 Task: Find connections with filter location Charqueadas with filter topic #Leanstartupswith filter profile language German with filter current company KPMG India with filter school Saveetha School of Engineering with filter industry Data Infrastructure and Analytics with filter service category Nature Photography with filter keywords title Dental Hygienist
Action: Mouse moved to (698, 138)
Screenshot: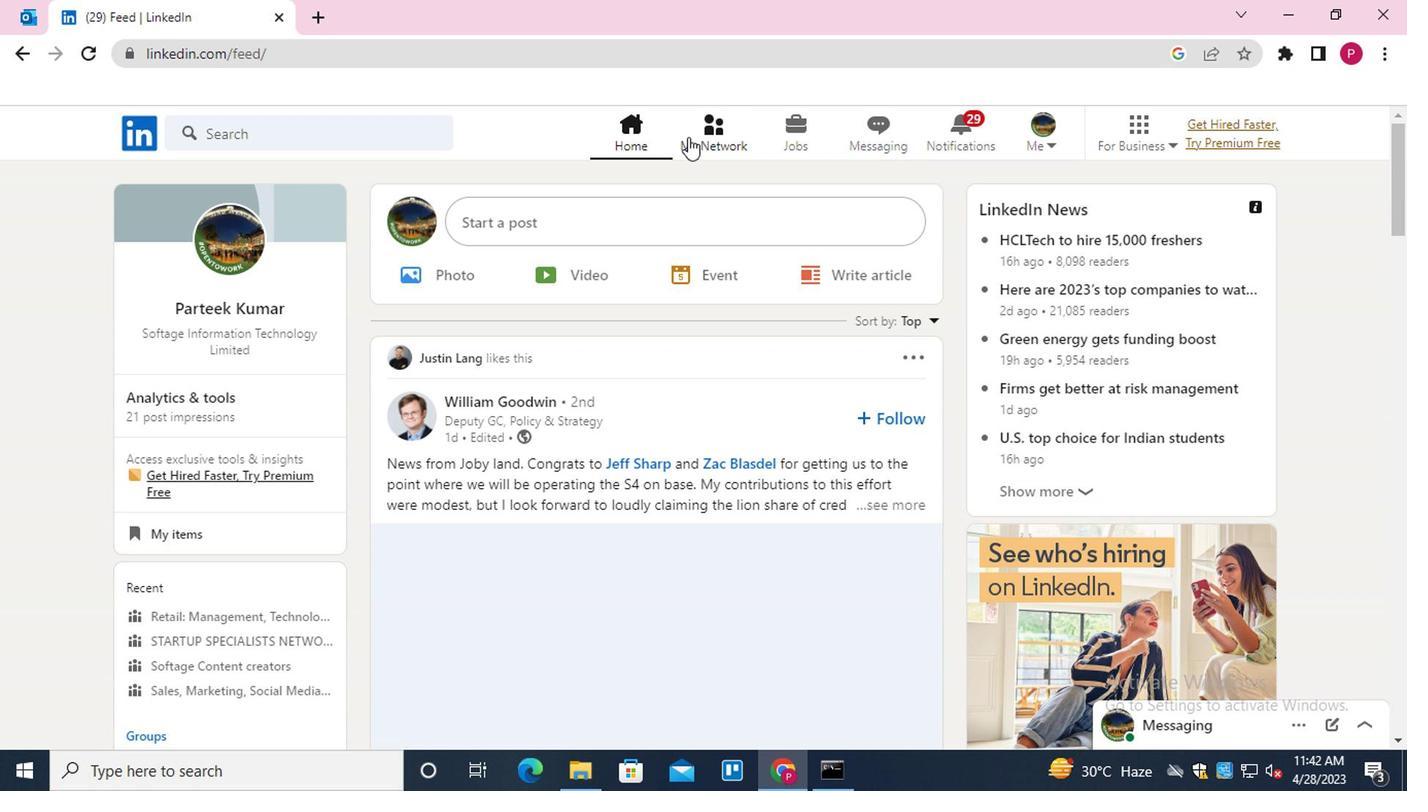 
Action: Mouse pressed left at (698, 138)
Screenshot: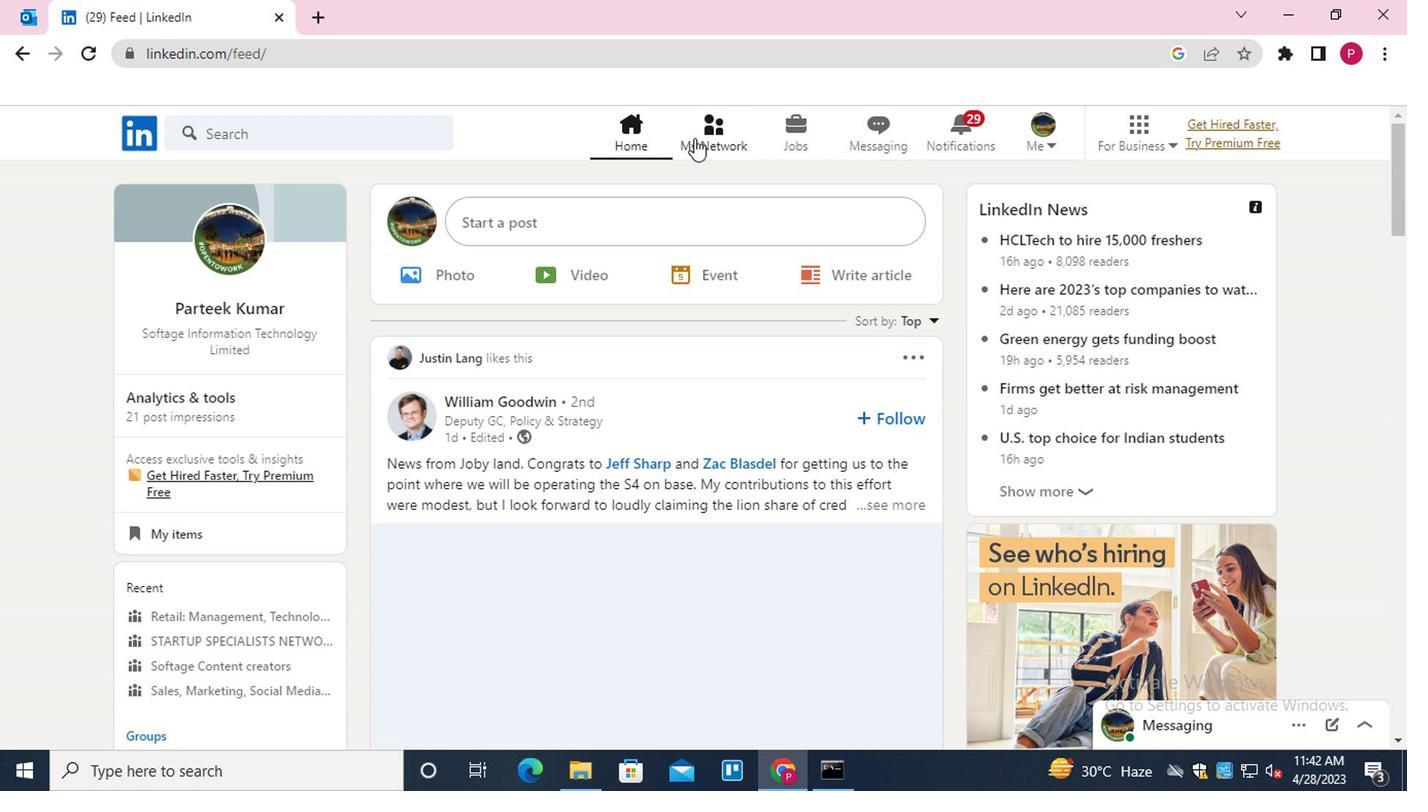 
Action: Mouse moved to (335, 249)
Screenshot: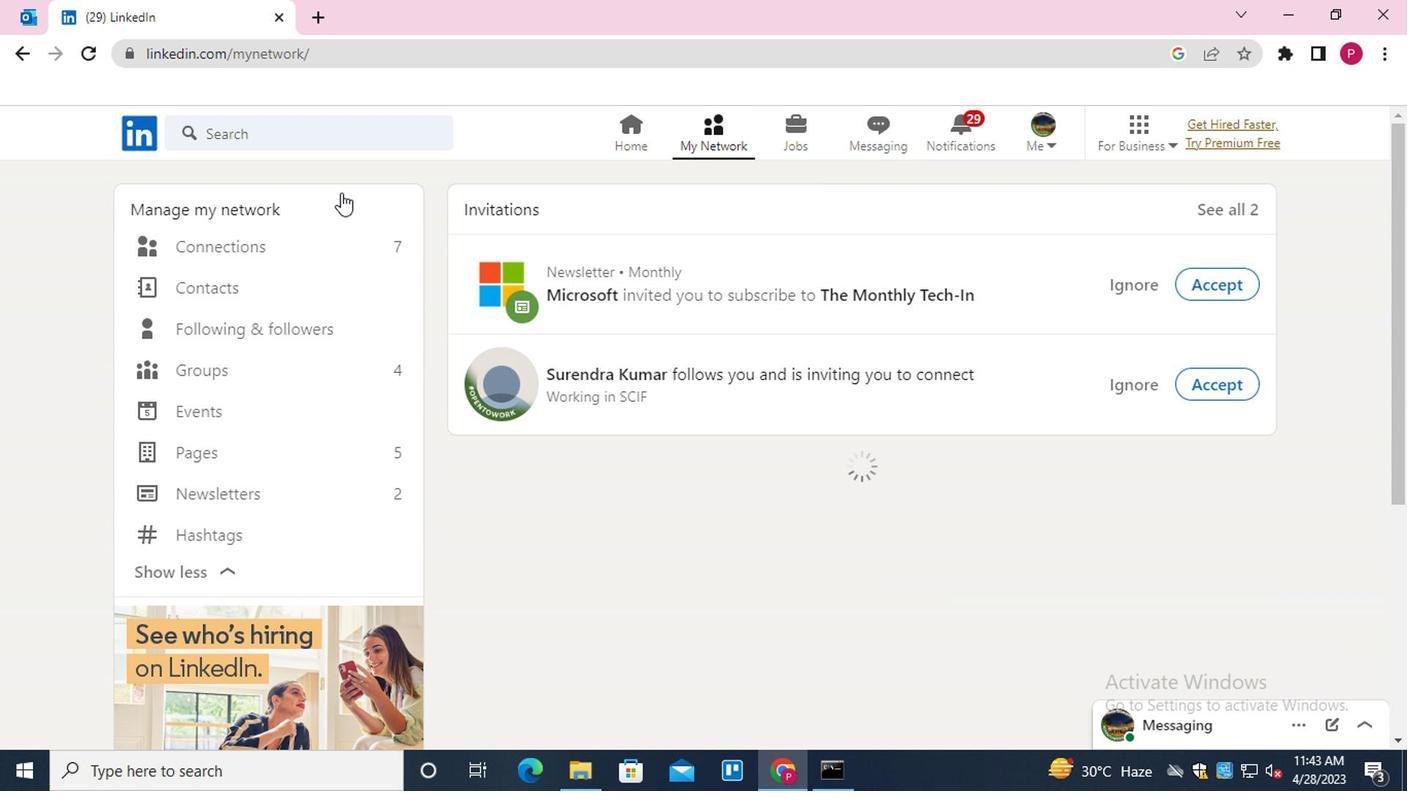 
Action: Mouse pressed left at (335, 249)
Screenshot: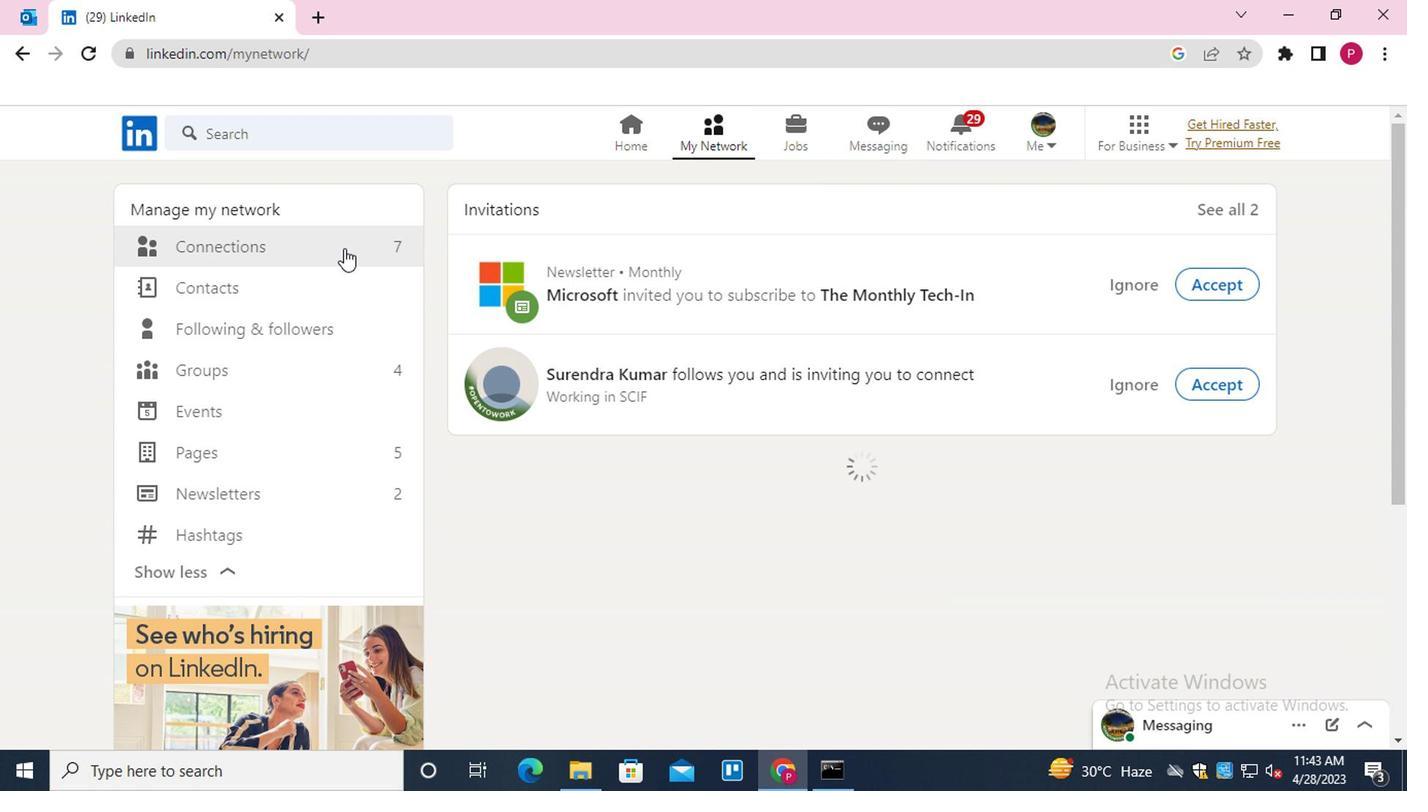 
Action: Mouse moved to (893, 245)
Screenshot: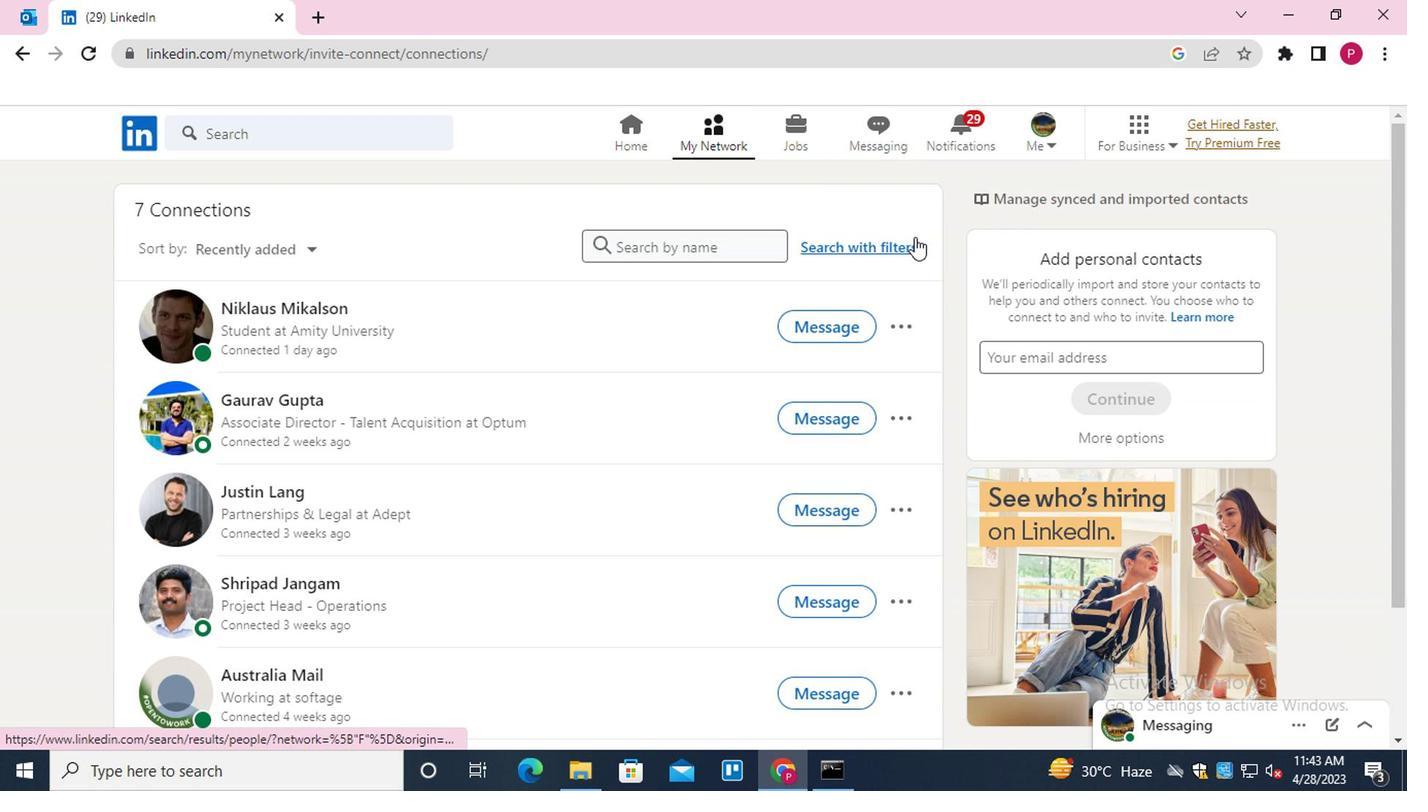 
Action: Mouse pressed left at (893, 245)
Screenshot: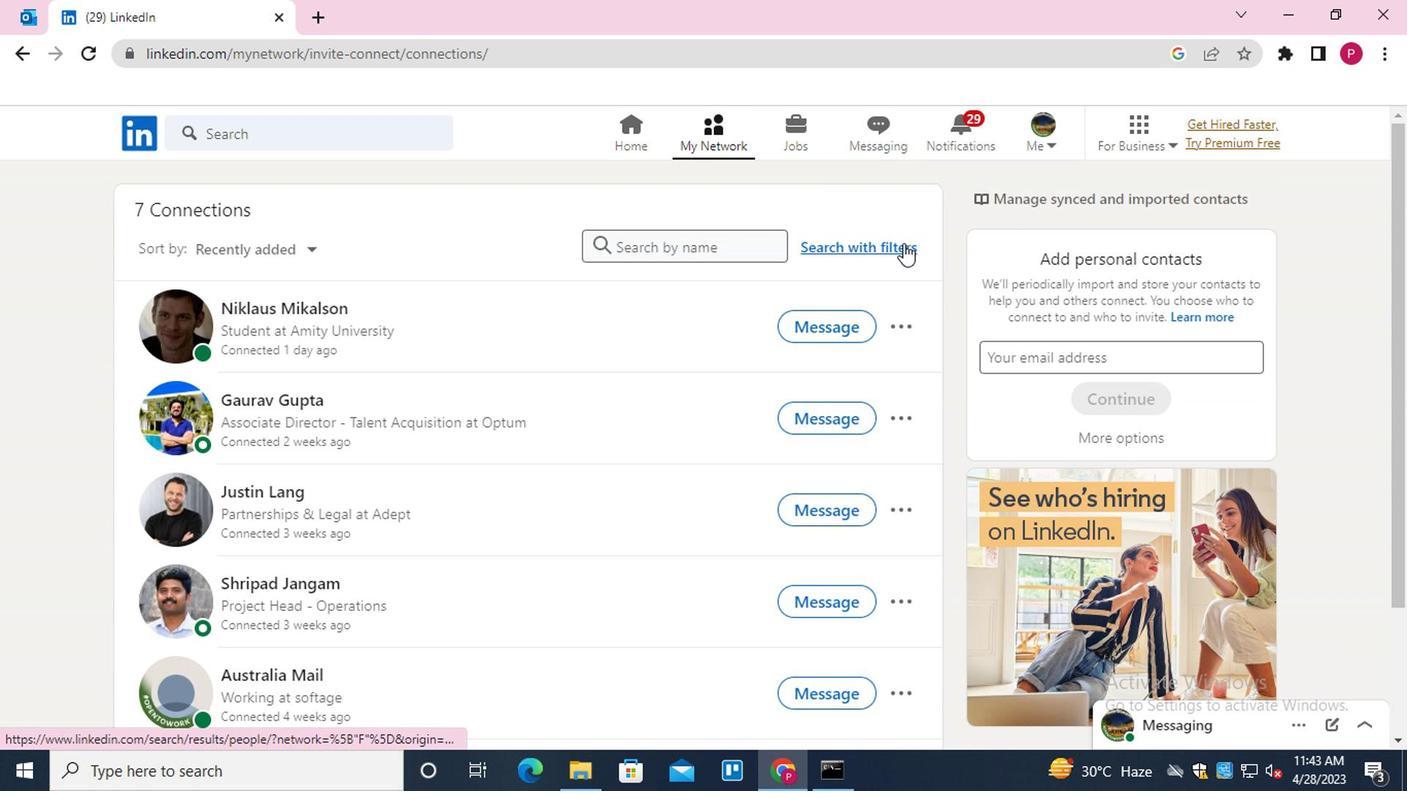 
Action: Mouse moved to (767, 197)
Screenshot: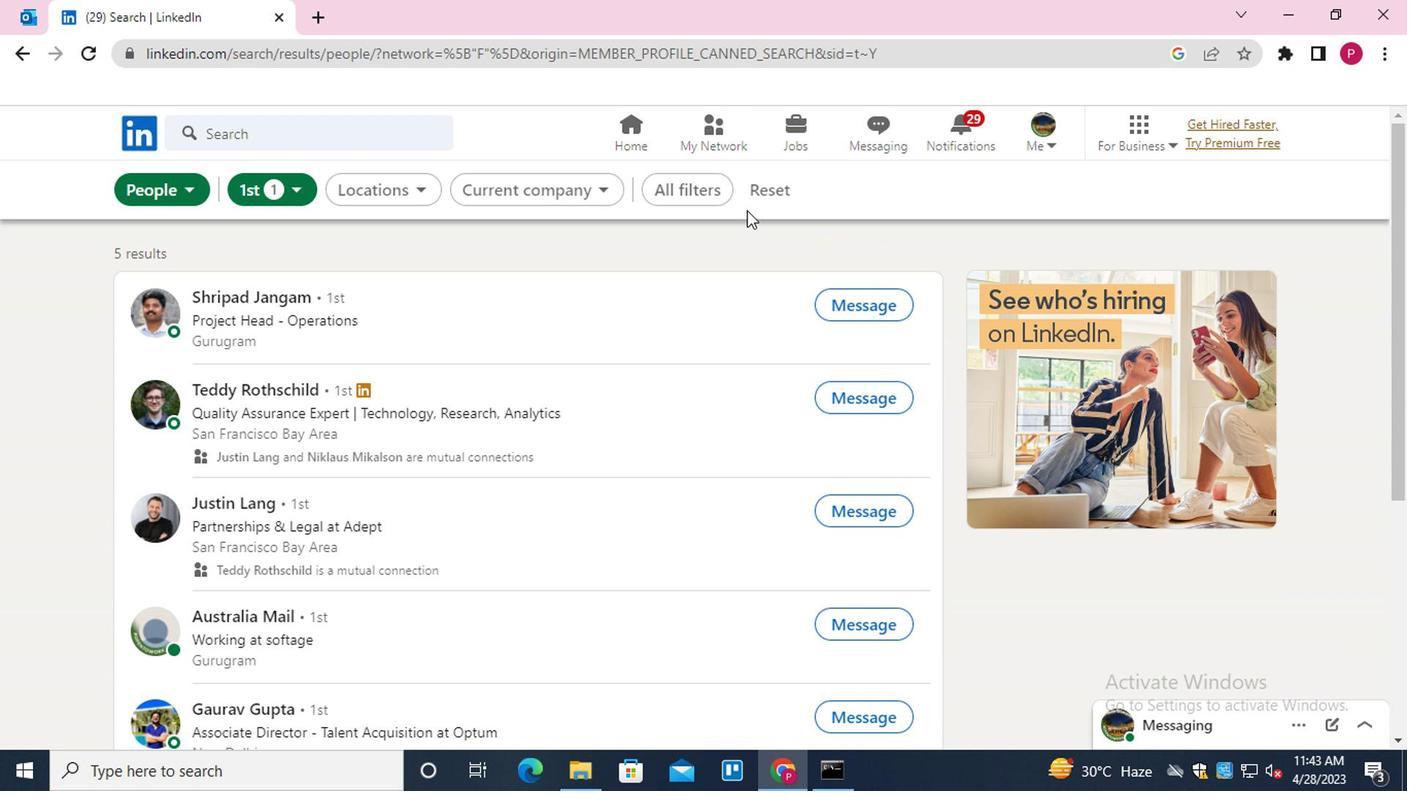 
Action: Mouse pressed left at (767, 197)
Screenshot: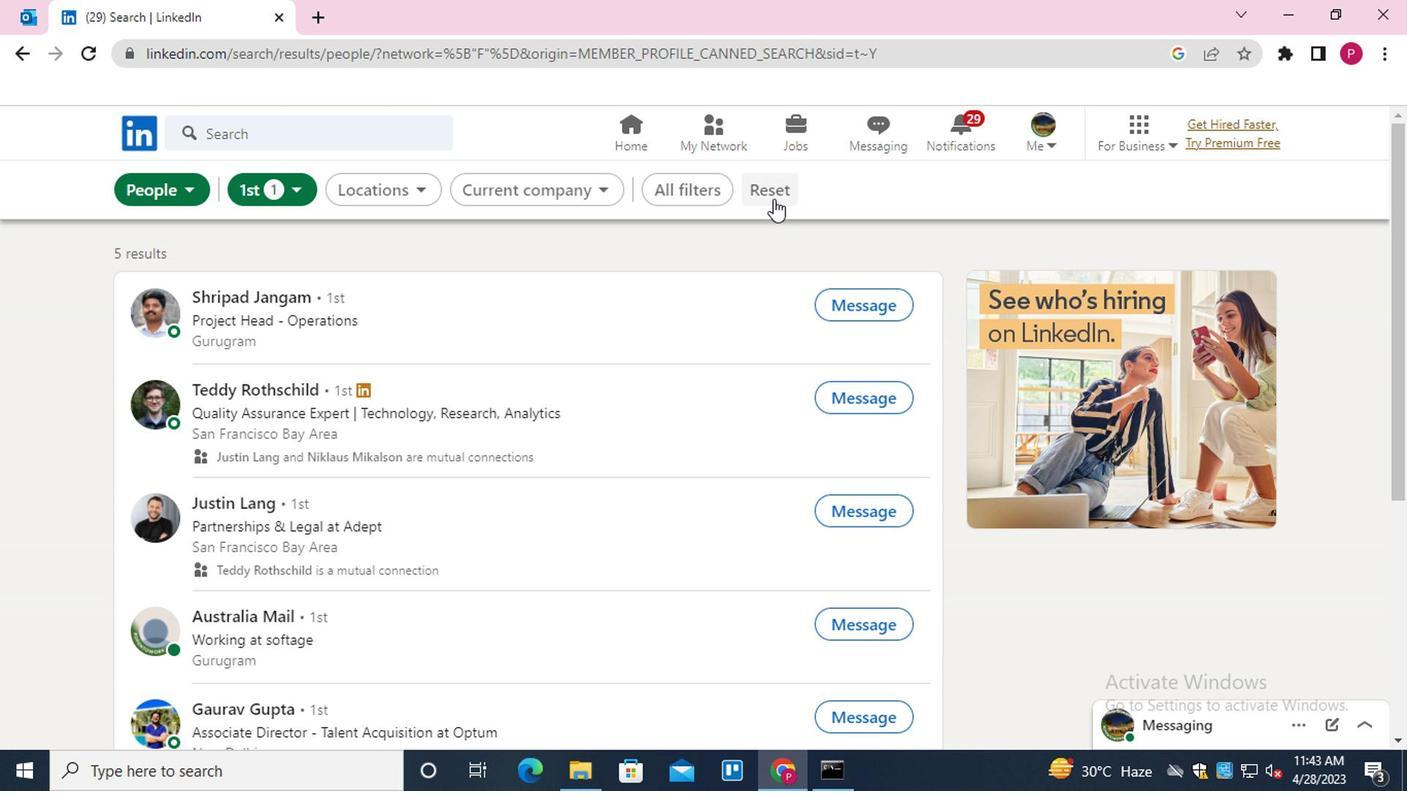 
Action: Mouse moved to (742, 179)
Screenshot: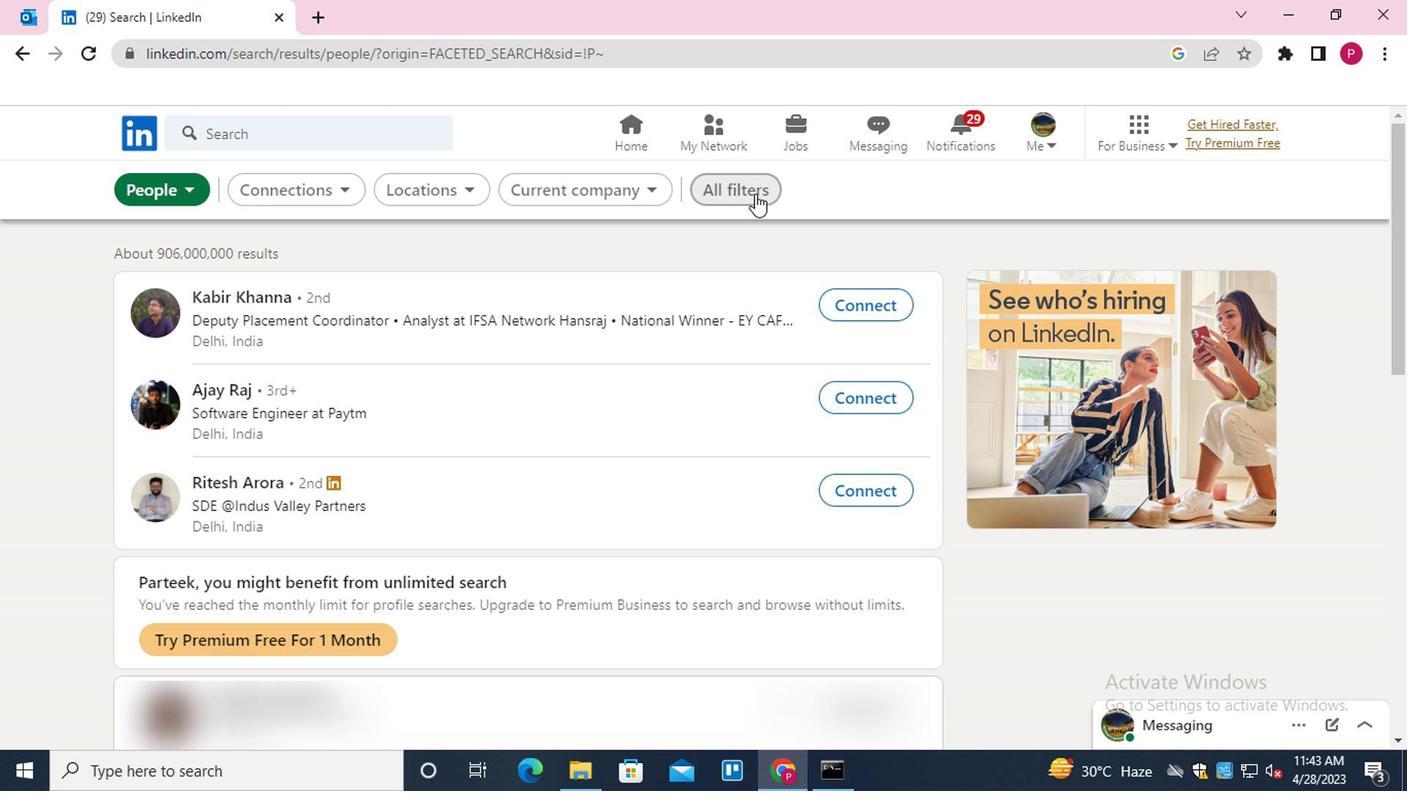 
Action: Mouse pressed left at (742, 179)
Screenshot: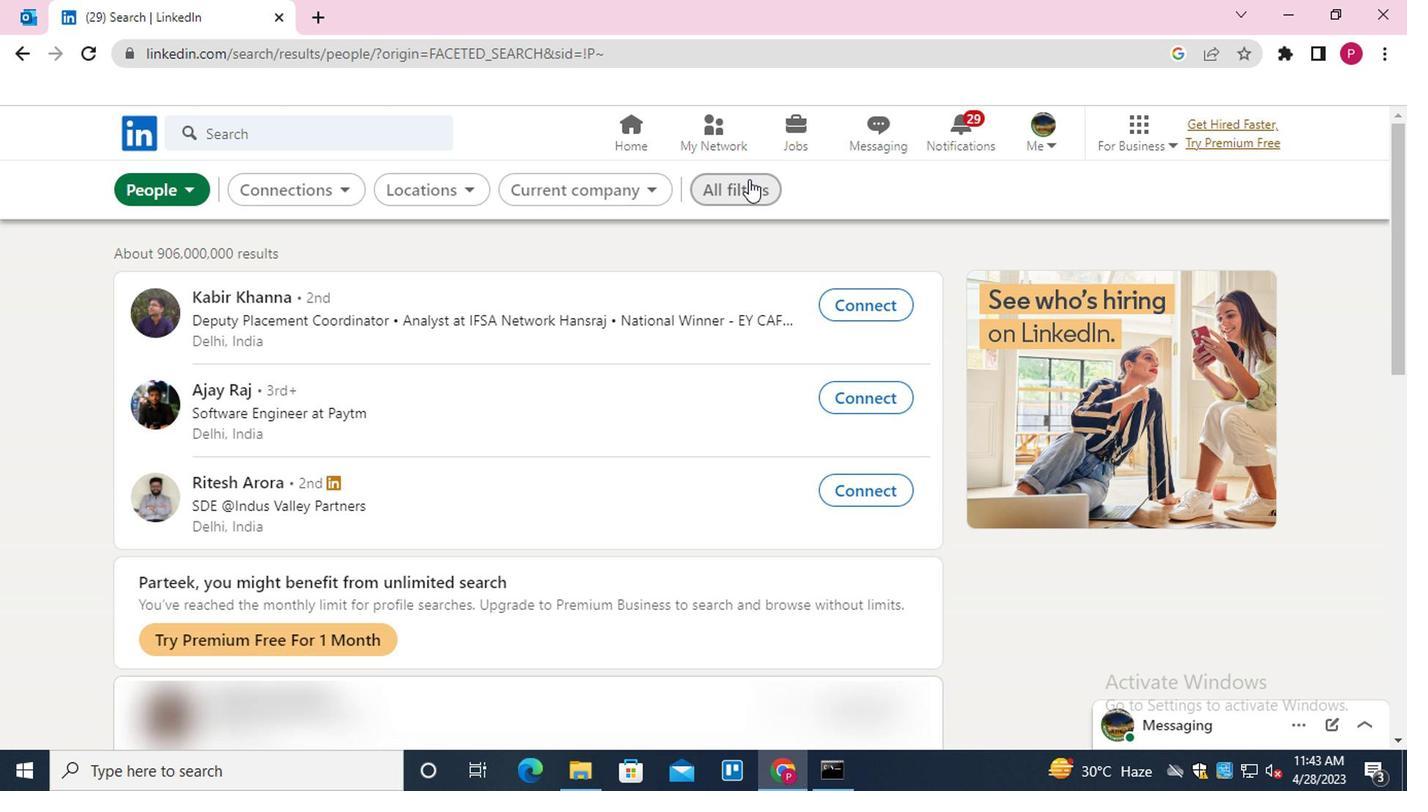 
Action: Mouse moved to (1092, 443)
Screenshot: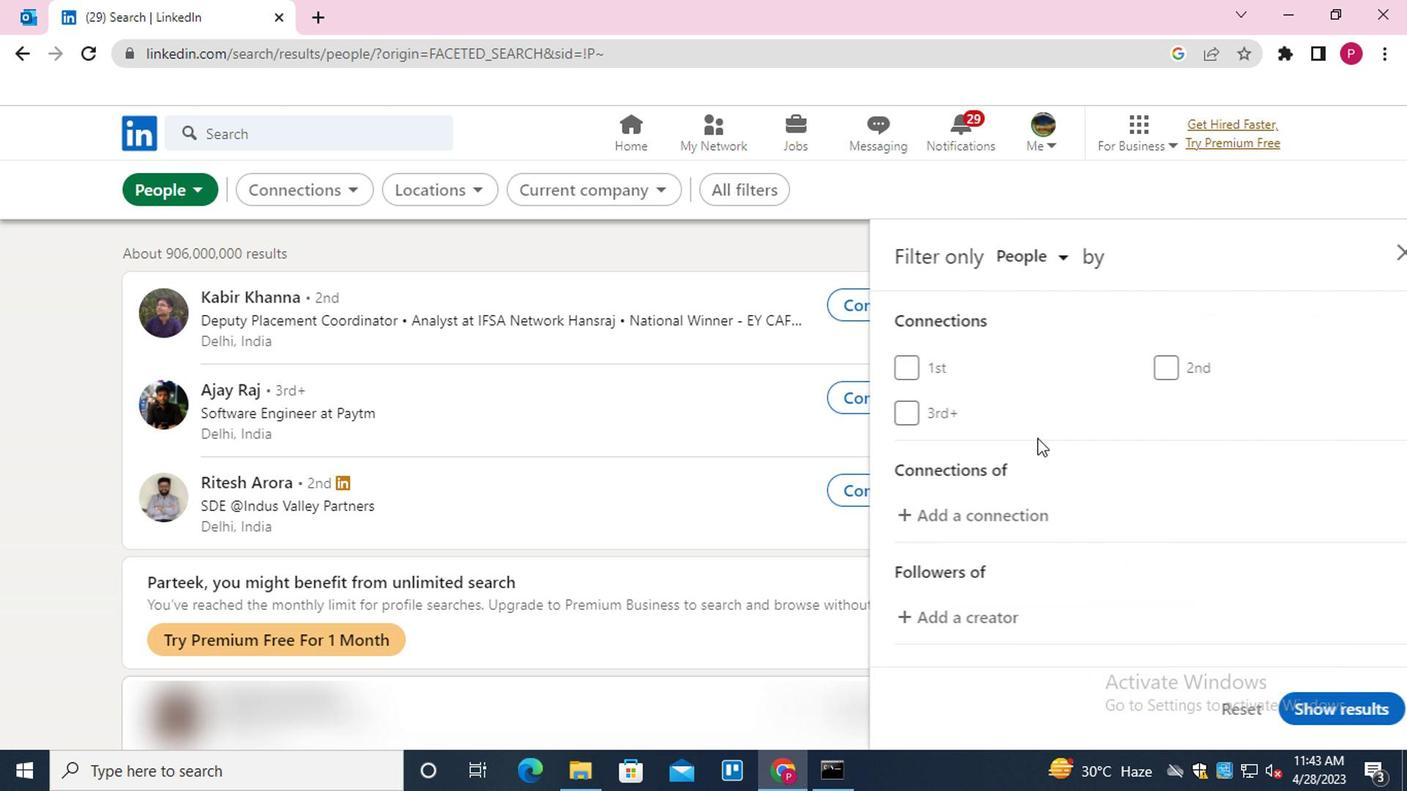 
Action: Mouse scrolled (1092, 442) with delta (0, 0)
Screenshot: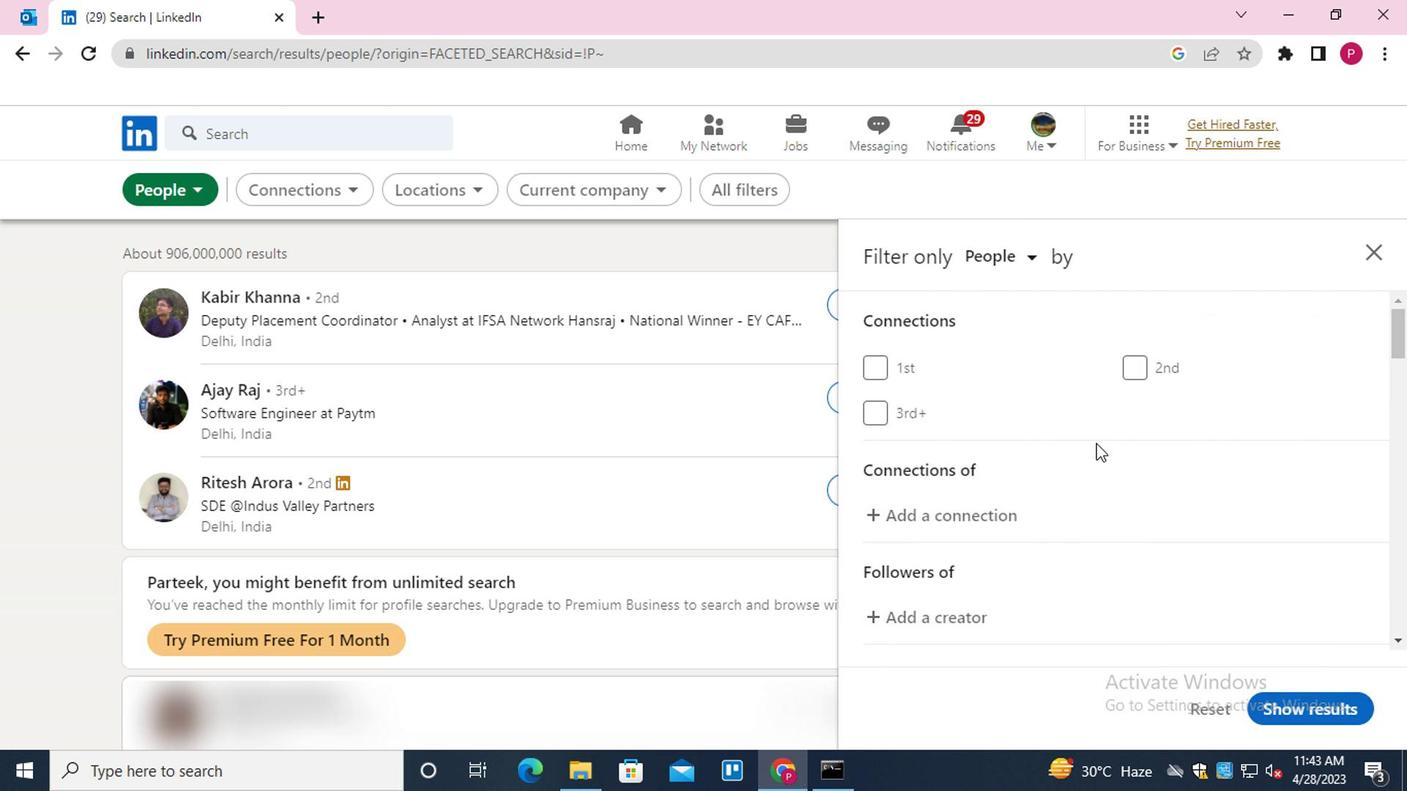 
Action: Mouse moved to (1094, 443)
Screenshot: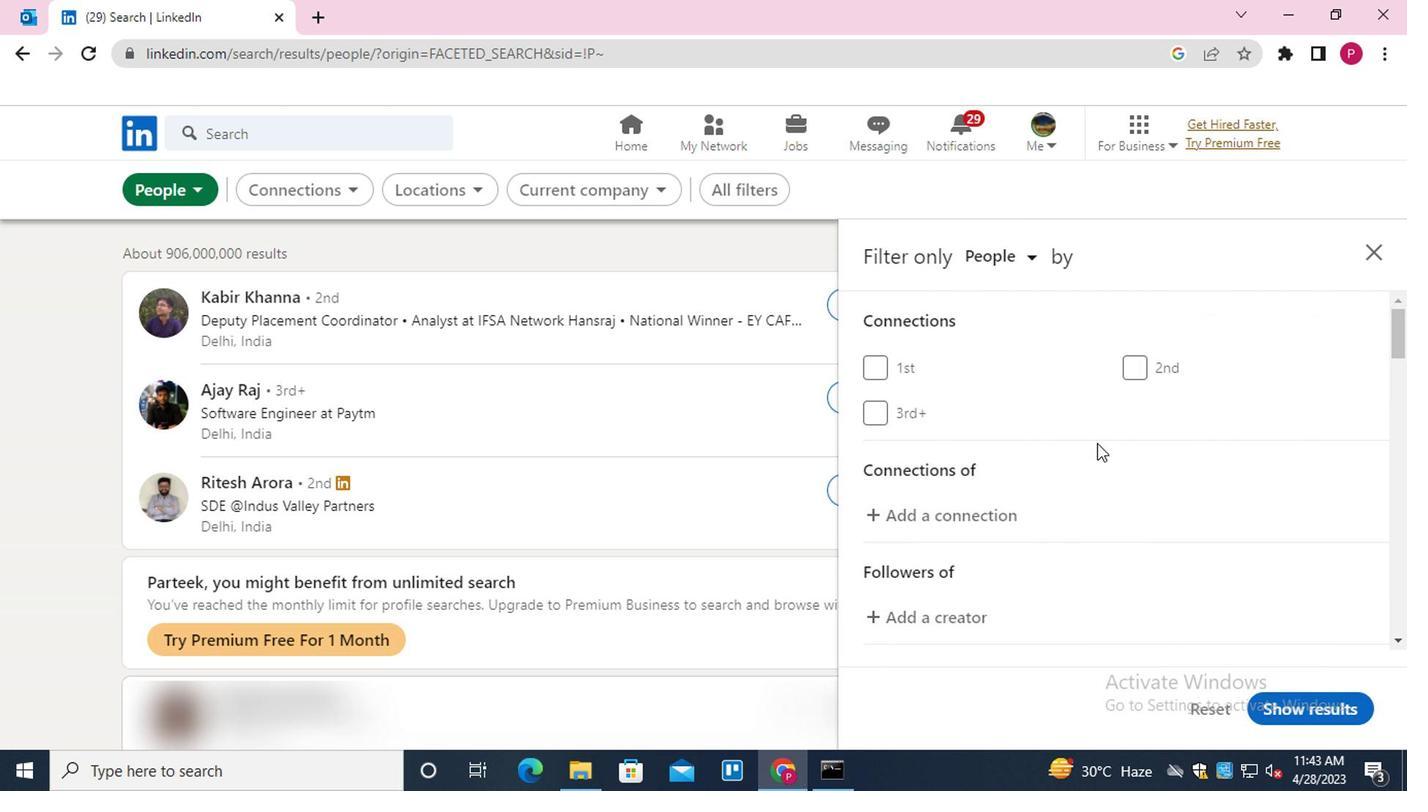 
Action: Mouse scrolled (1094, 442) with delta (0, 0)
Screenshot: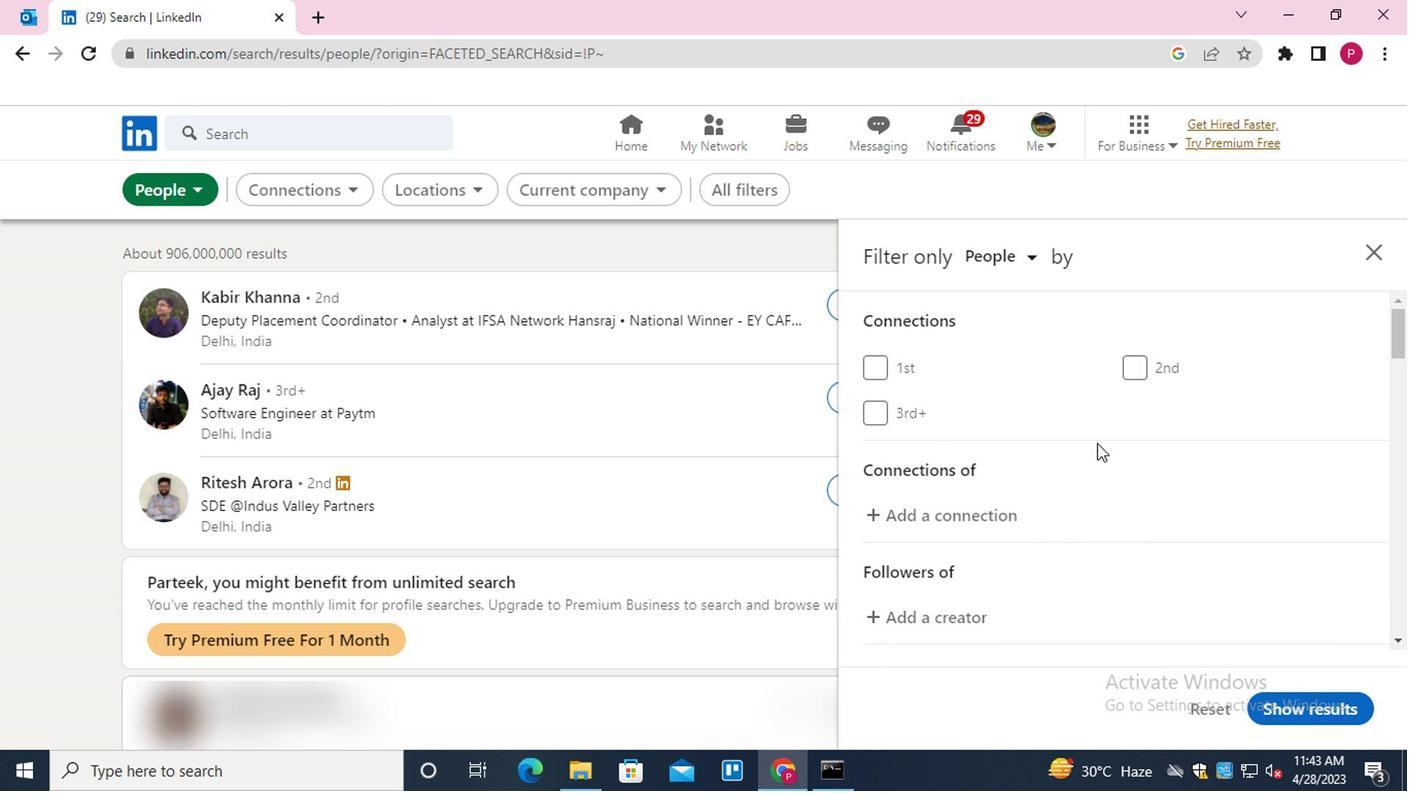 
Action: Mouse scrolled (1094, 442) with delta (0, 0)
Screenshot: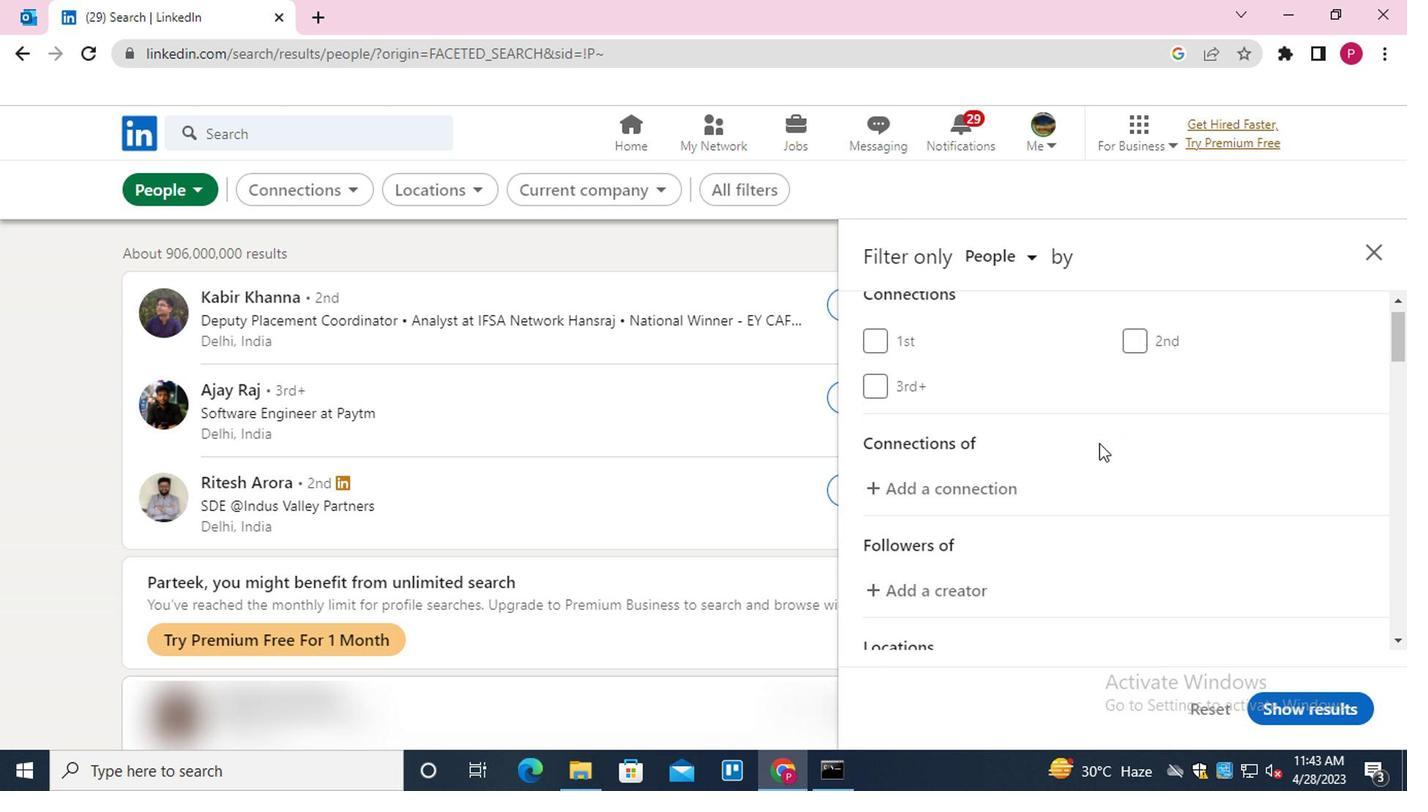 
Action: Mouse scrolled (1094, 442) with delta (0, 0)
Screenshot: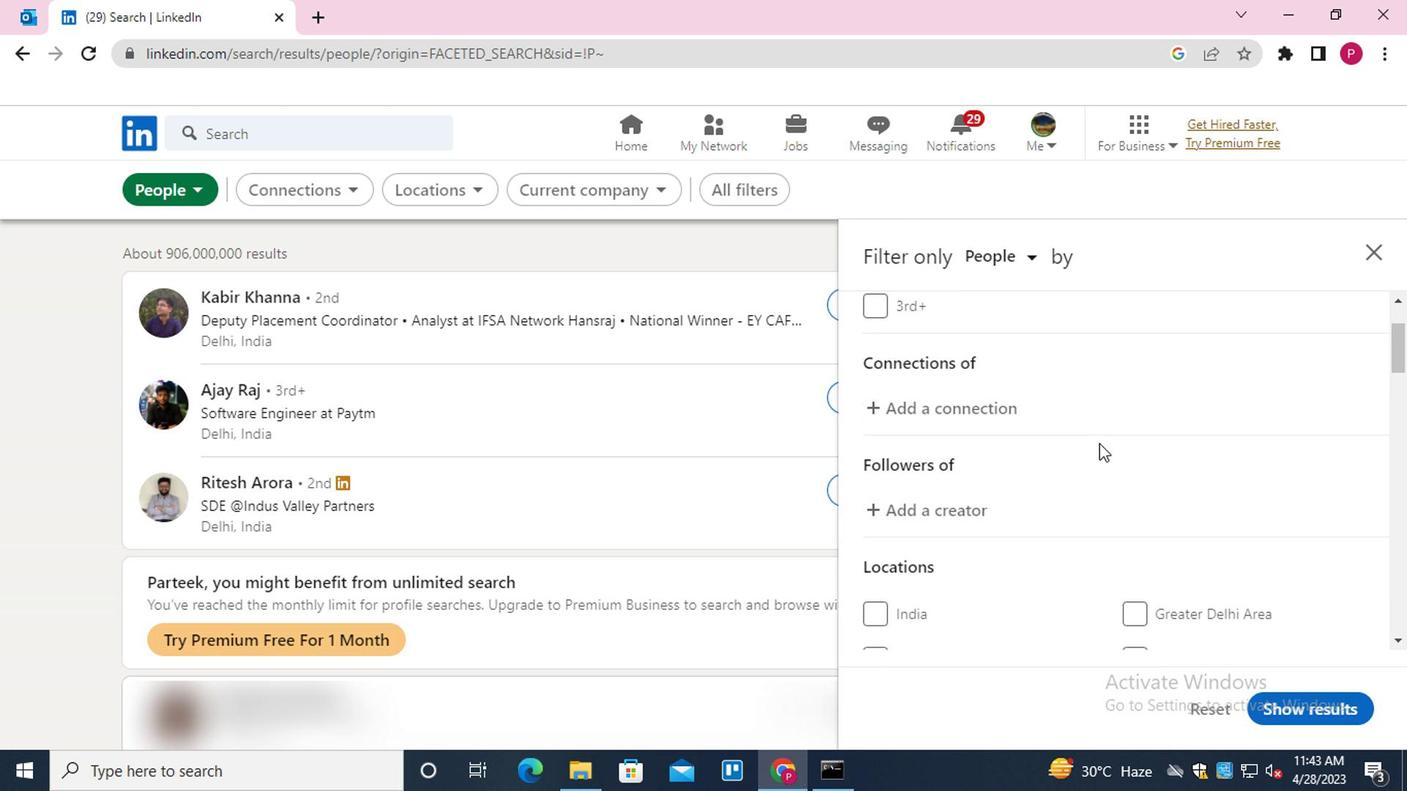 
Action: Mouse moved to (1154, 395)
Screenshot: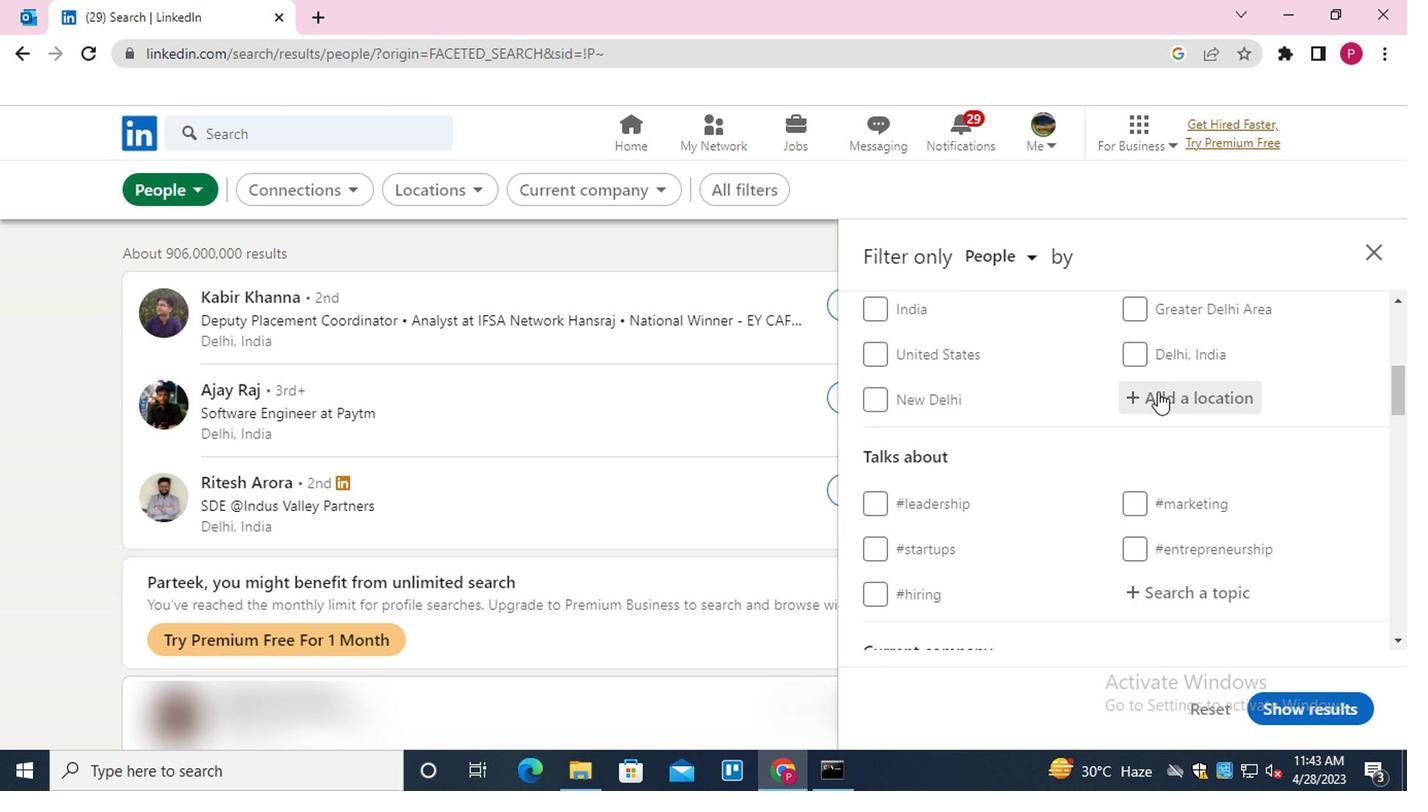 
Action: Mouse pressed left at (1154, 395)
Screenshot: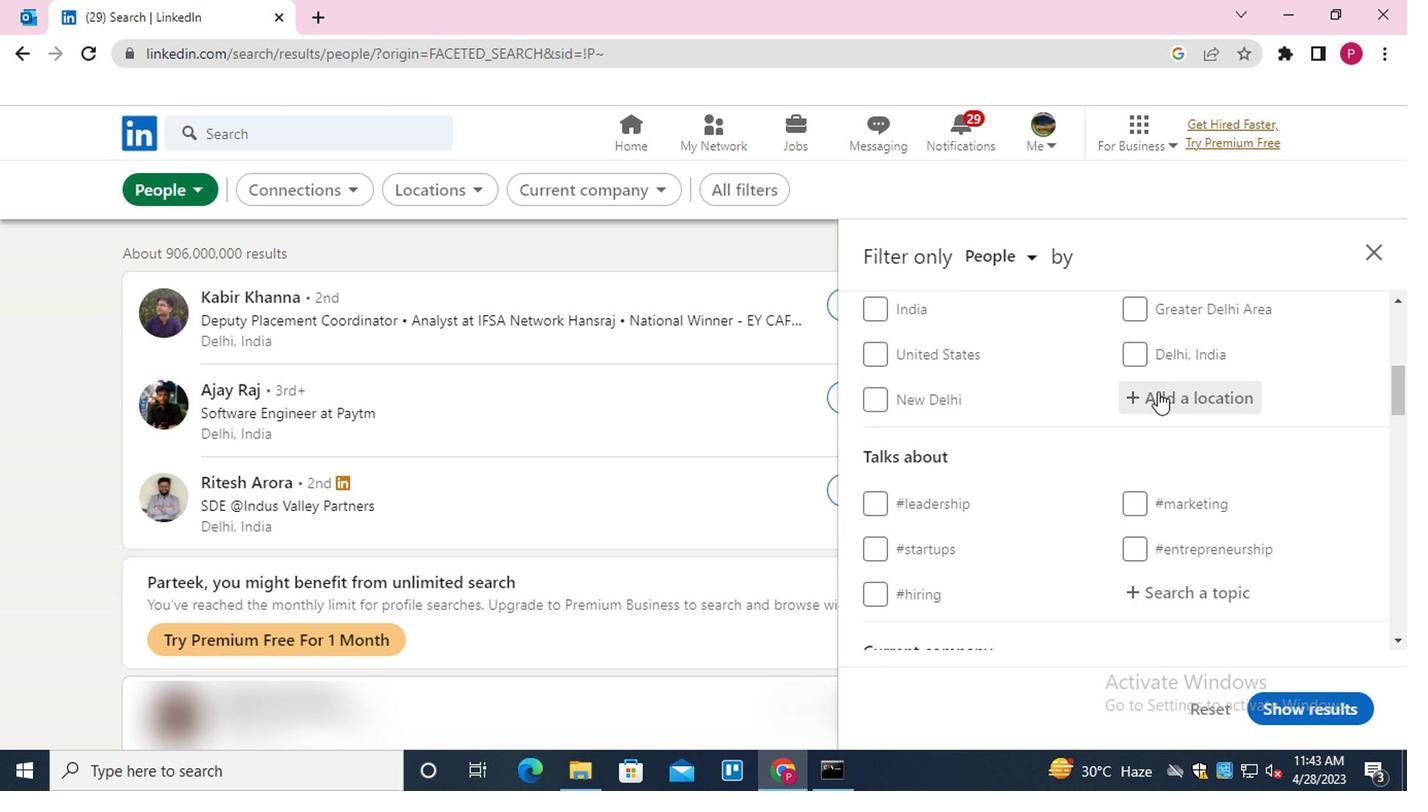 
Action: Key pressed <Key.shift><Key.shift><Key.shift><Key.shift><Key.shift><Key.shift><Key.shift>CHARQUE<Key.down><Key.down><Key.enter>
Screenshot: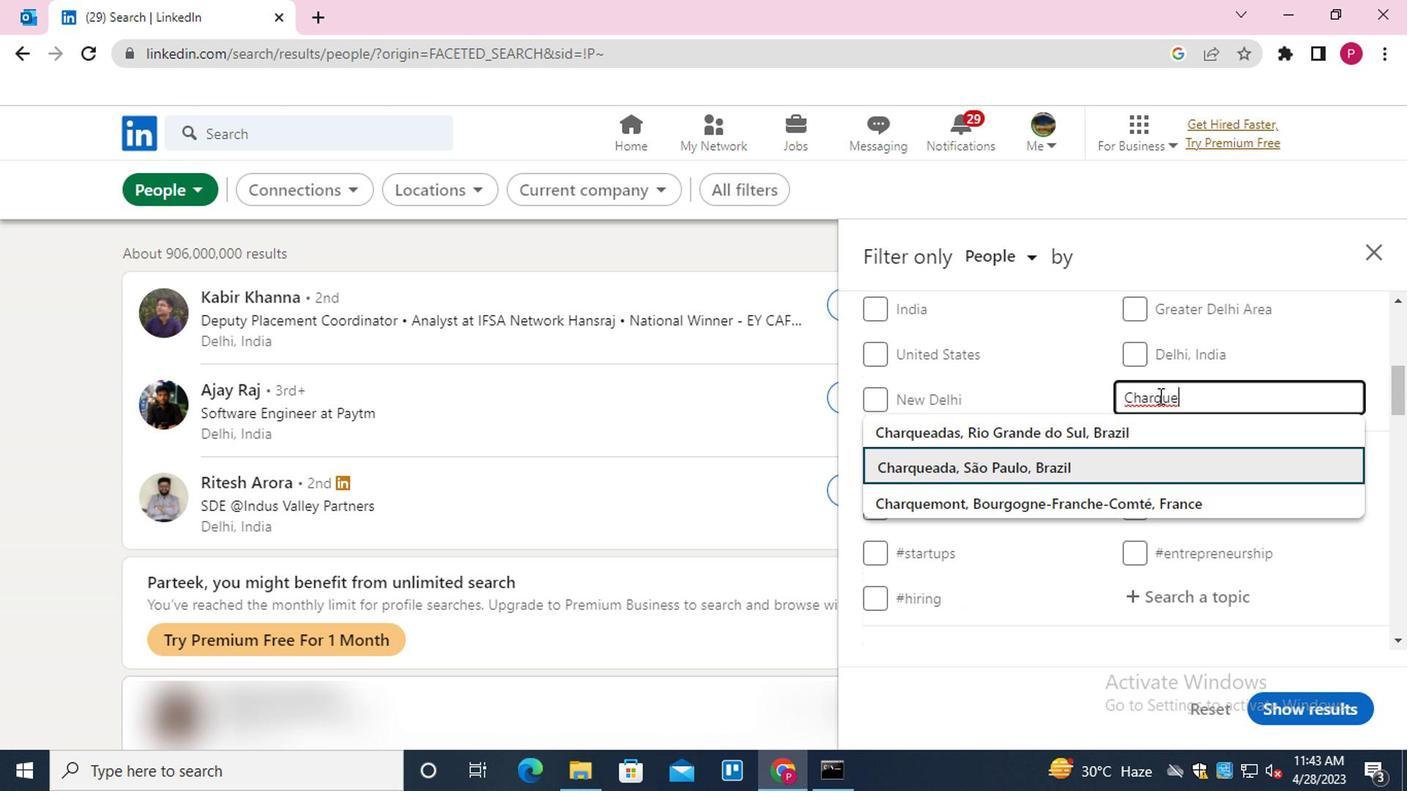 
Action: Mouse moved to (1055, 471)
Screenshot: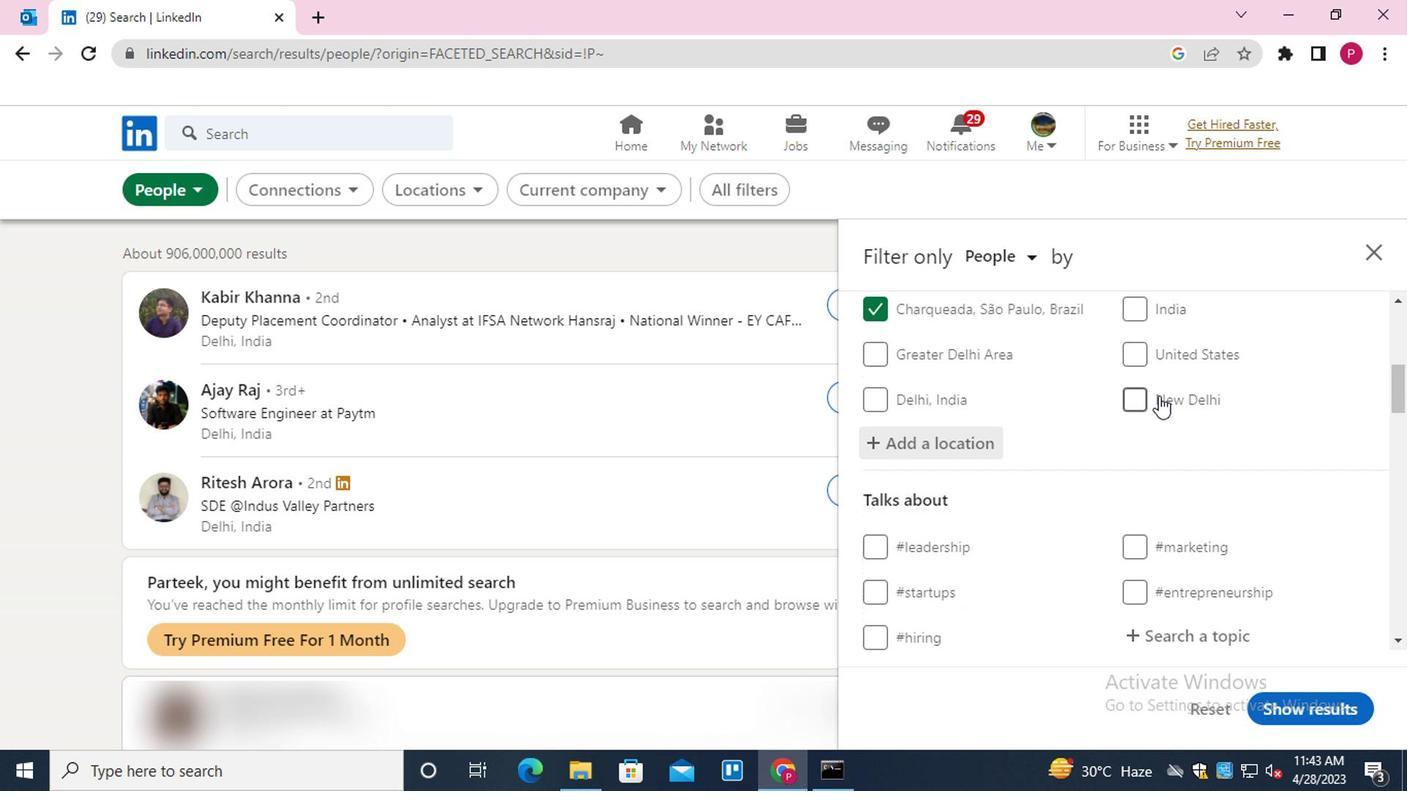 
Action: Mouse scrolled (1055, 470) with delta (0, 0)
Screenshot: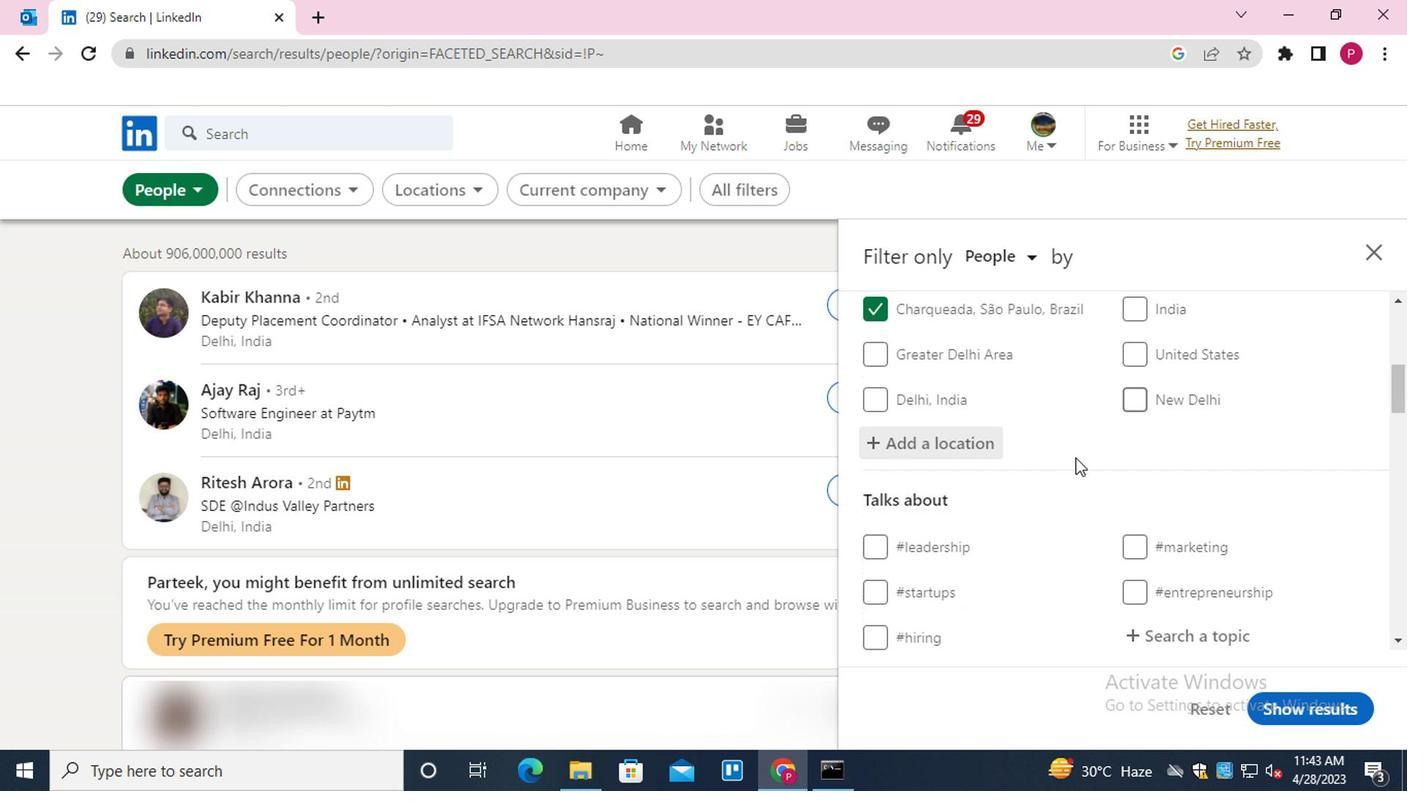 
Action: Mouse moved to (1055, 472)
Screenshot: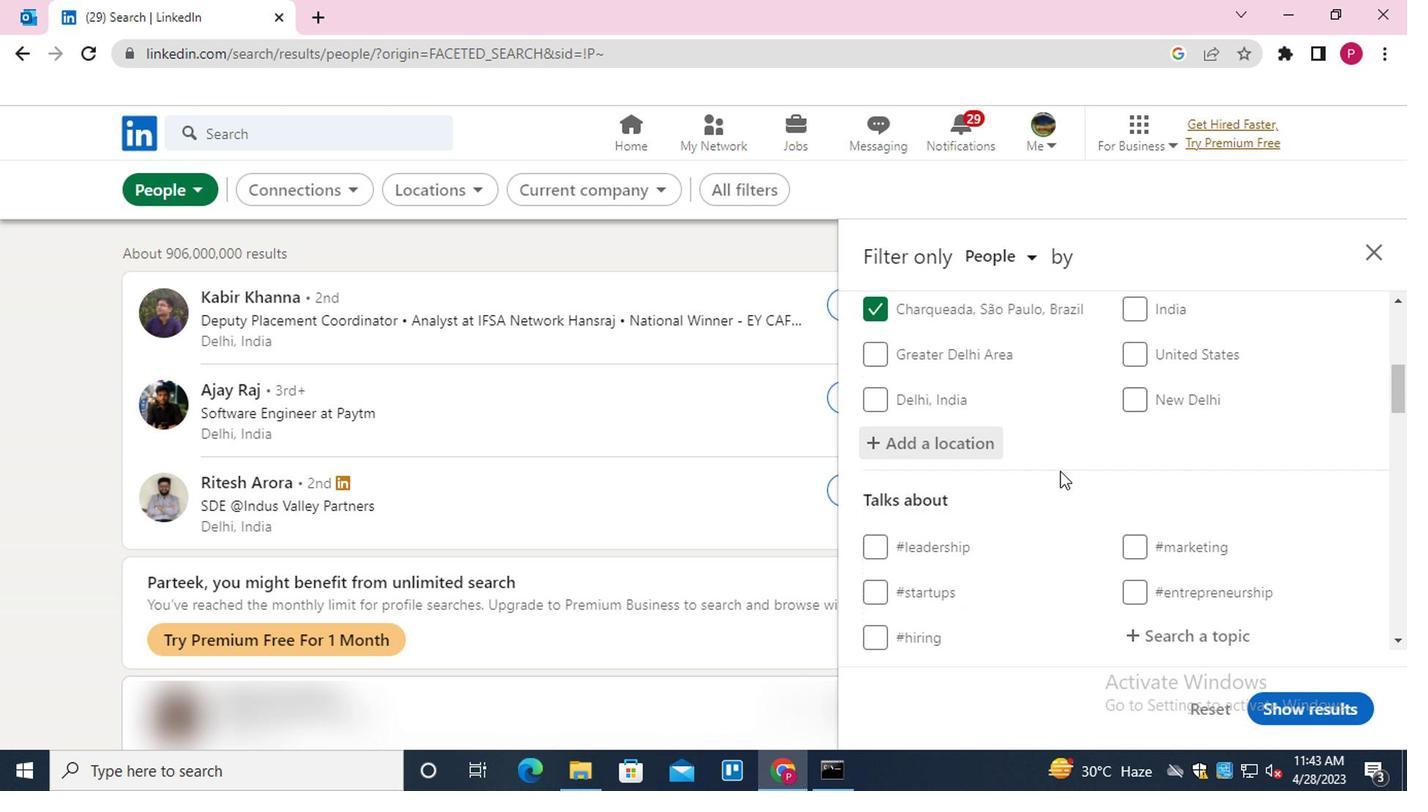 
Action: Mouse scrolled (1055, 471) with delta (0, 0)
Screenshot: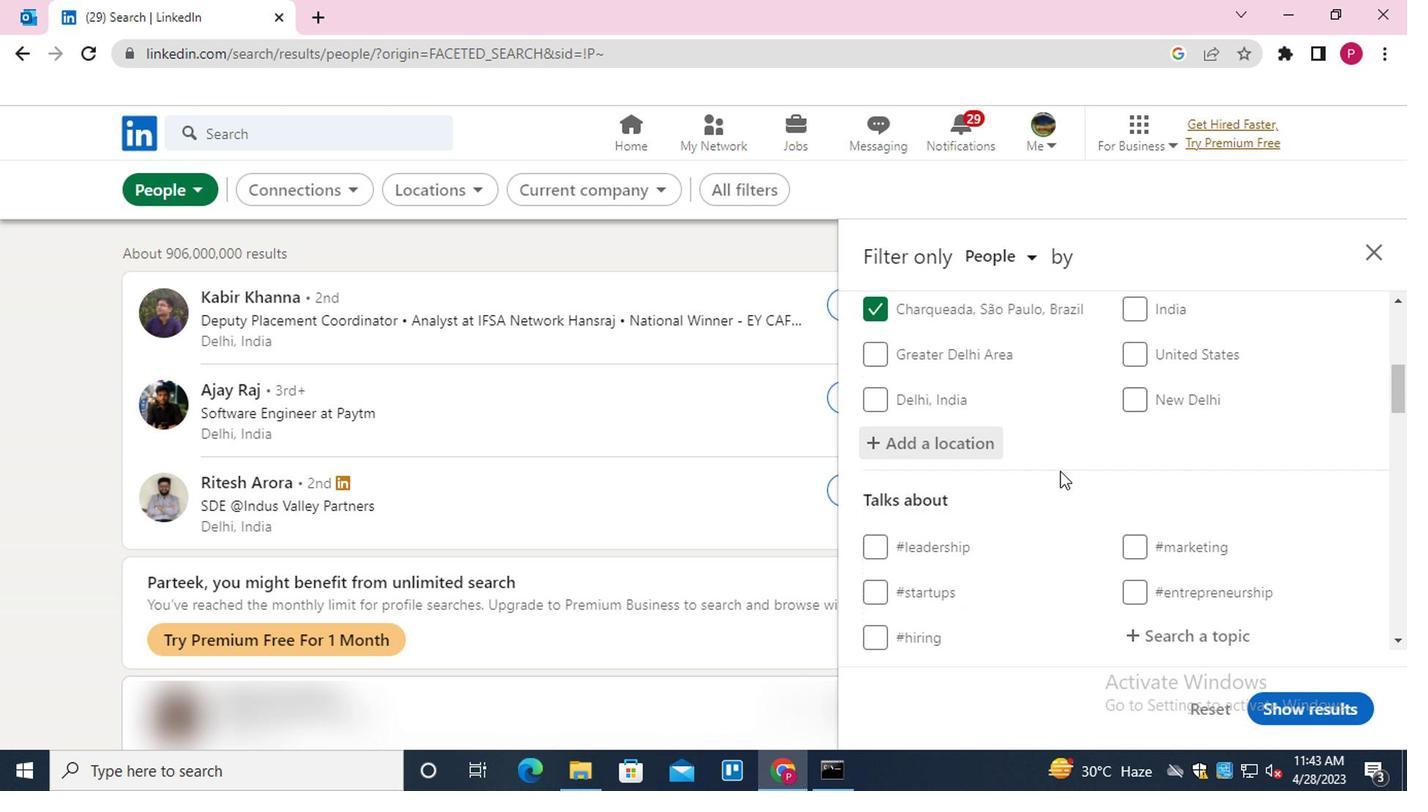 
Action: Mouse moved to (1191, 423)
Screenshot: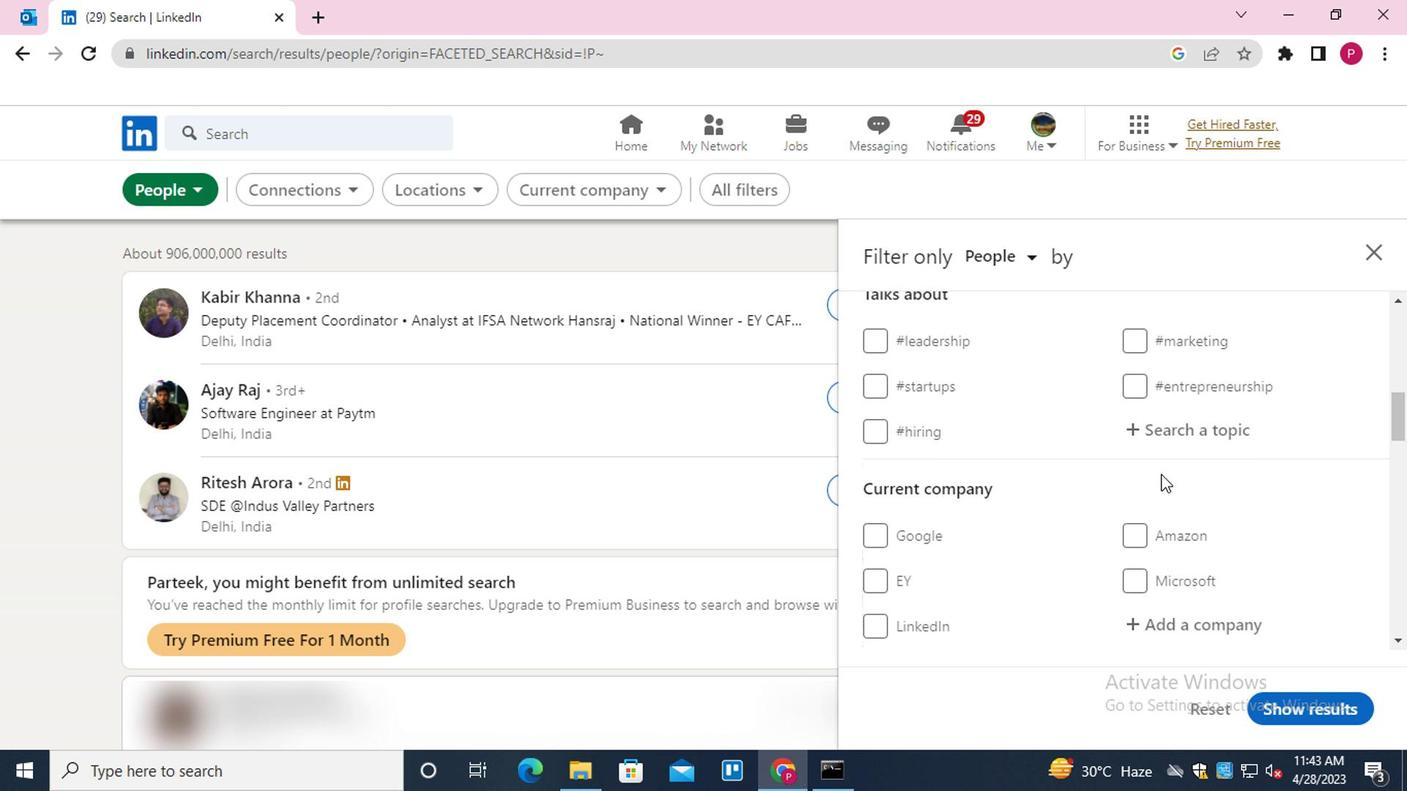
Action: Mouse pressed left at (1191, 423)
Screenshot: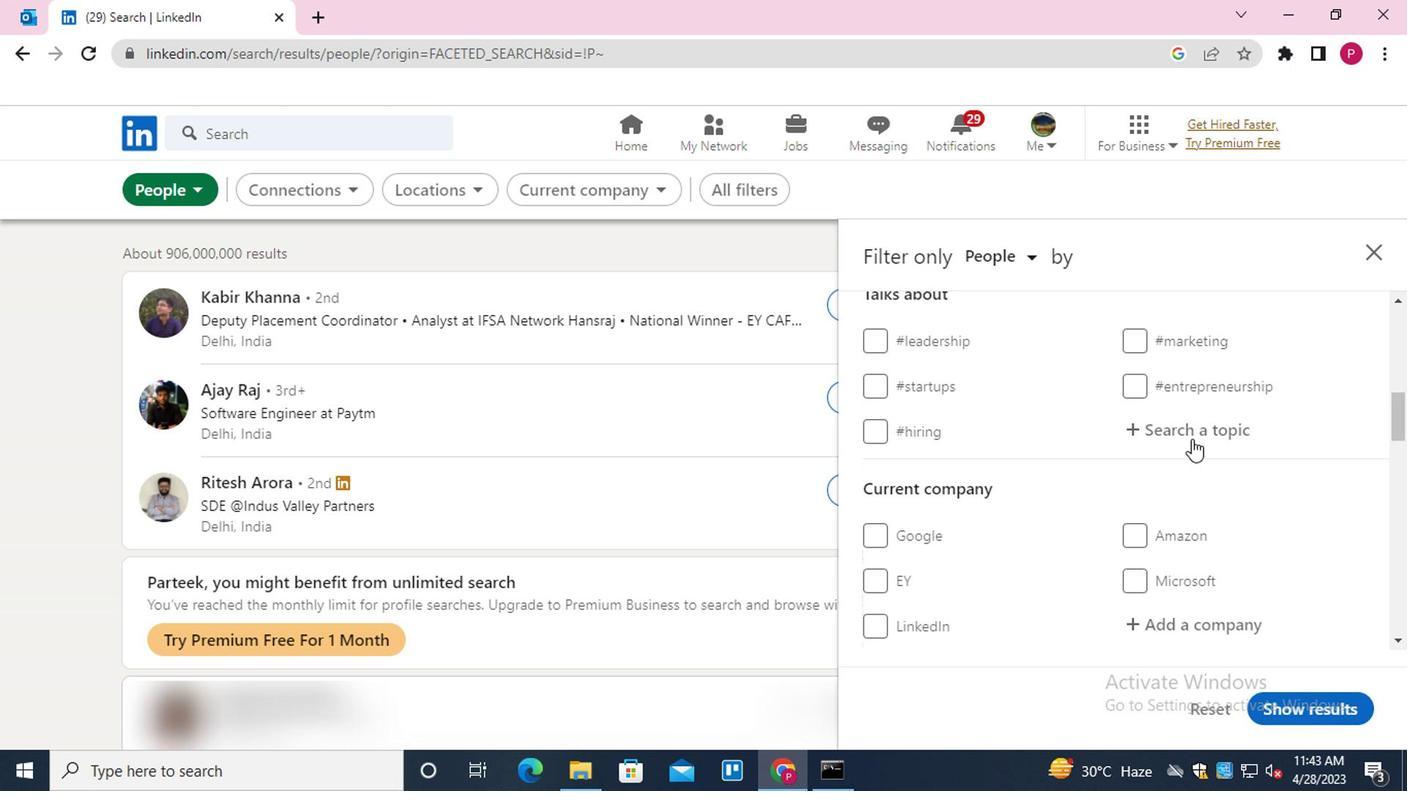 
Action: Key pressed LEARNSTART<Key.backspace><Key.backspace><Key.backspace><Key.backspace><Key.backspace><Key.backspace><Key.backspace><Key.backspace><Key.backspace><Key.backspace><Key.backspace>LEARNSR<Key.backspace>TARTUPS<Key.enter>
Screenshot: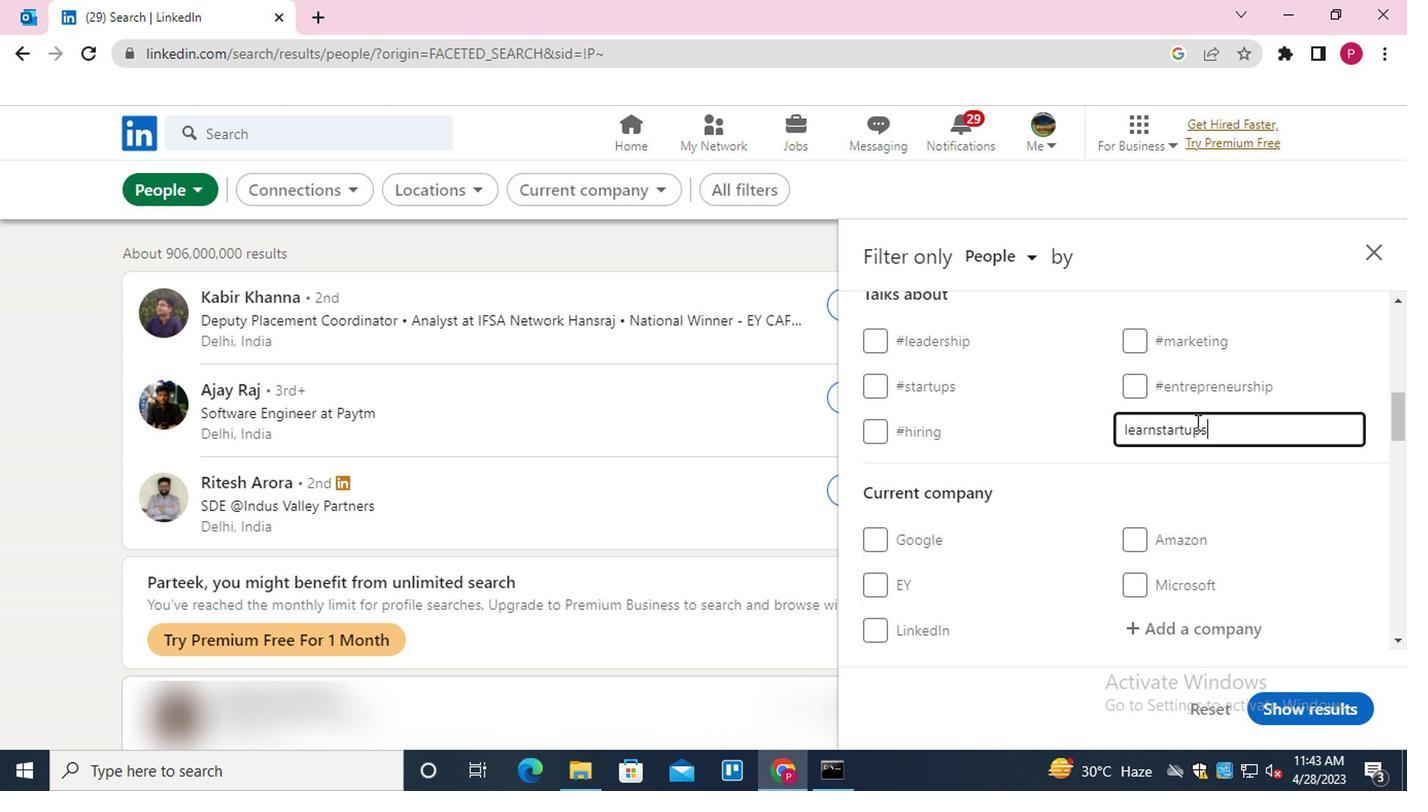
Action: Mouse moved to (853, 583)
Screenshot: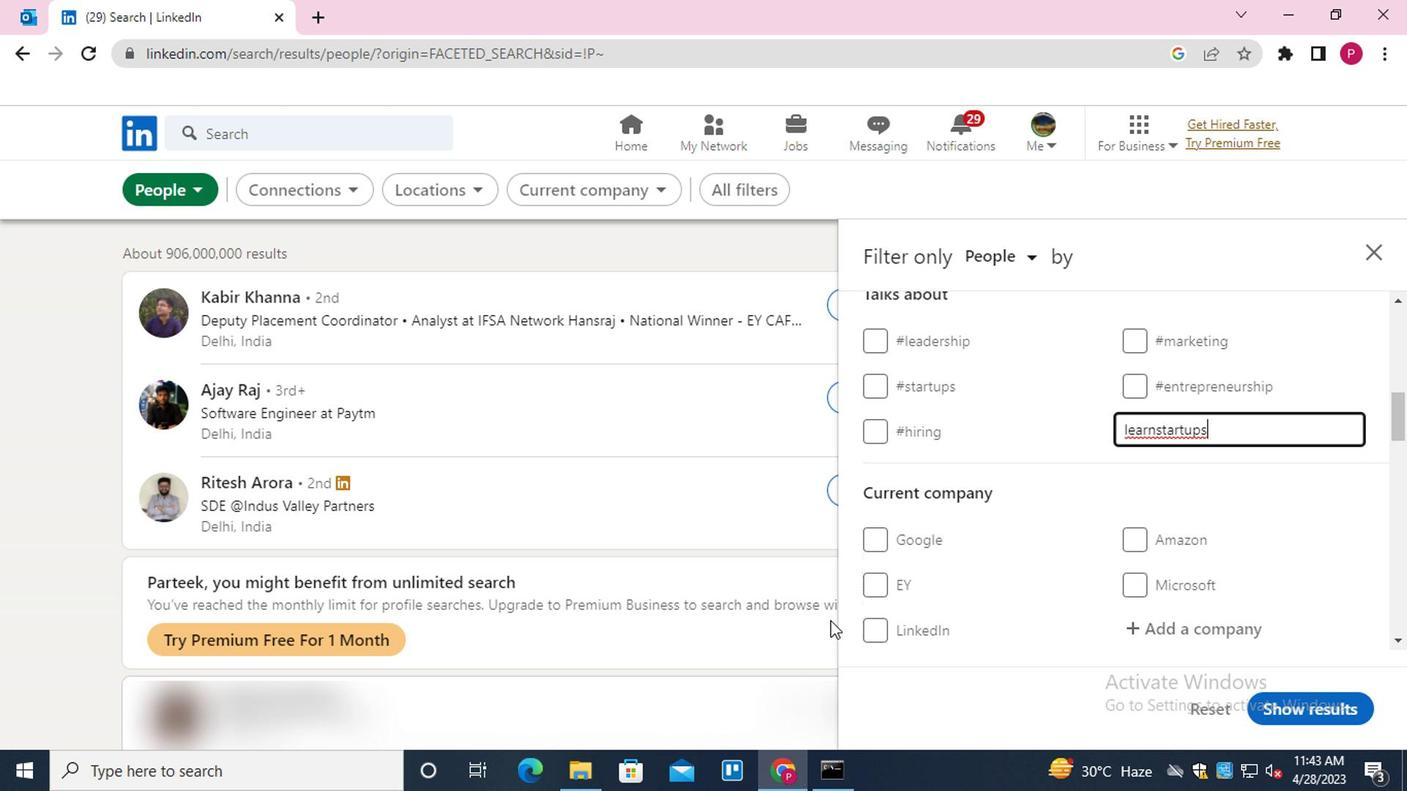 
Action: Mouse scrolled (853, 582) with delta (0, 0)
Screenshot: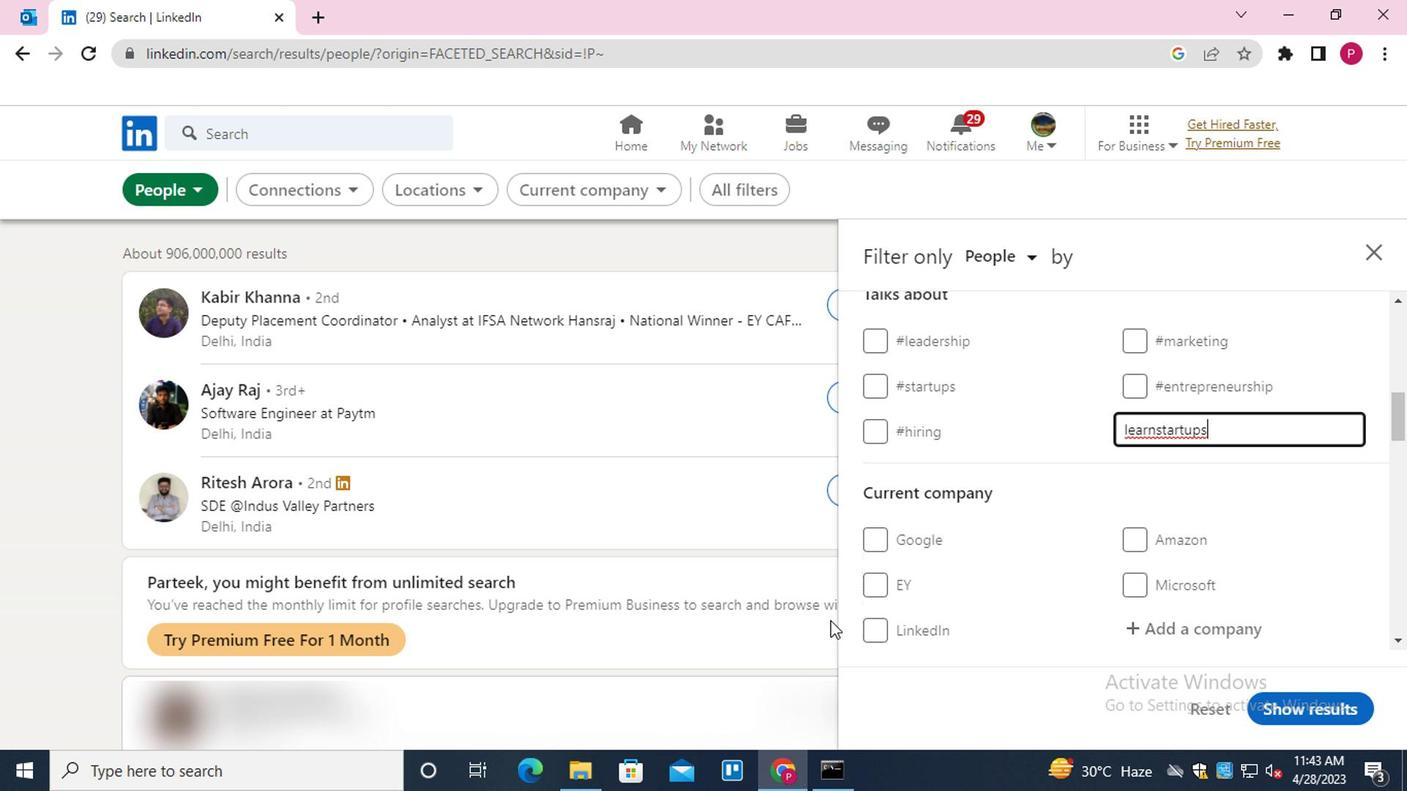 
Action: Mouse moved to (876, 558)
Screenshot: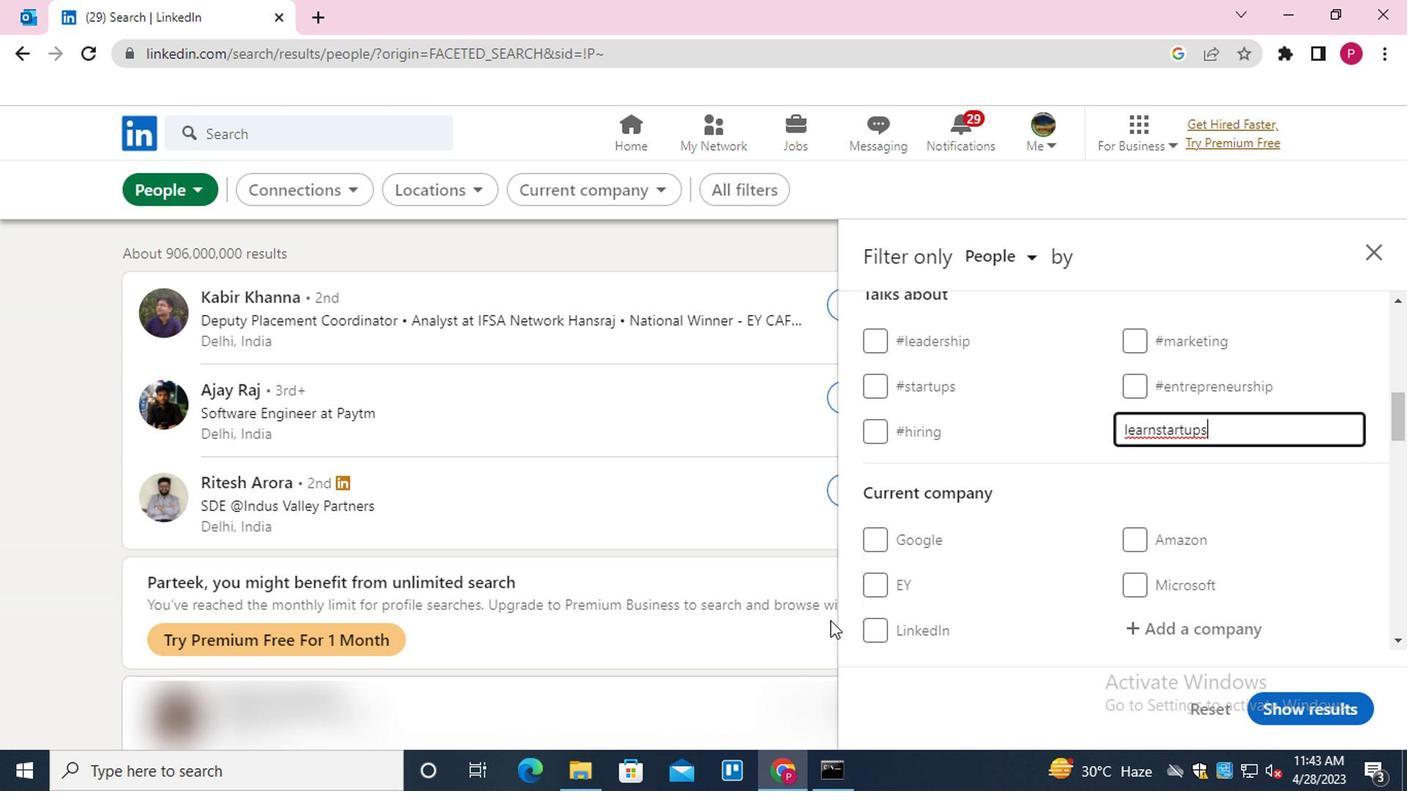 
Action: Mouse scrolled (876, 557) with delta (0, 0)
Screenshot: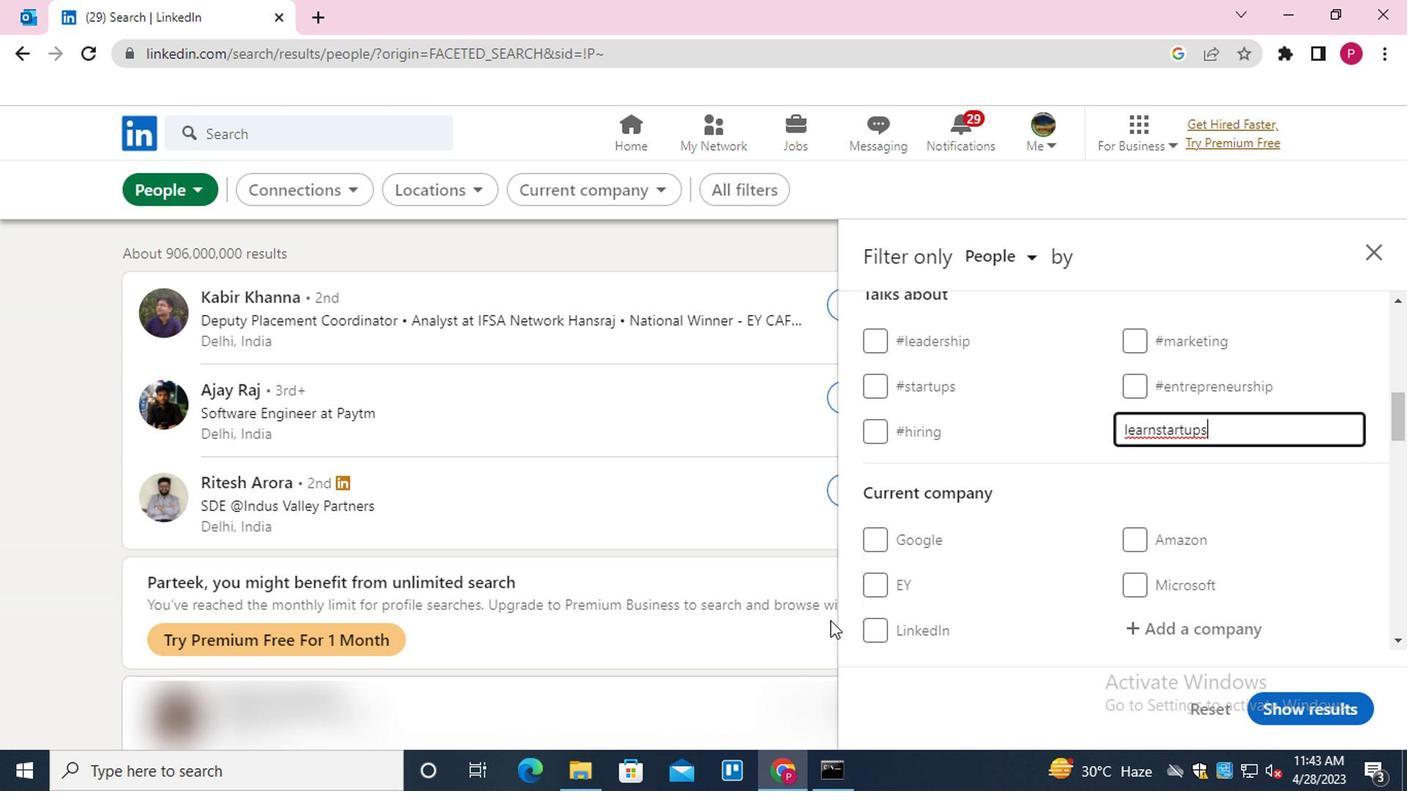 
Action: Mouse moved to (1160, 433)
Screenshot: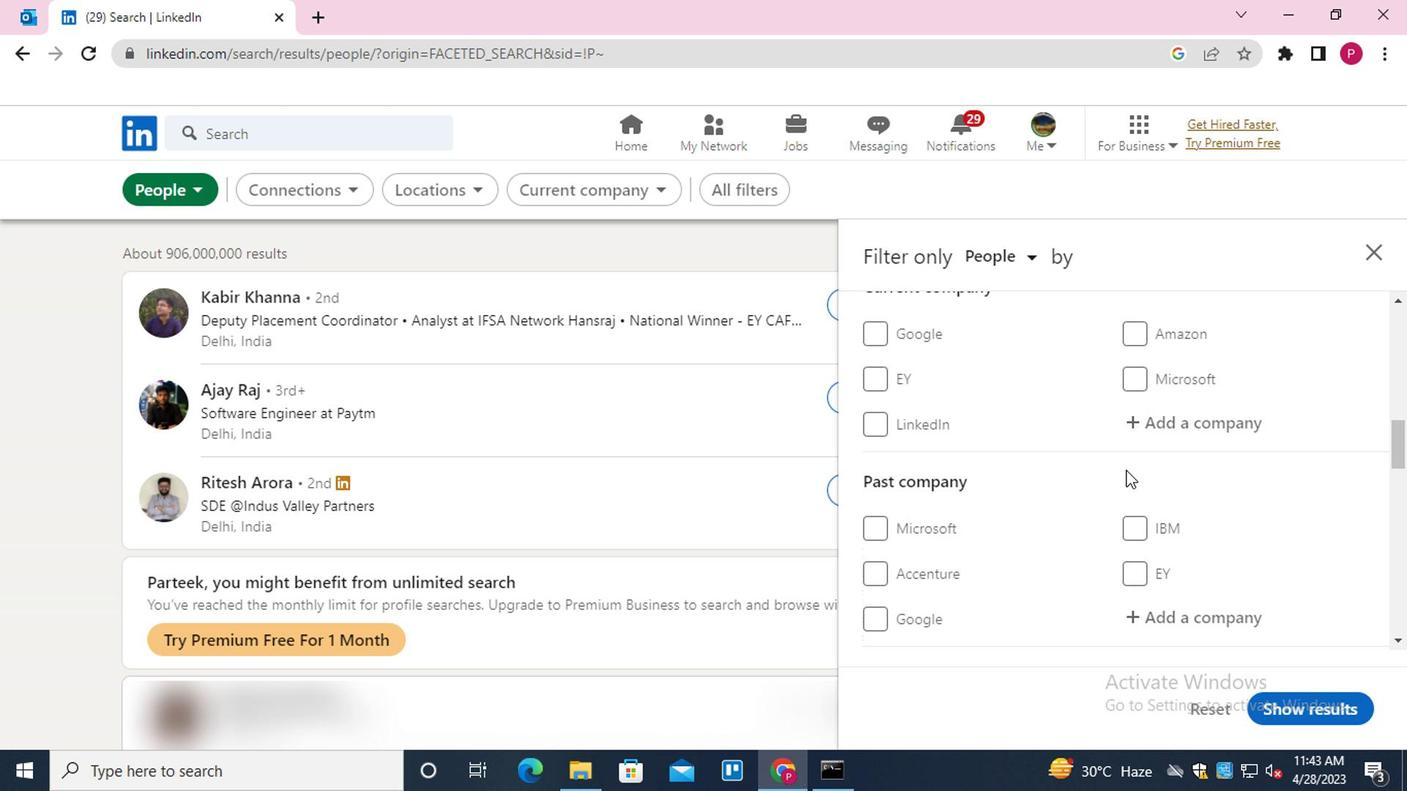 
Action: Mouse pressed left at (1160, 433)
Screenshot: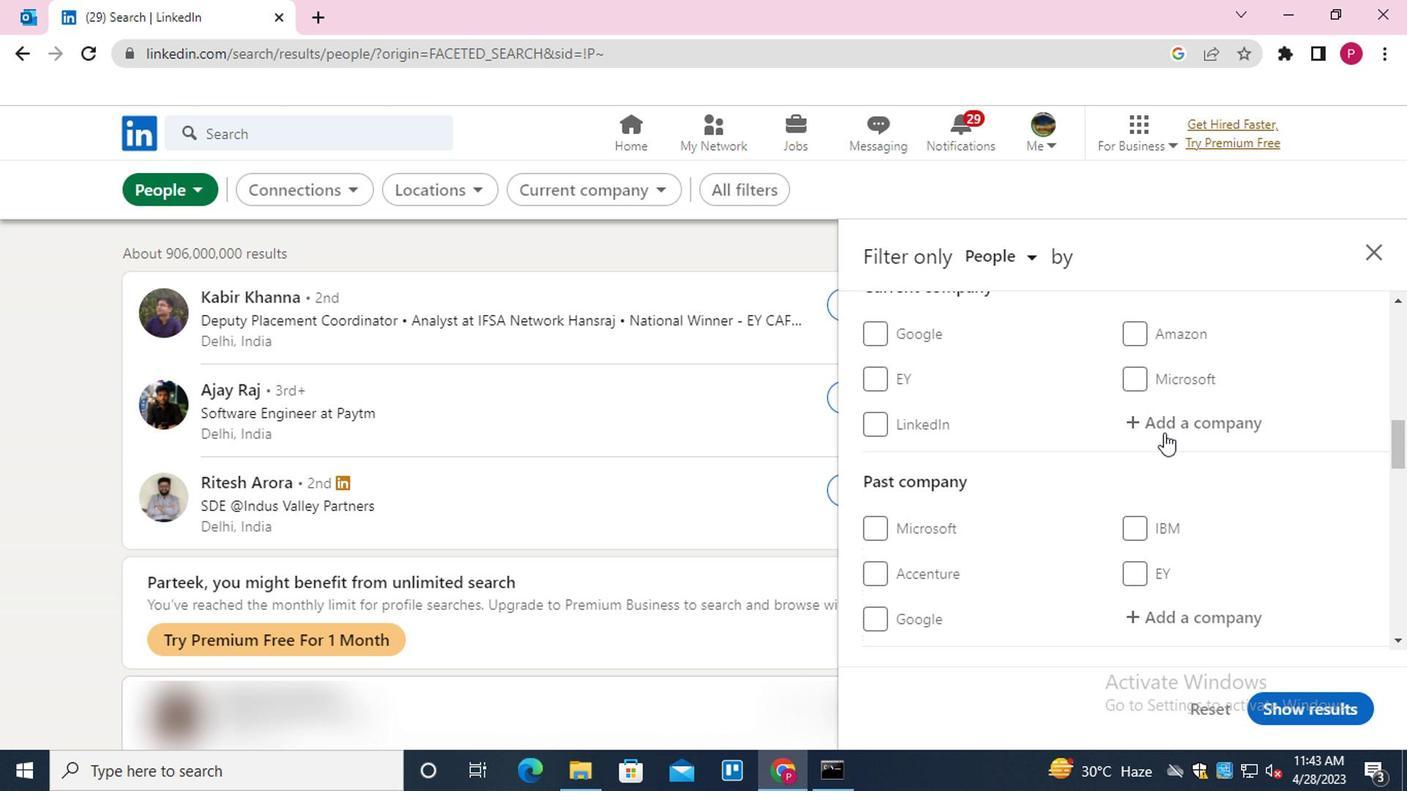 
Action: Mouse moved to (960, 487)
Screenshot: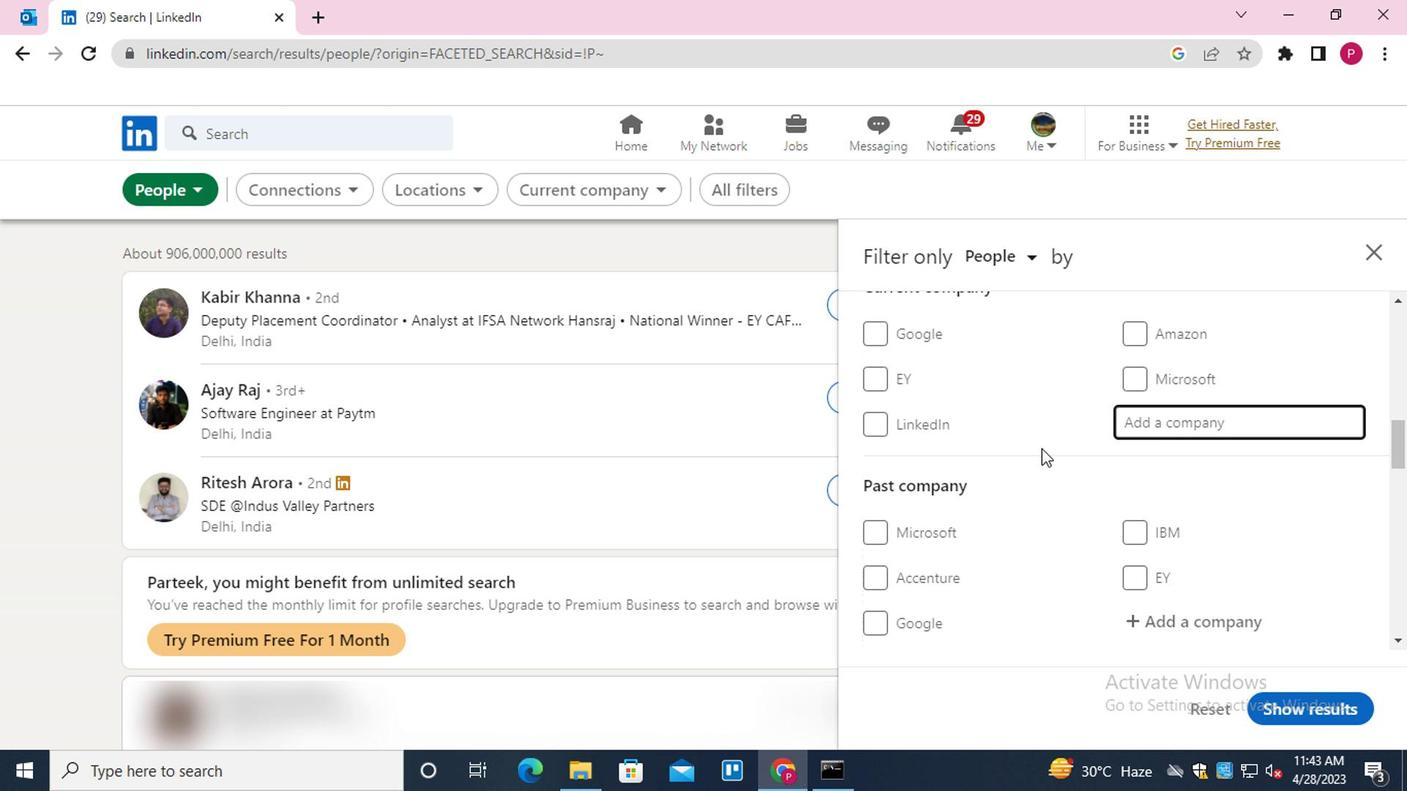 
Action: Mouse scrolled (960, 486) with delta (0, 0)
Screenshot: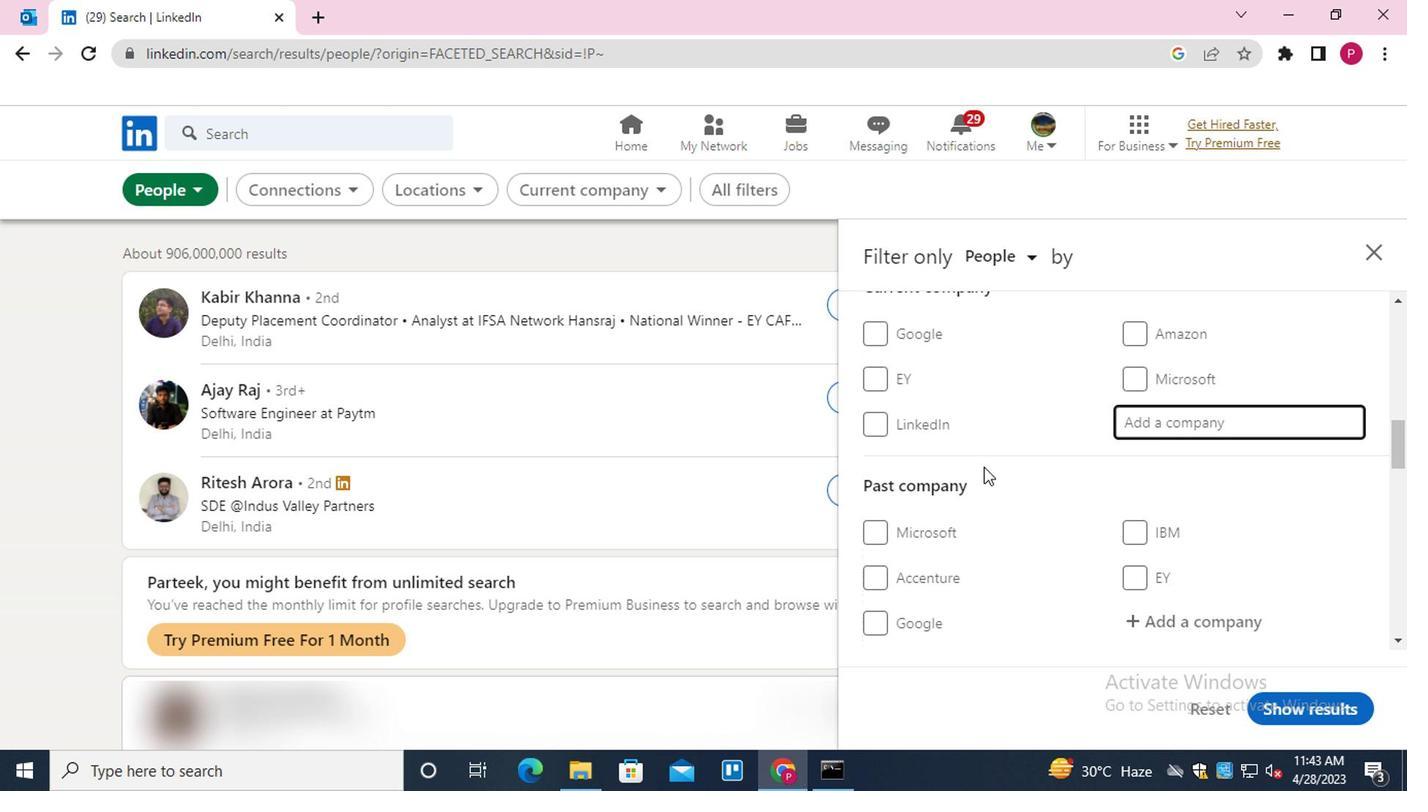 
Action: Mouse moved to (960, 489)
Screenshot: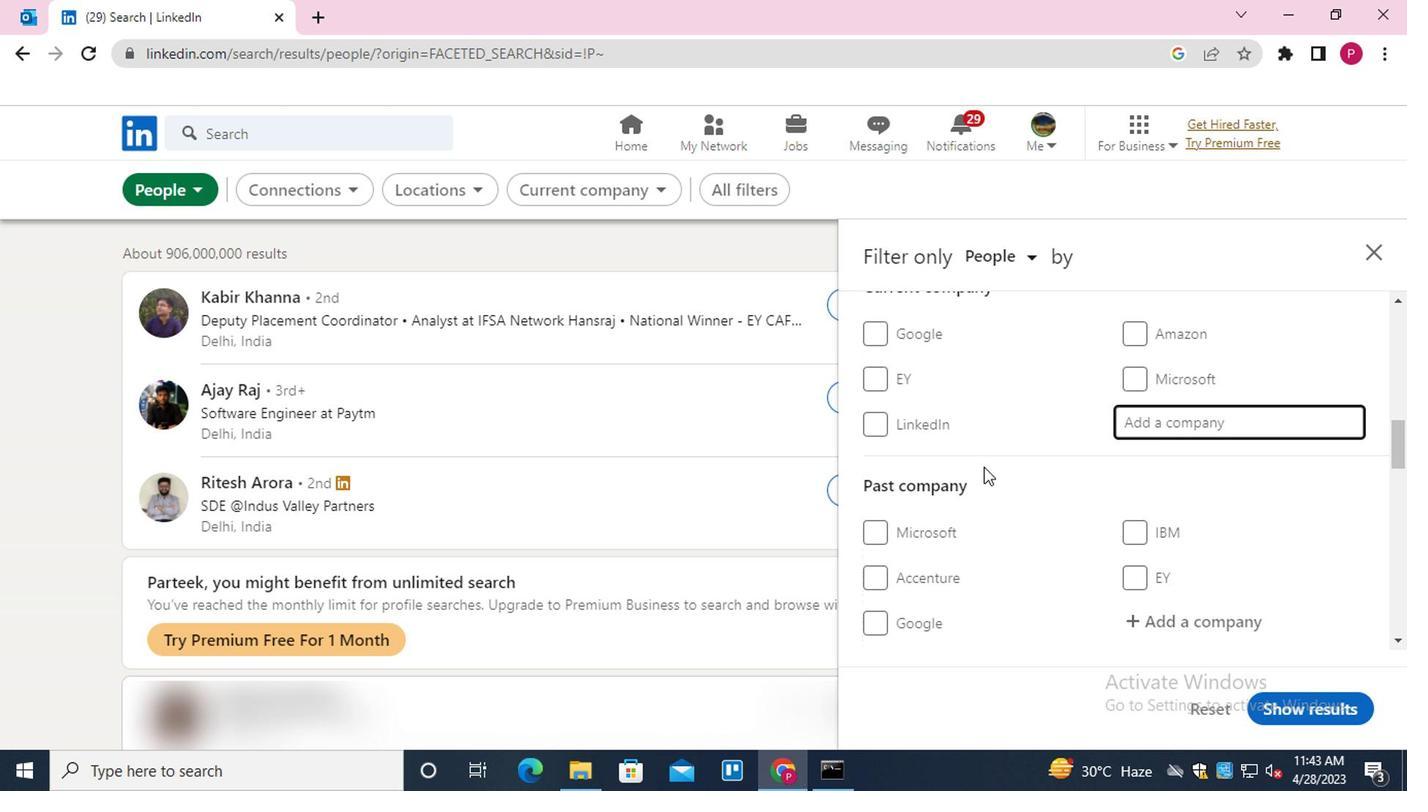 
Action: Mouse scrolled (960, 487) with delta (0, -1)
Screenshot: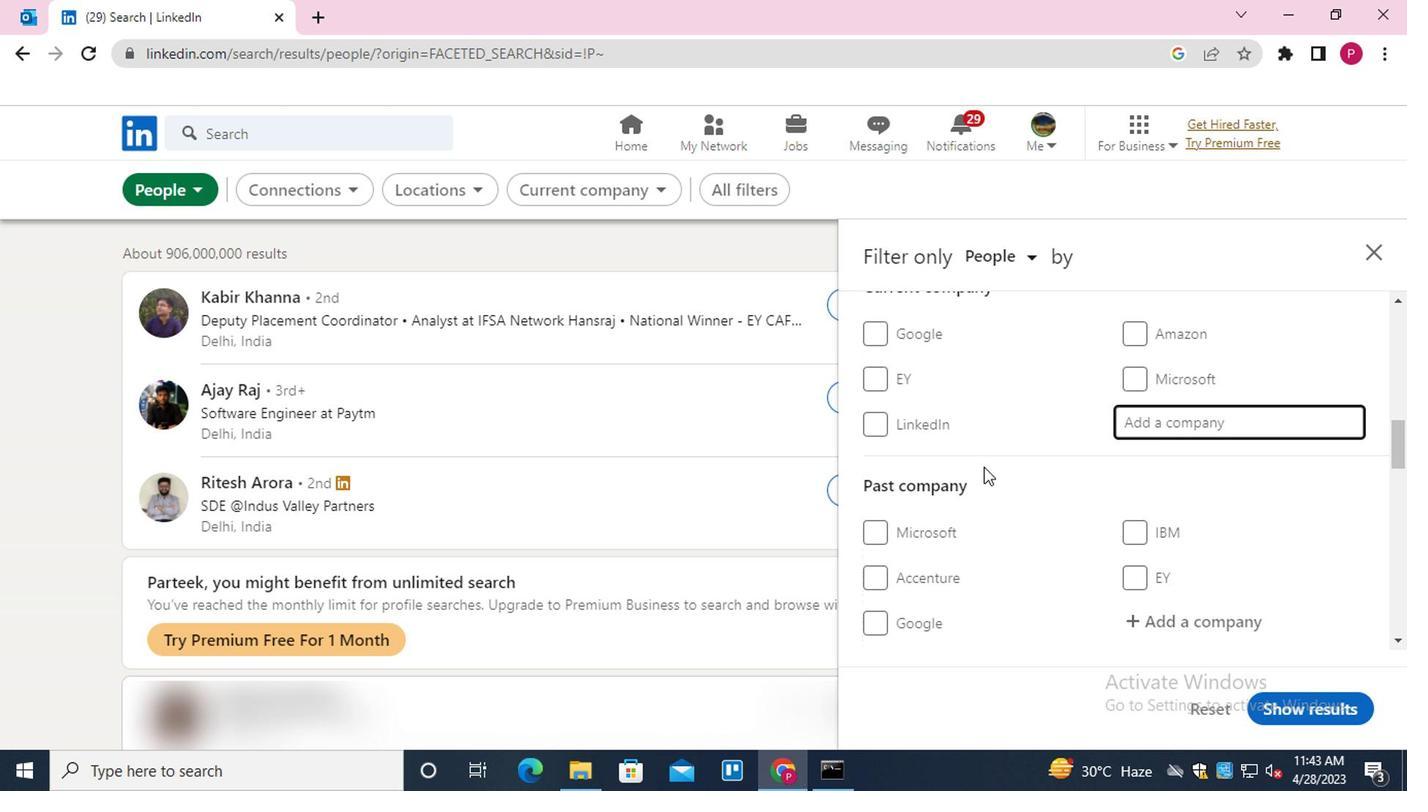 
Action: Mouse scrolled (960, 487) with delta (0, -1)
Screenshot: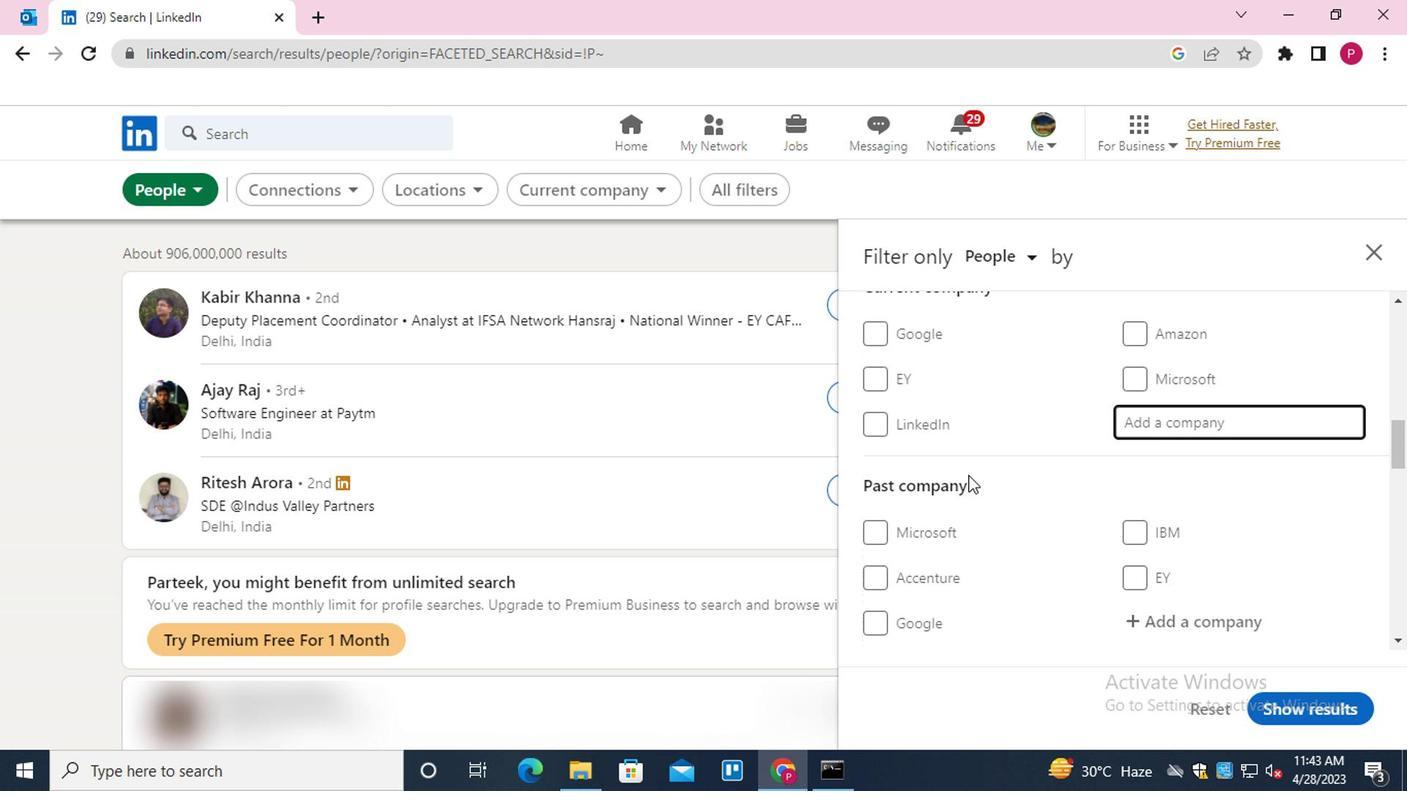 
Action: Mouse scrolled (960, 487) with delta (0, -1)
Screenshot: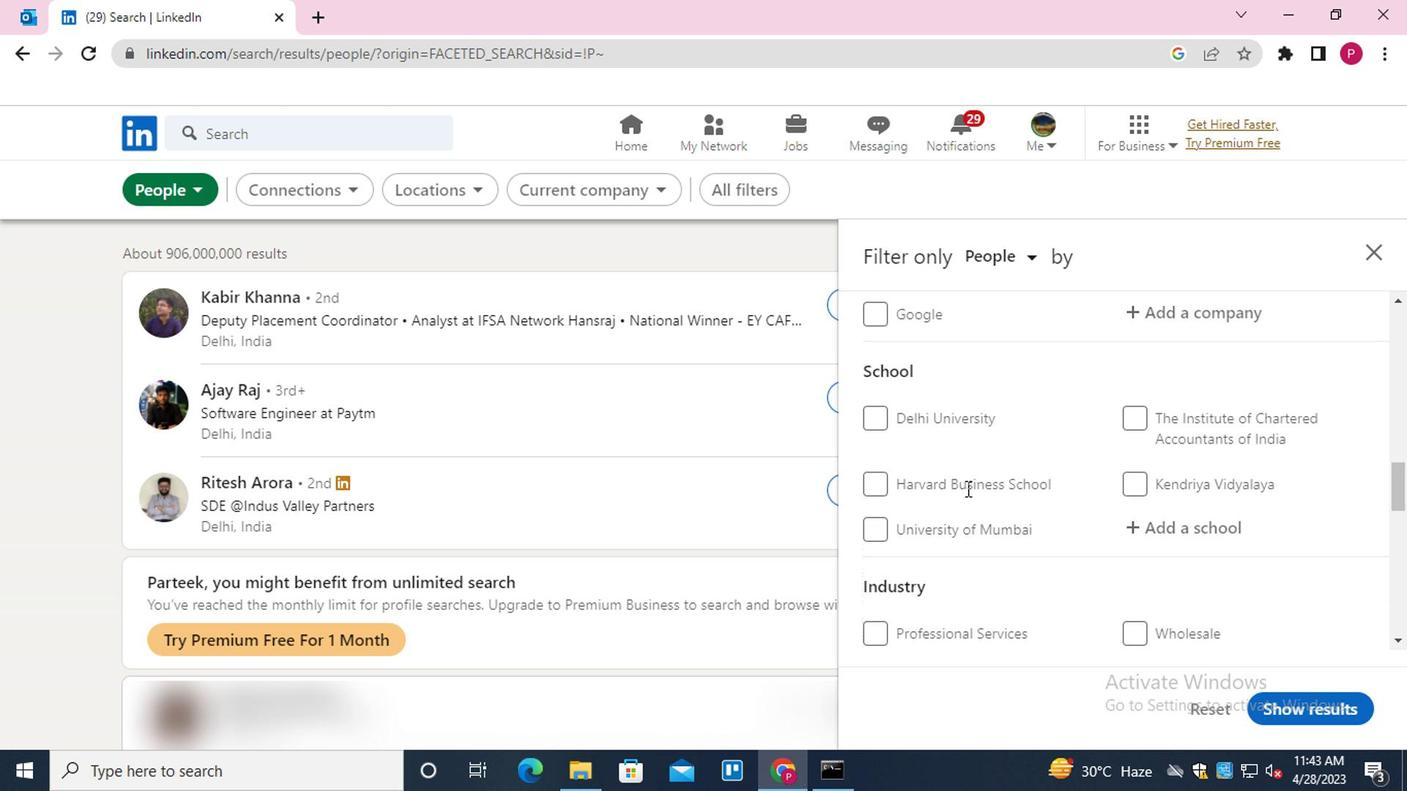 
Action: Mouse scrolled (960, 487) with delta (0, -1)
Screenshot: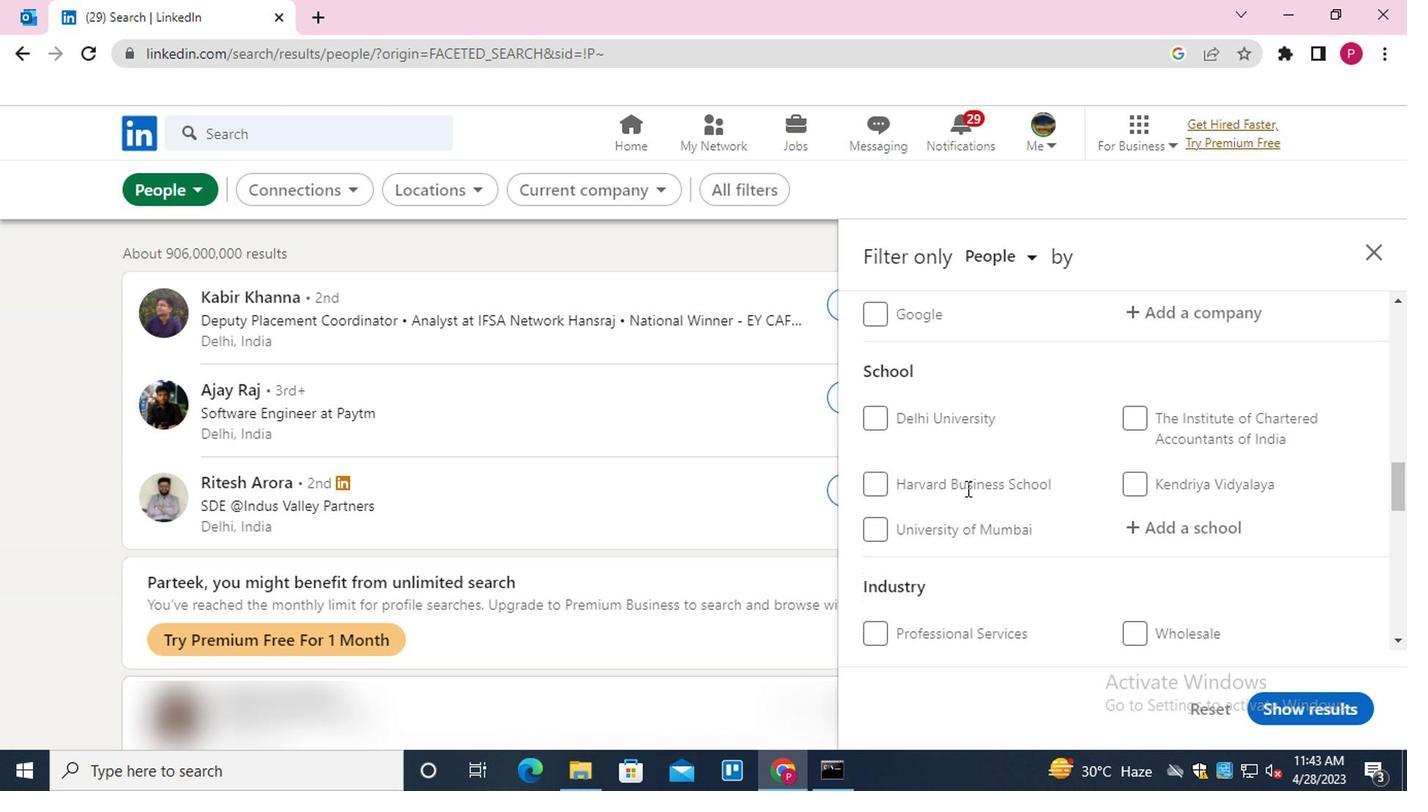 
Action: Mouse scrolled (960, 487) with delta (0, -1)
Screenshot: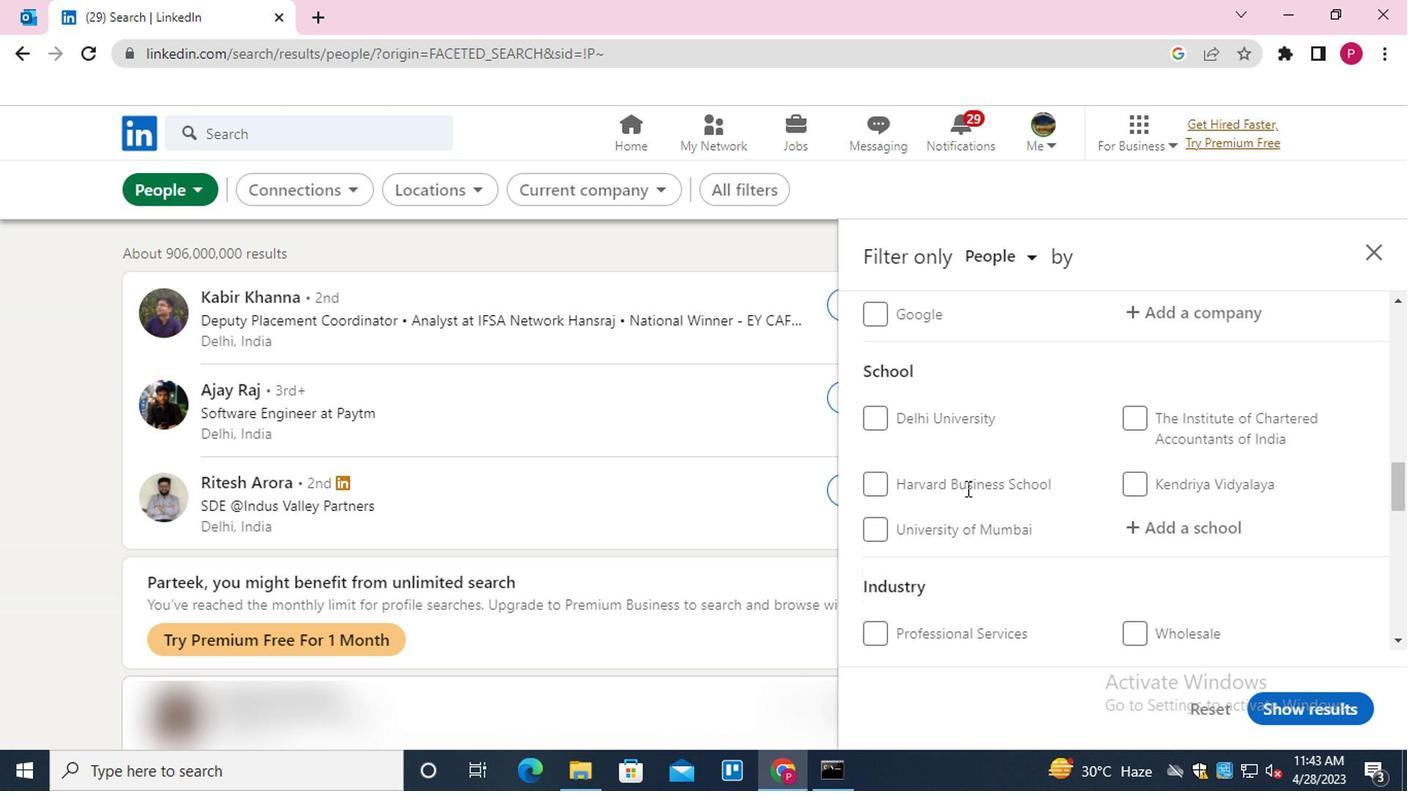 
Action: Mouse moved to (960, 489)
Screenshot: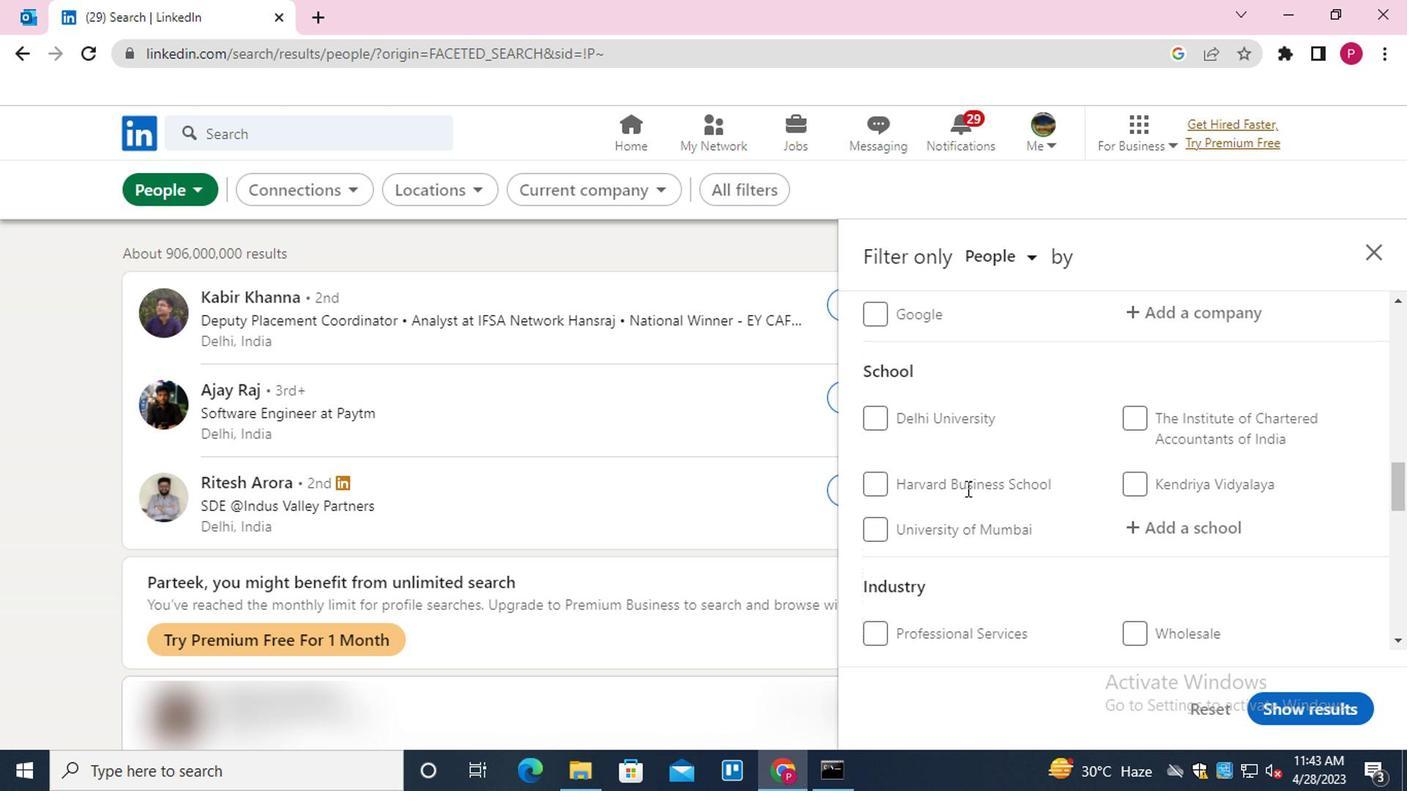 
Action: Mouse scrolled (960, 489) with delta (0, 0)
Screenshot: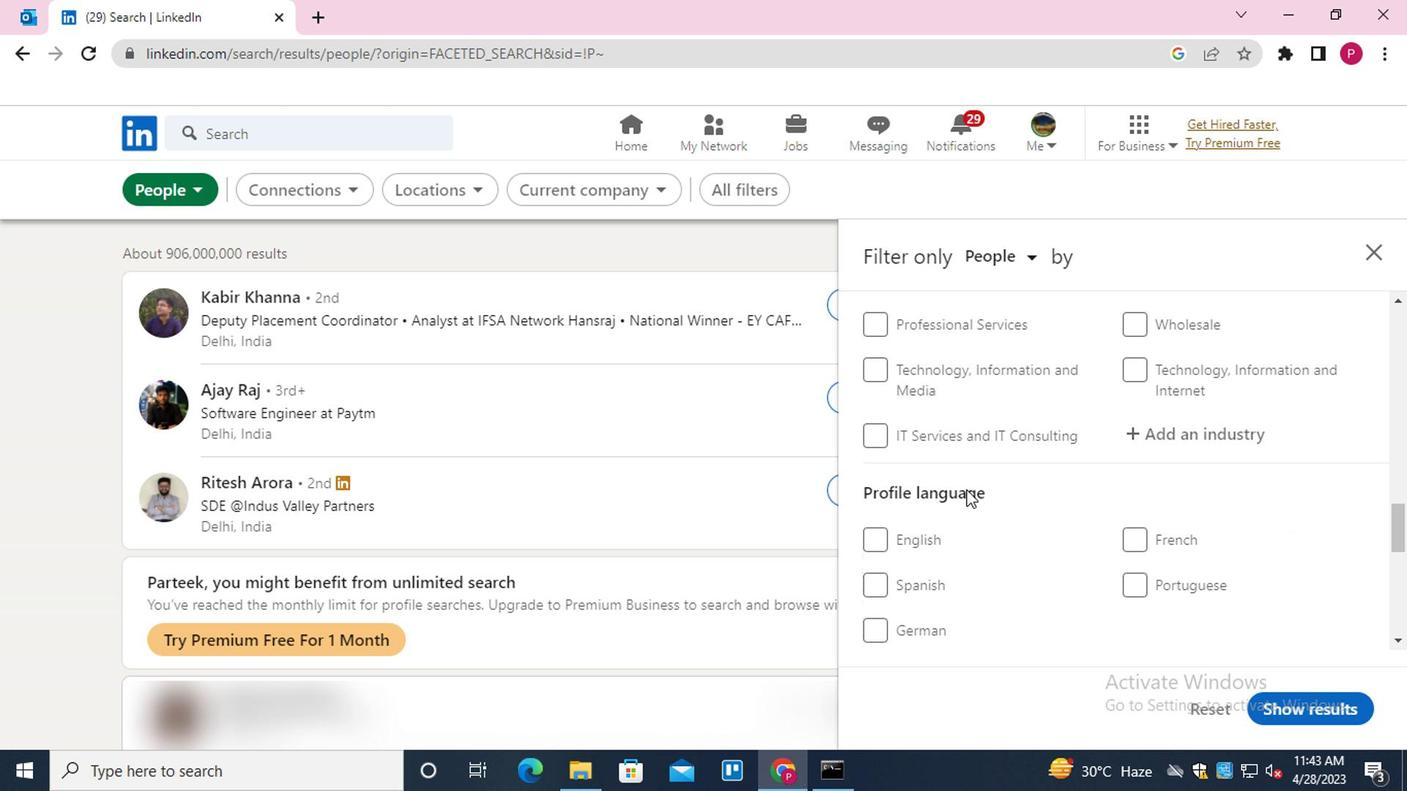 
Action: Mouse scrolled (960, 489) with delta (0, 0)
Screenshot: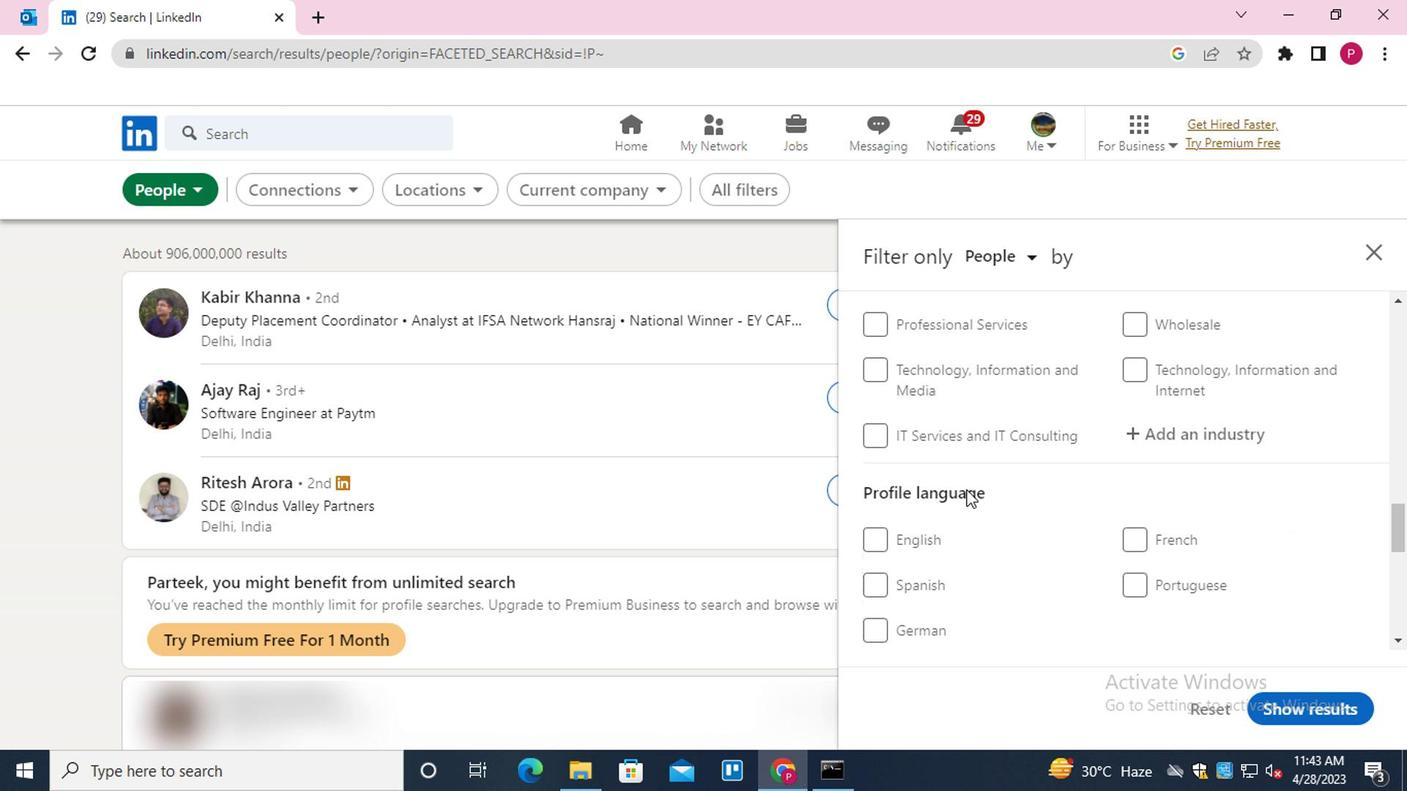 
Action: Mouse moved to (907, 417)
Screenshot: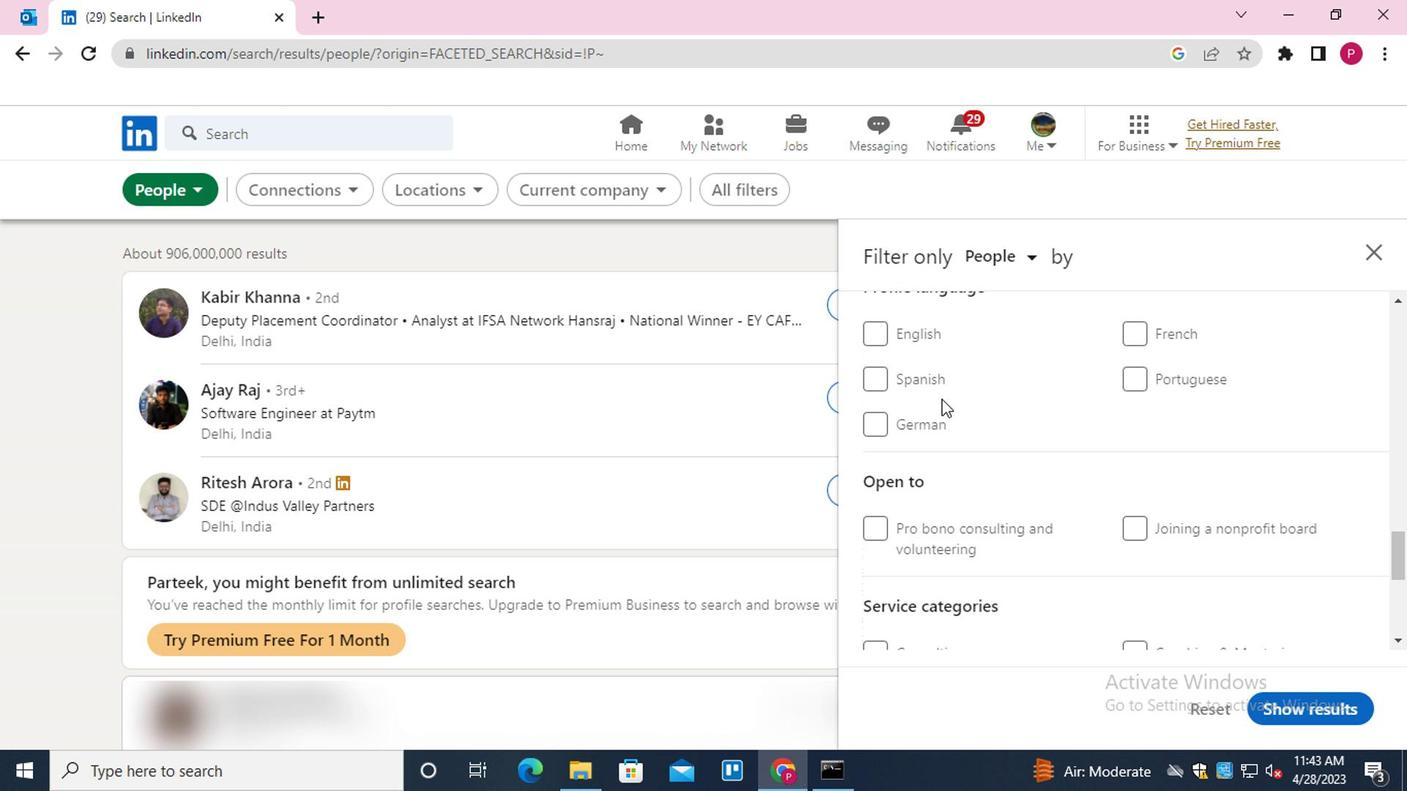 
Action: Mouse pressed left at (907, 417)
Screenshot: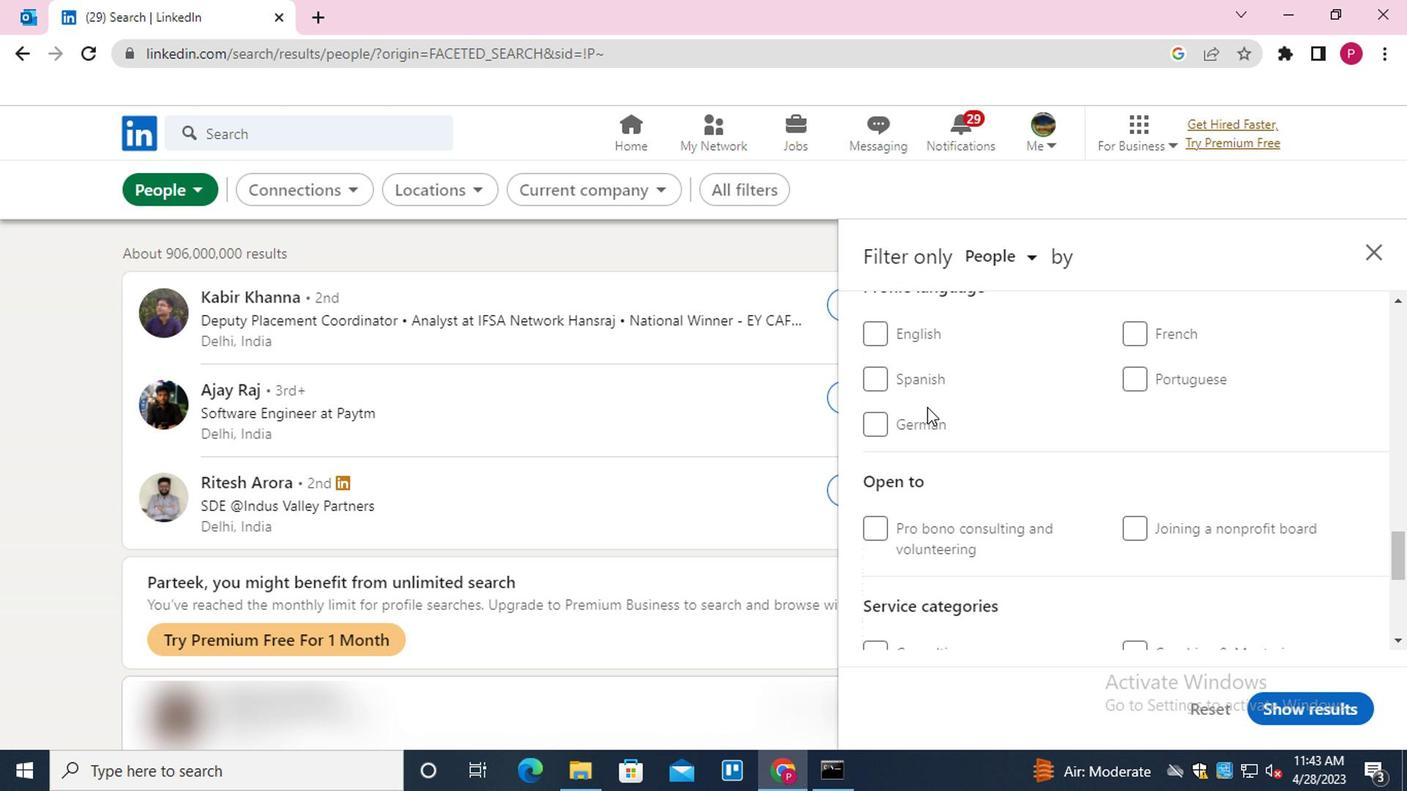 
Action: Mouse moved to (946, 436)
Screenshot: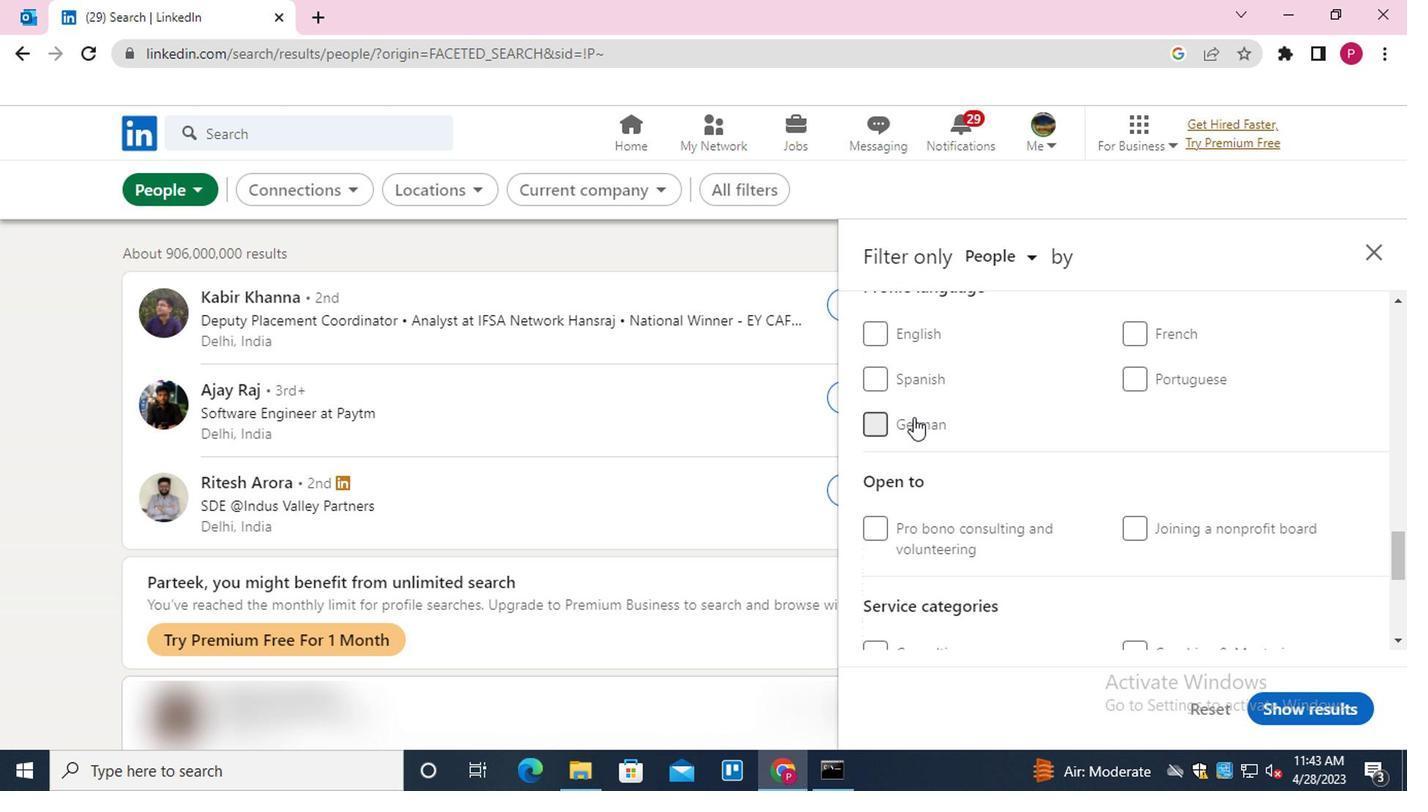 
Action: Mouse scrolled (946, 437) with delta (0, 0)
Screenshot: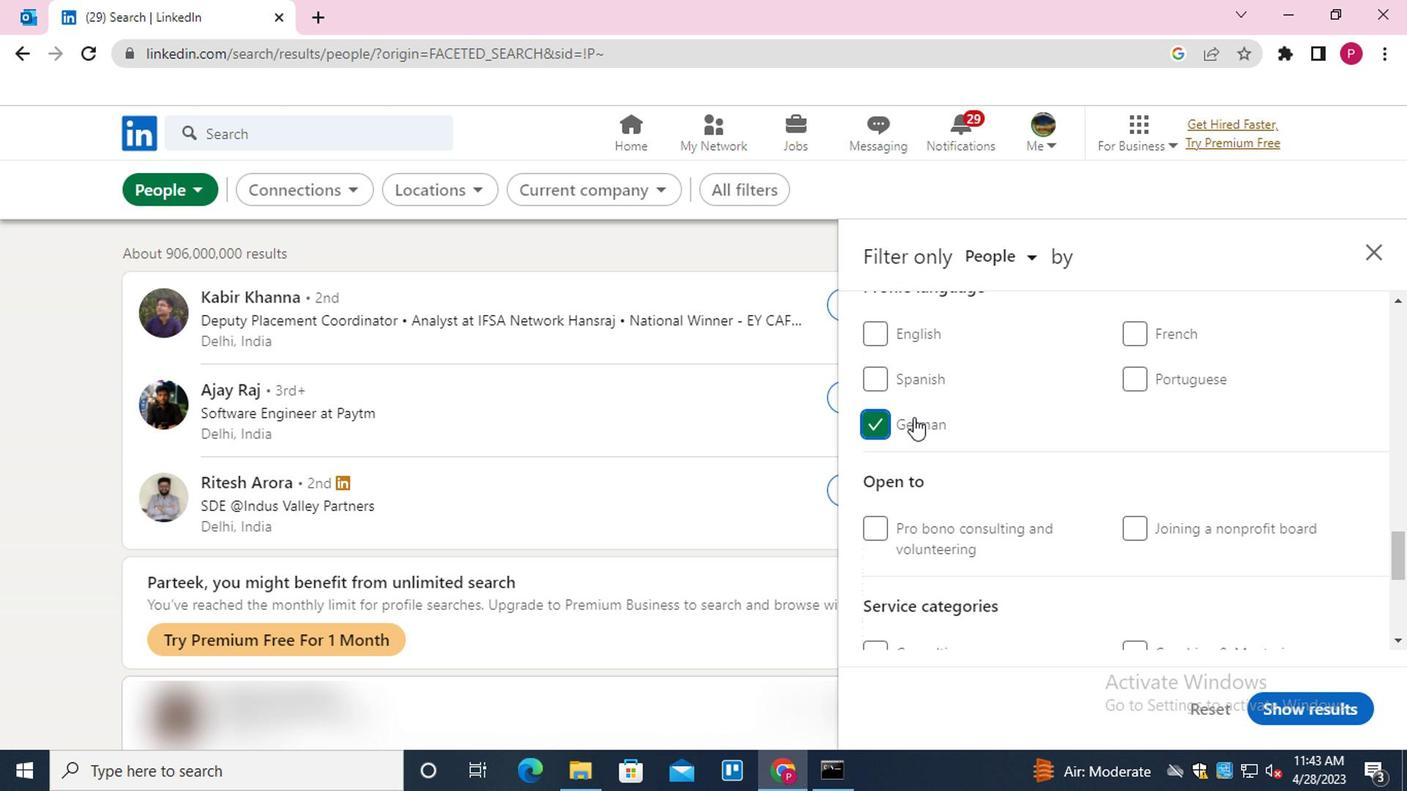
Action: Mouse scrolled (946, 437) with delta (0, 0)
Screenshot: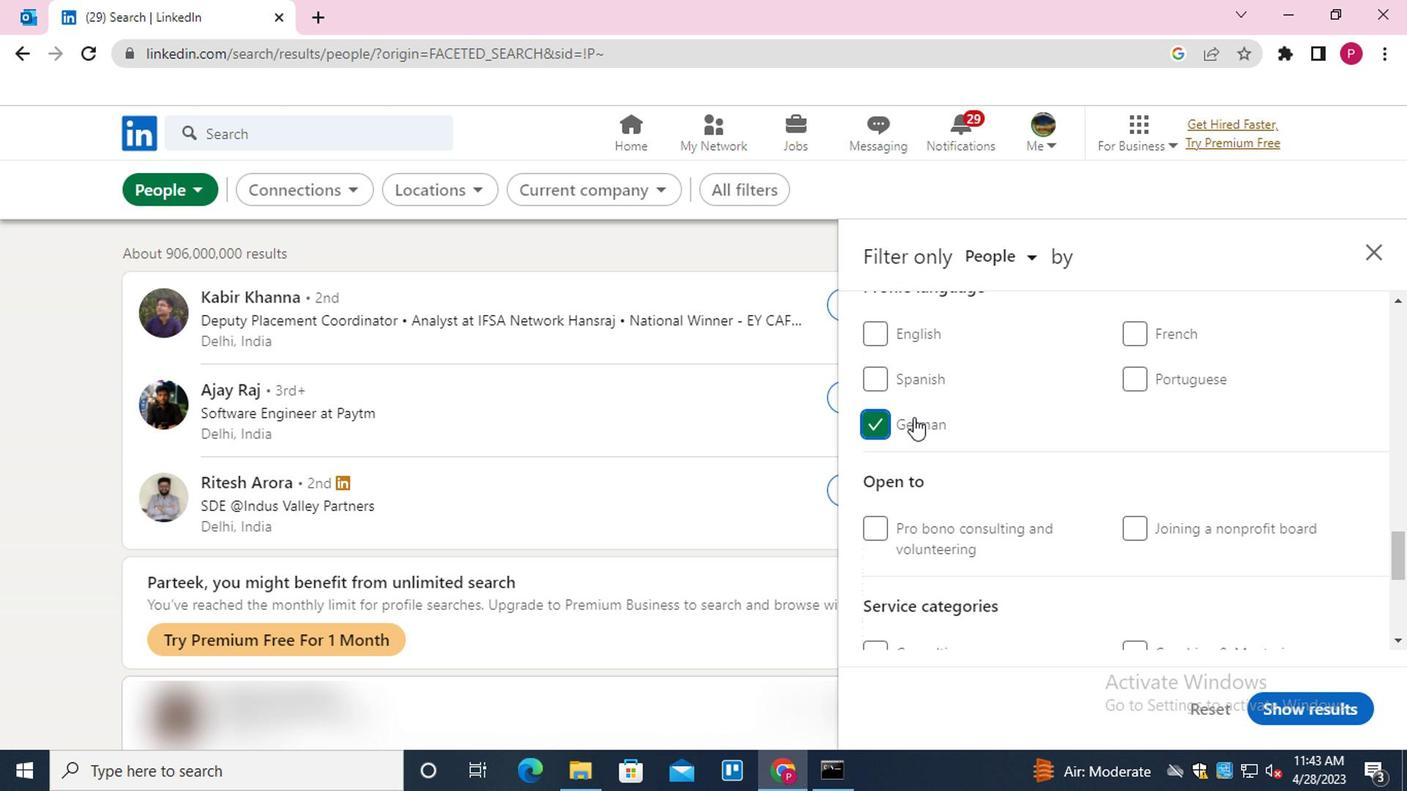 
Action: Mouse scrolled (946, 437) with delta (0, 0)
Screenshot: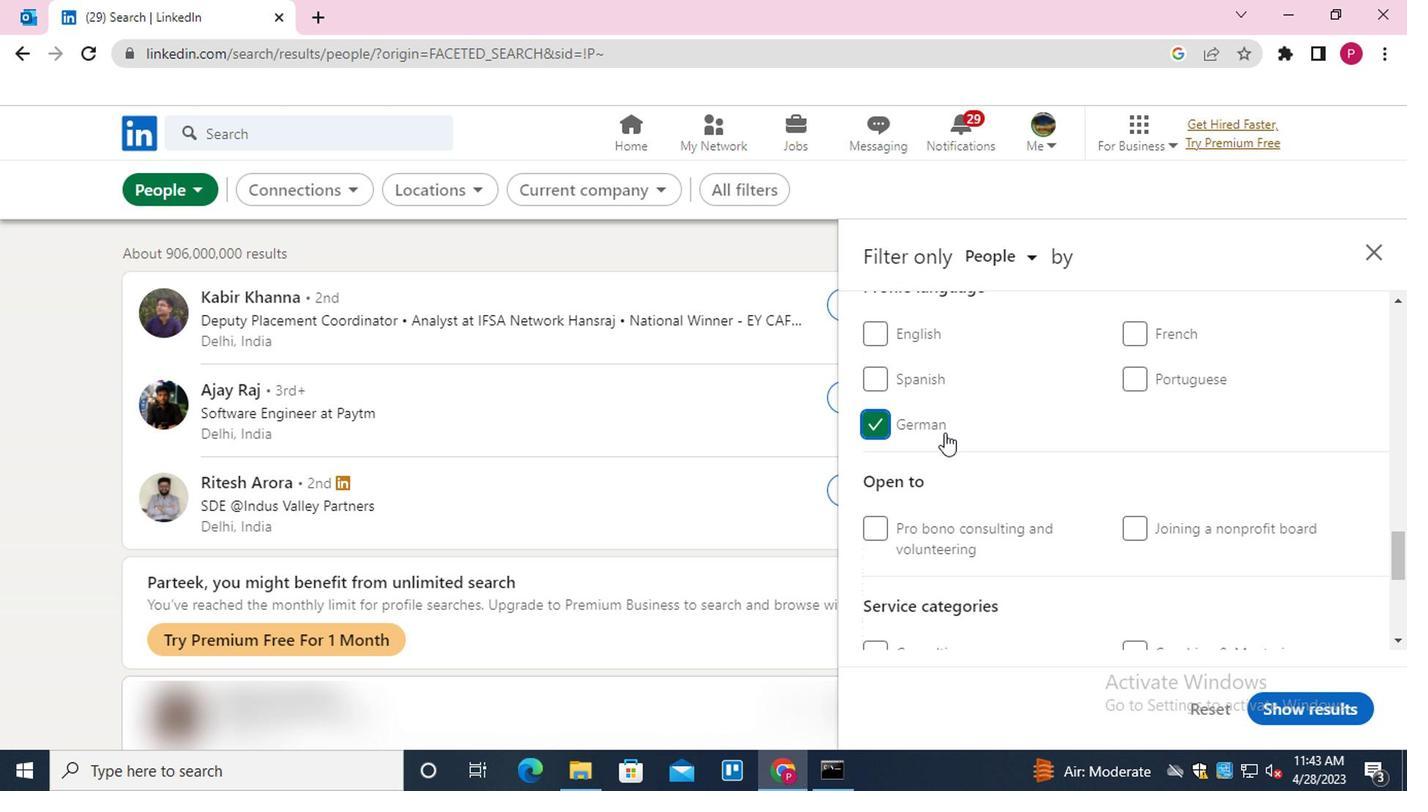 
Action: Mouse scrolled (946, 437) with delta (0, 0)
Screenshot: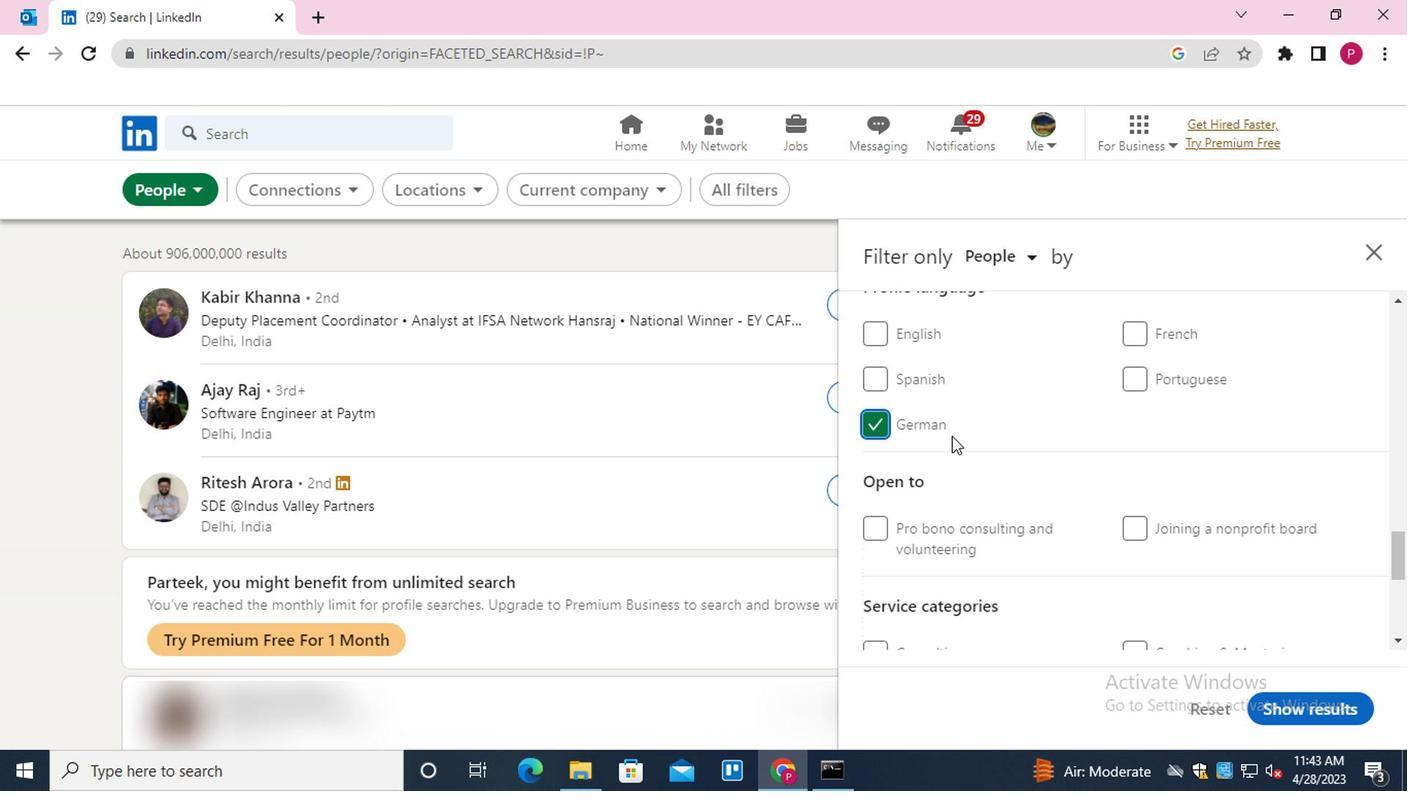 
Action: Mouse scrolled (946, 437) with delta (0, 0)
Screenshot: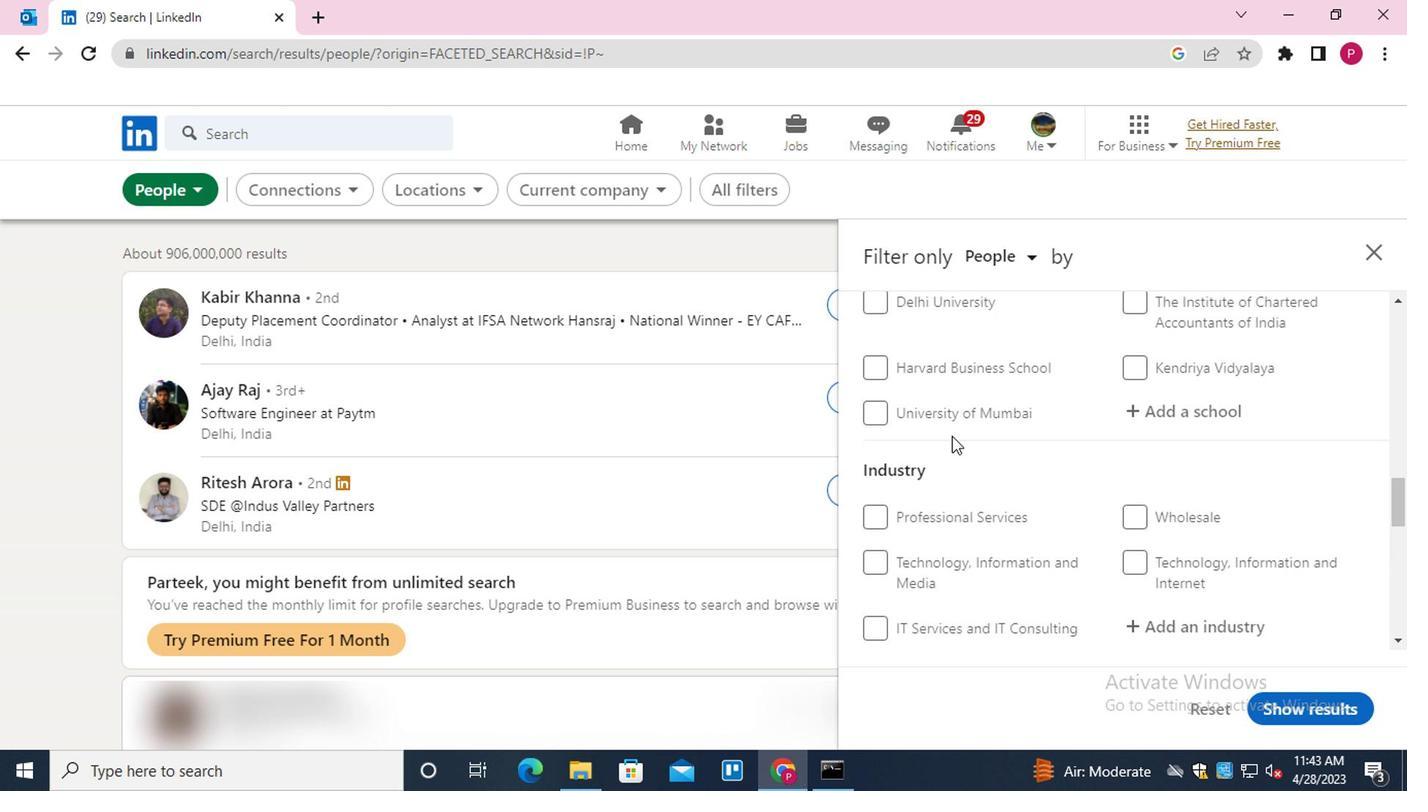 
Action: Mouse scrolled (946, 437) with delta (0, 0)
Screenshot: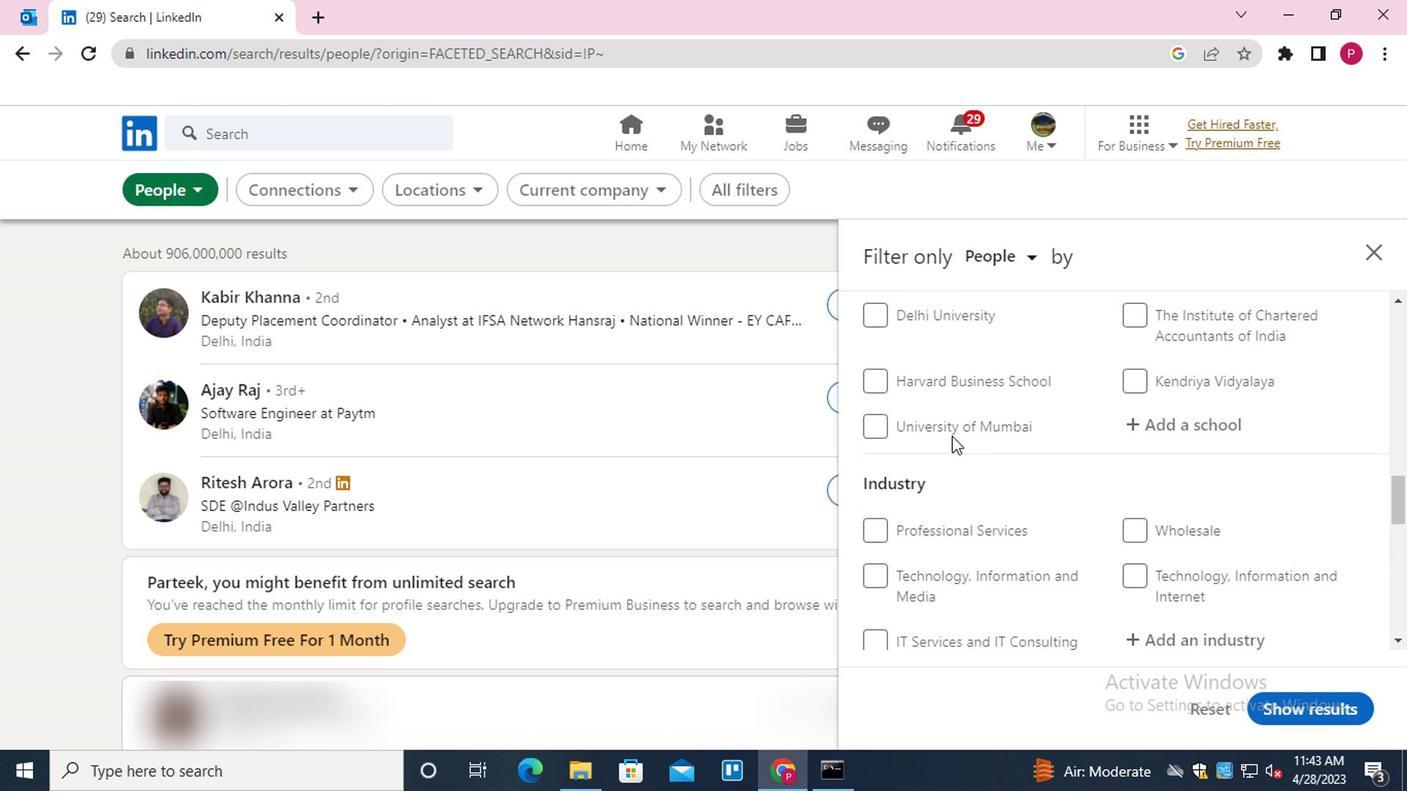
Action: Mouse scrolled (946, 437) with delta (0, 0)
Screenshot: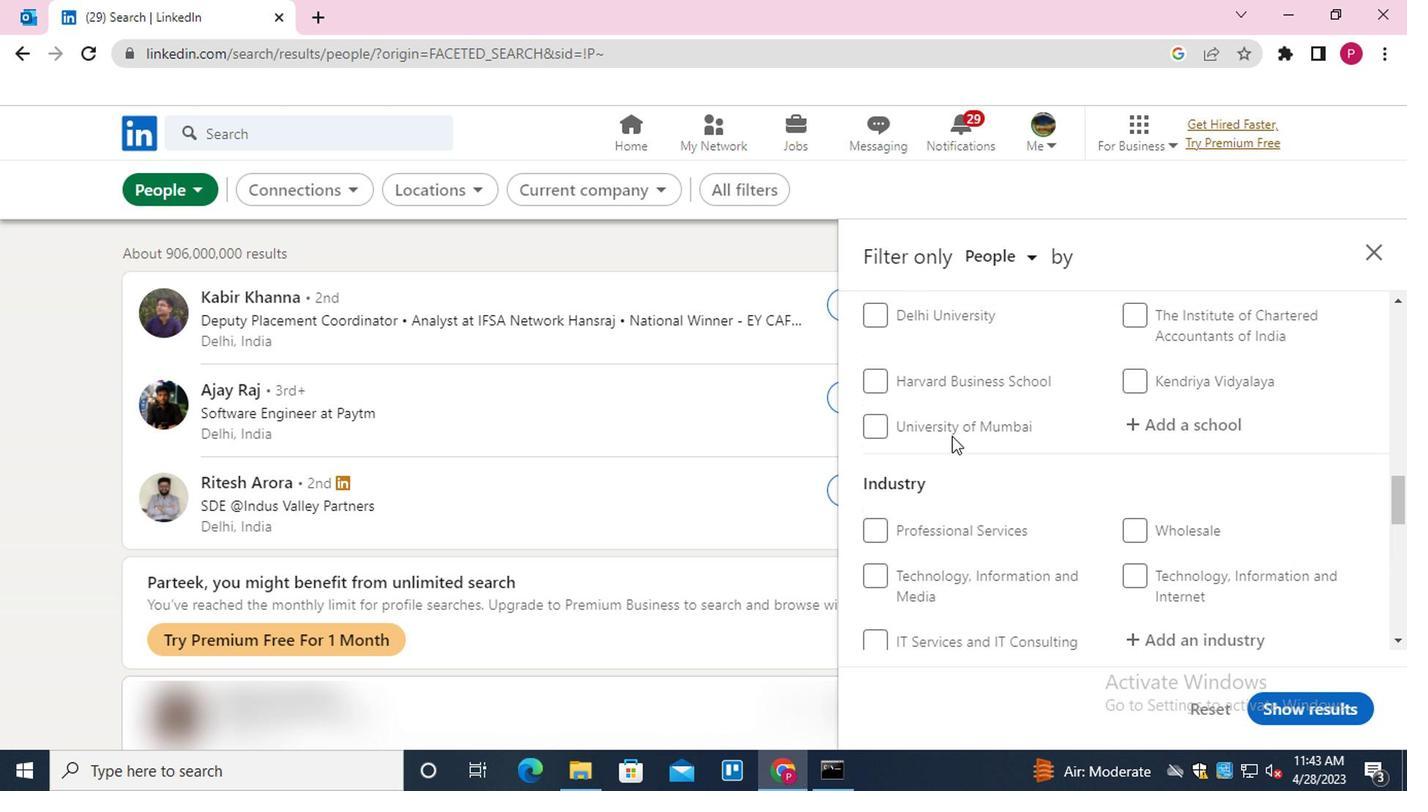 
Action: Mouse scrolled (946, 437) with delta (0, 0)
Screenshot: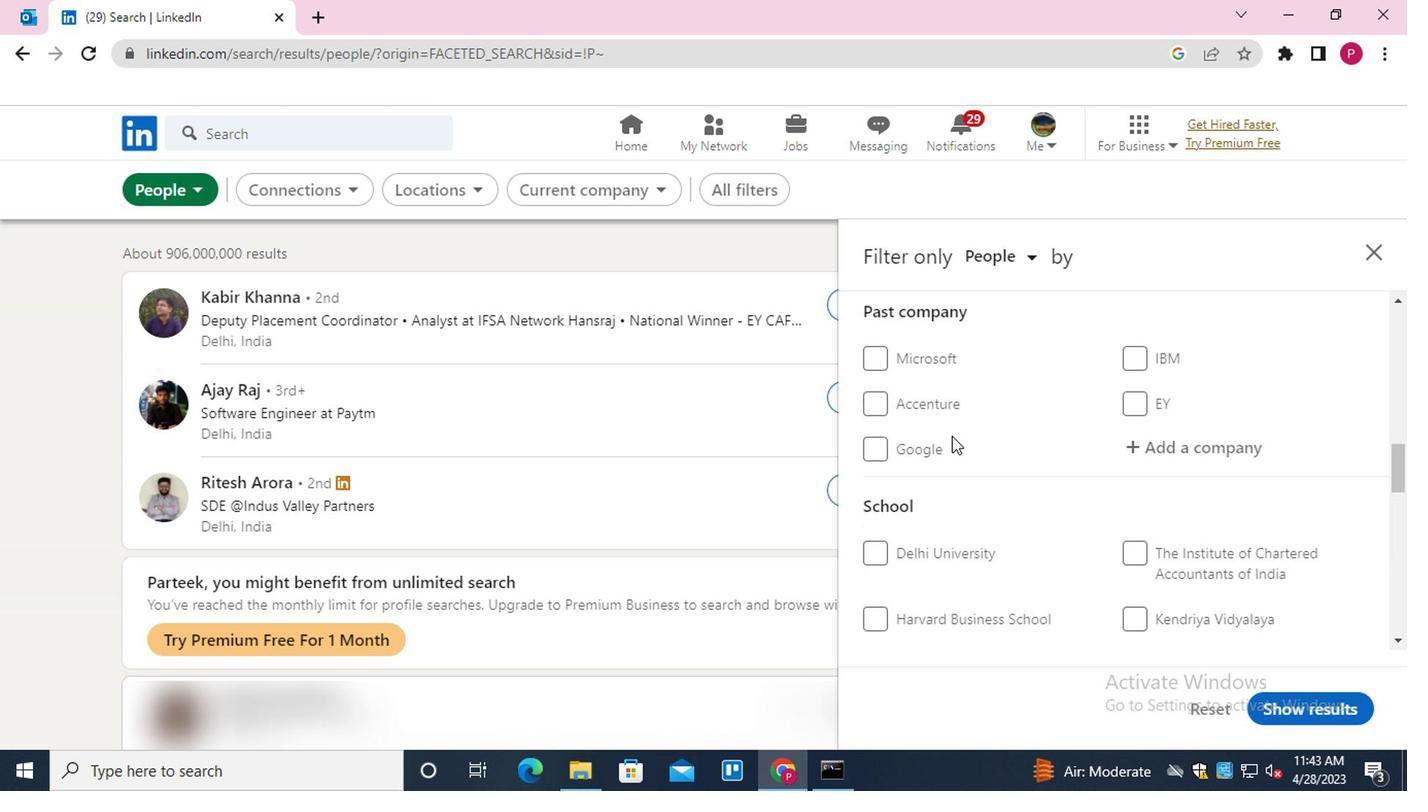 
Action: Mouse moved to (1196, 413)
Screenshot: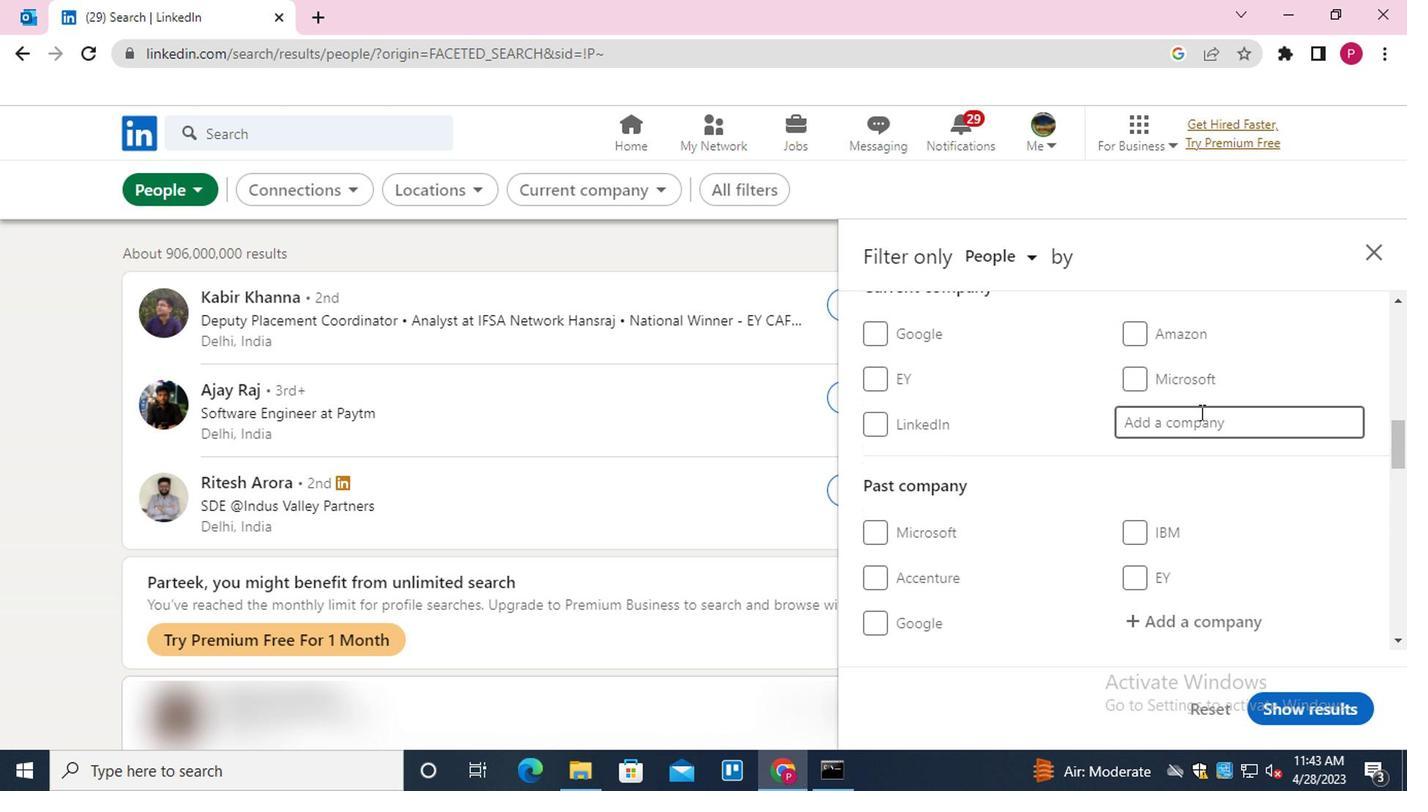 
Action: Mouse pressed left at (1196, 413)
Screenshot: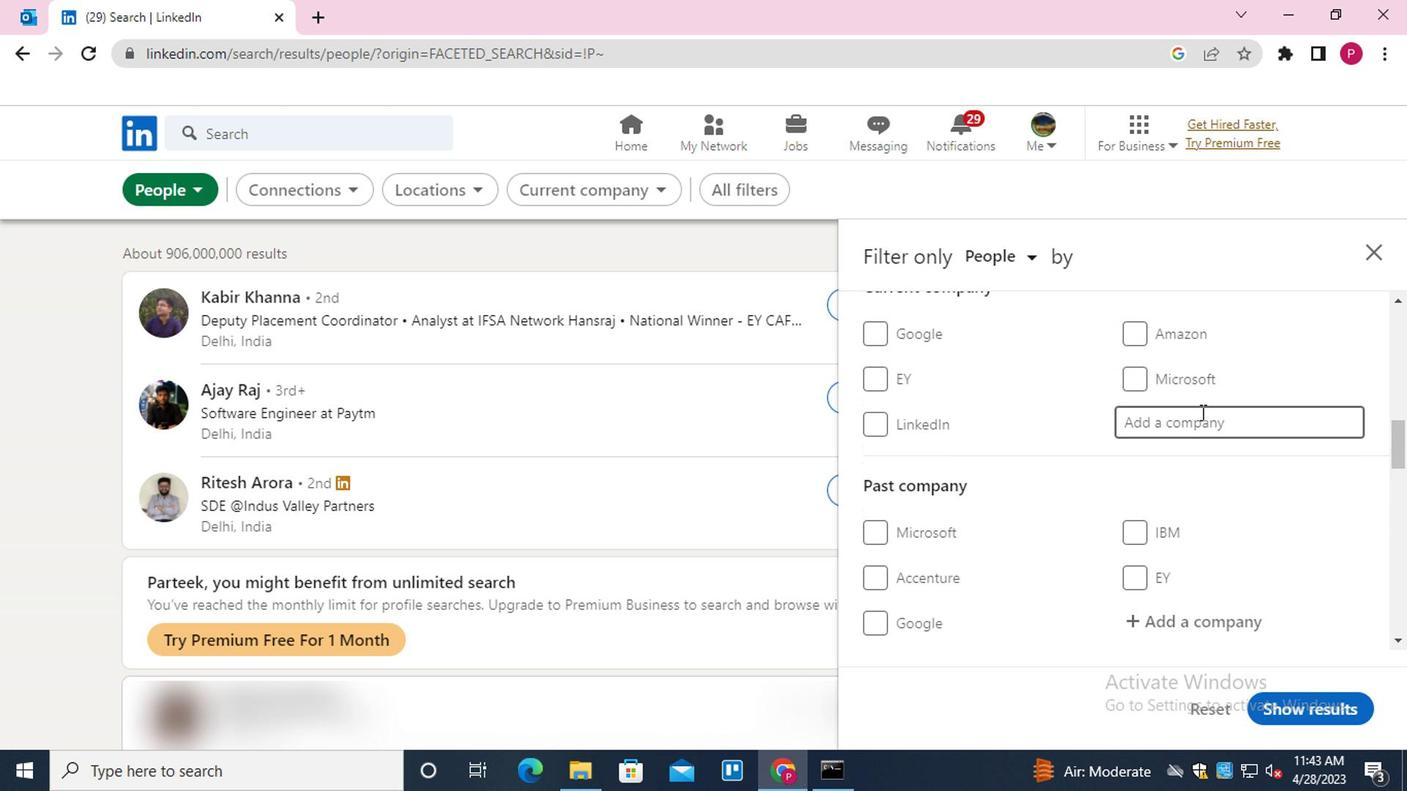
Action: Mouse moved to (1196, 415)
Screenshot: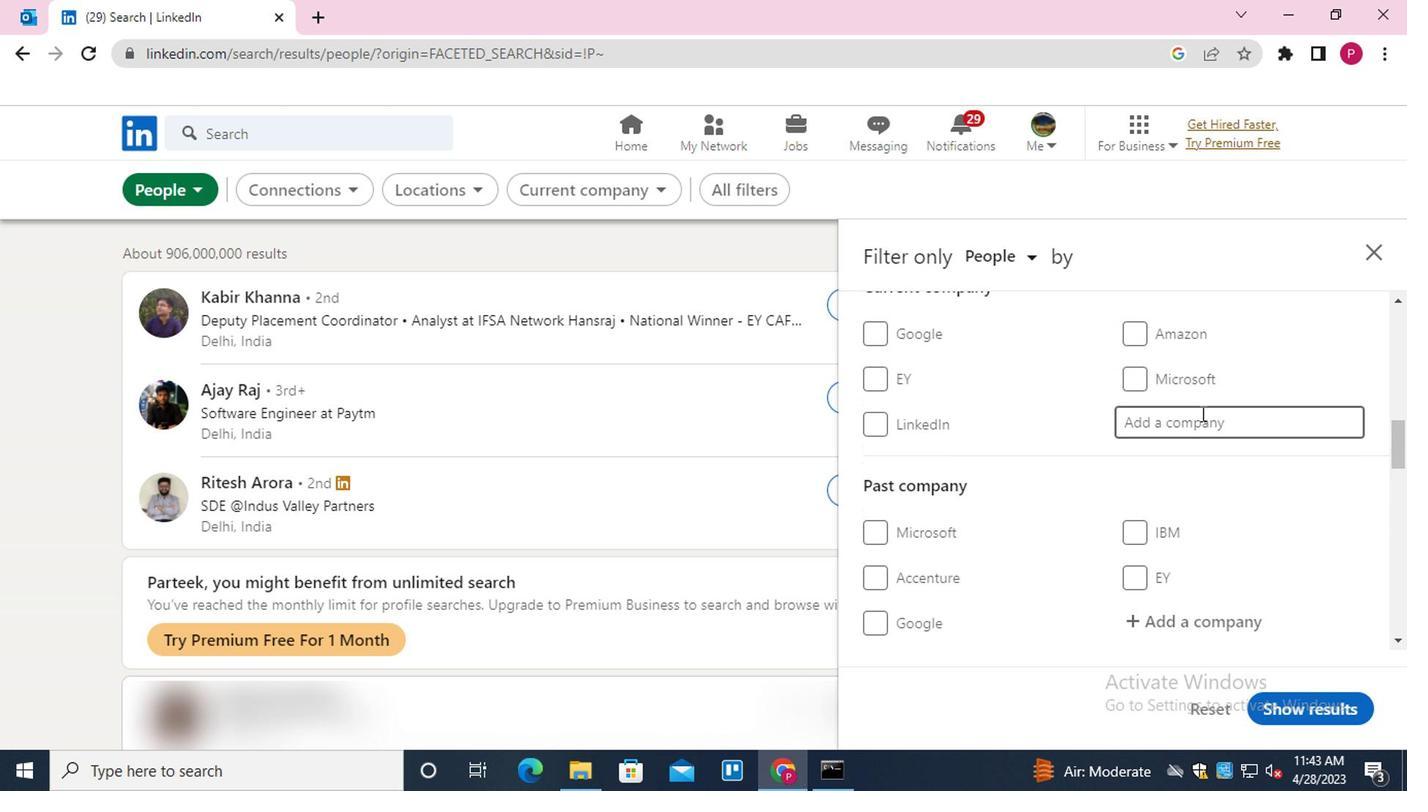 
Action: Key pressed <Key.shift><Key.shift><Key.shift><Key.shift><Key.shift><Key.shift><Key.shift><Key.shift><Key.shift><Key.shift>KPMG<Key.down><Key.down><Key.down><Key.enter>
Screenshot: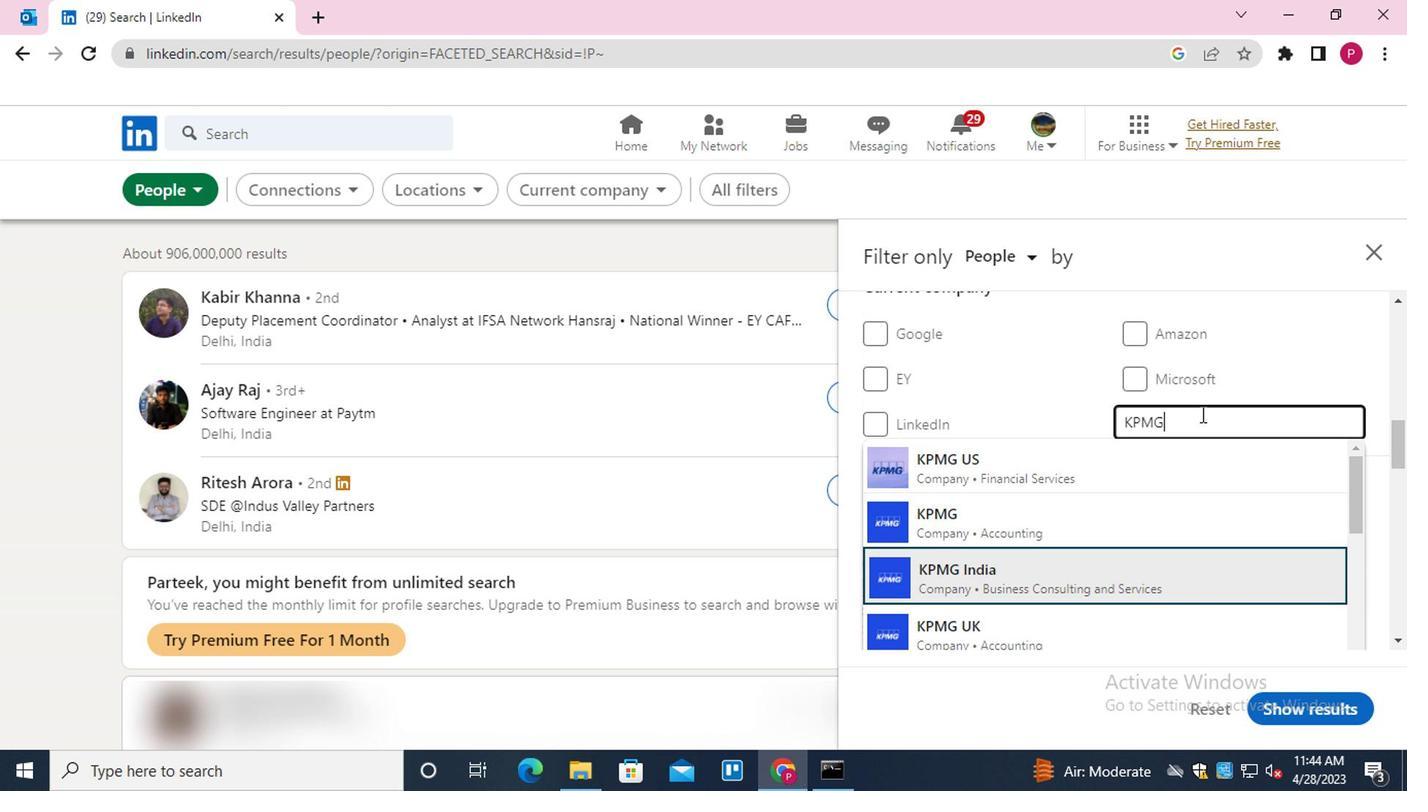 
Action: Mouse moved to (1037, 450)
Screenshot: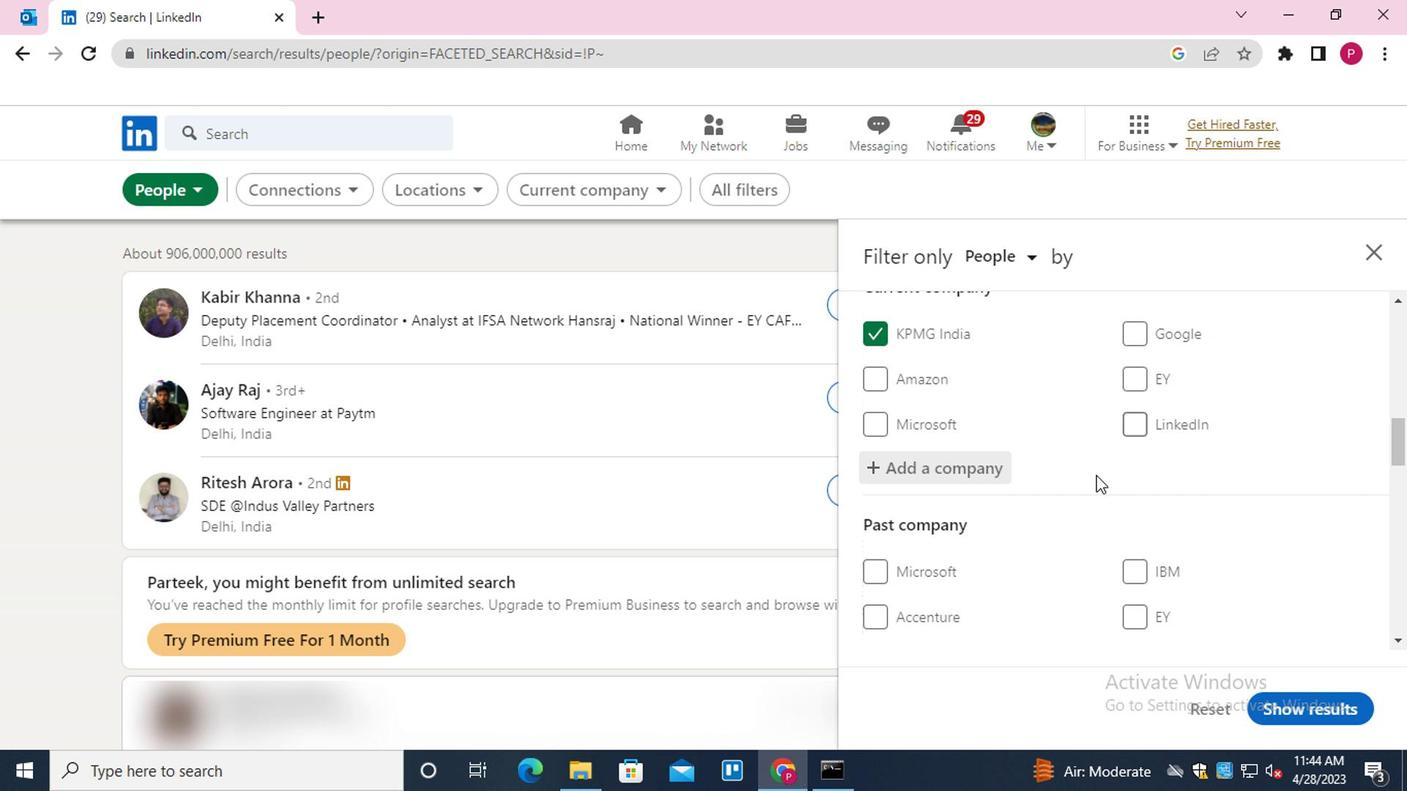 
Action: Mouse scrolled (1037, 449) with delta (0, -1)
Screenshot: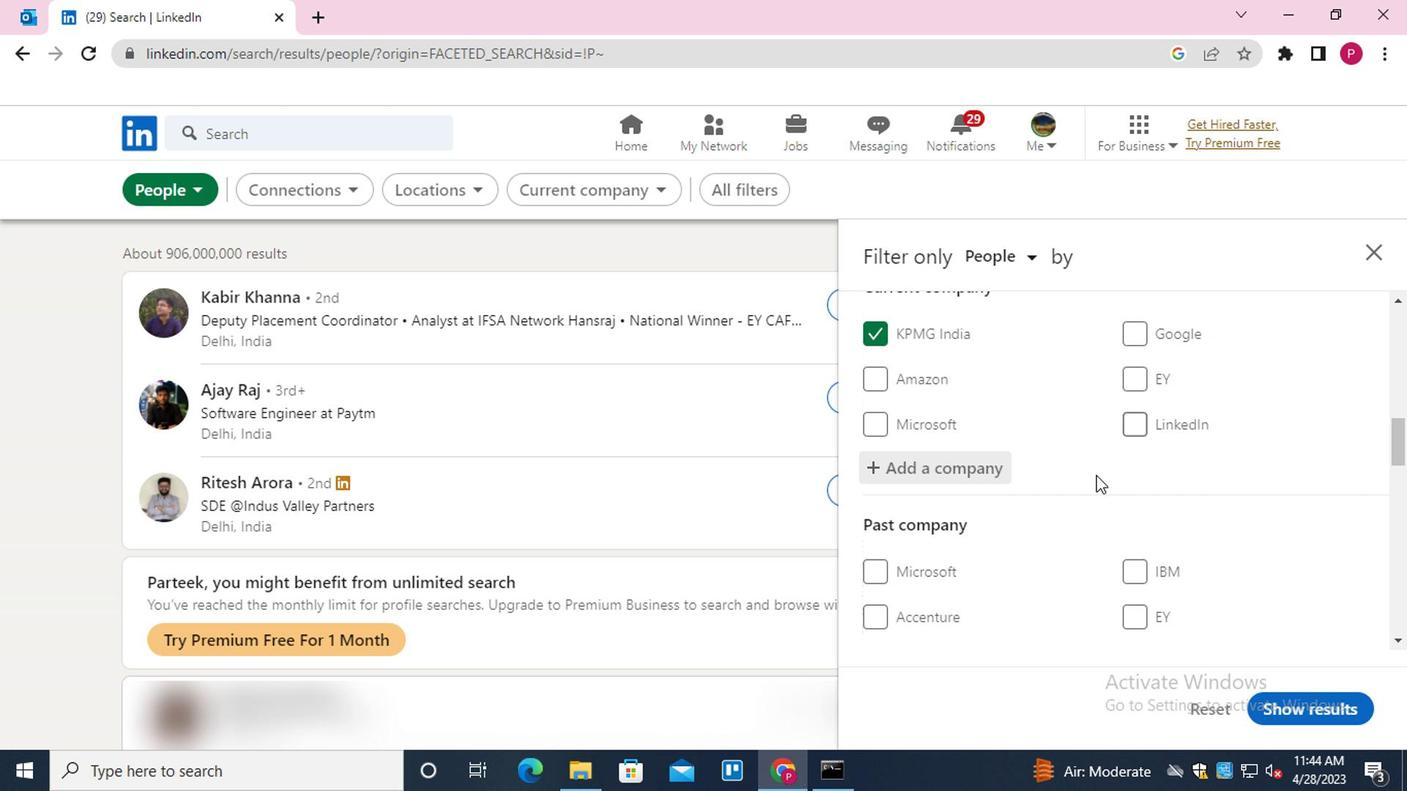 
Action: Mouse moved to (980, 459)
Screenshot: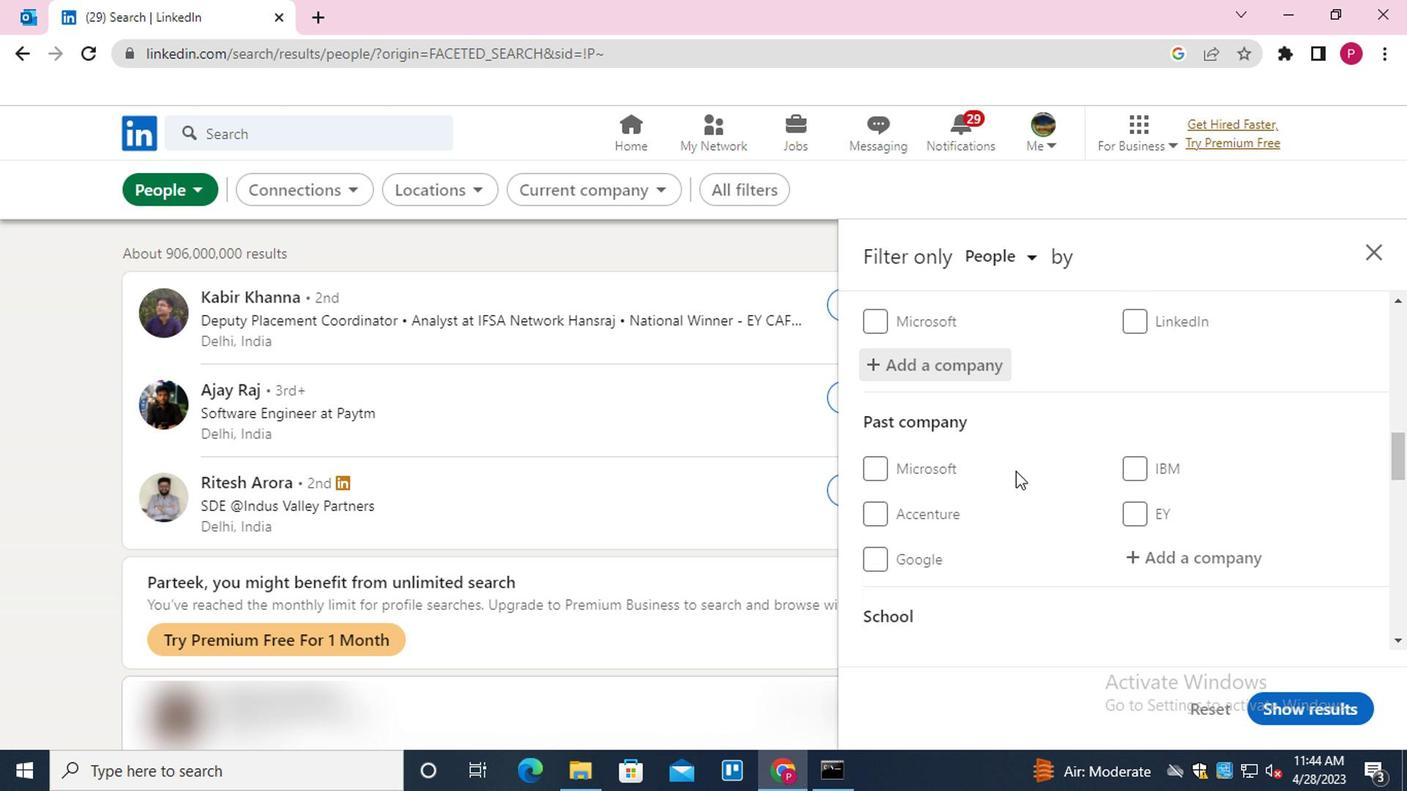 
Action: Mouse scrolled (980, 459) with delta (0, 0)
Screenshot: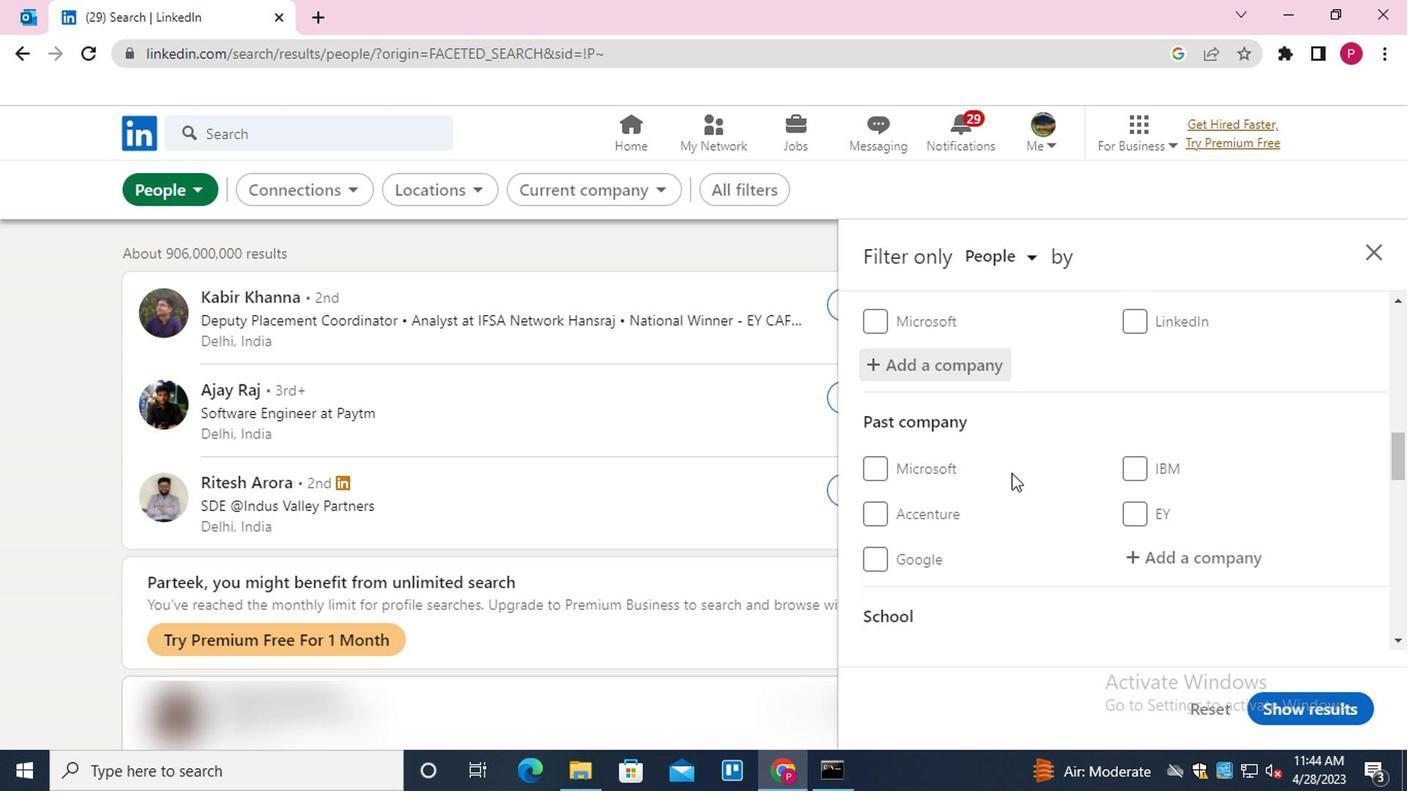 
Action: Mouse scrolled (980, 459) with delta (0, 0)
Screenshot: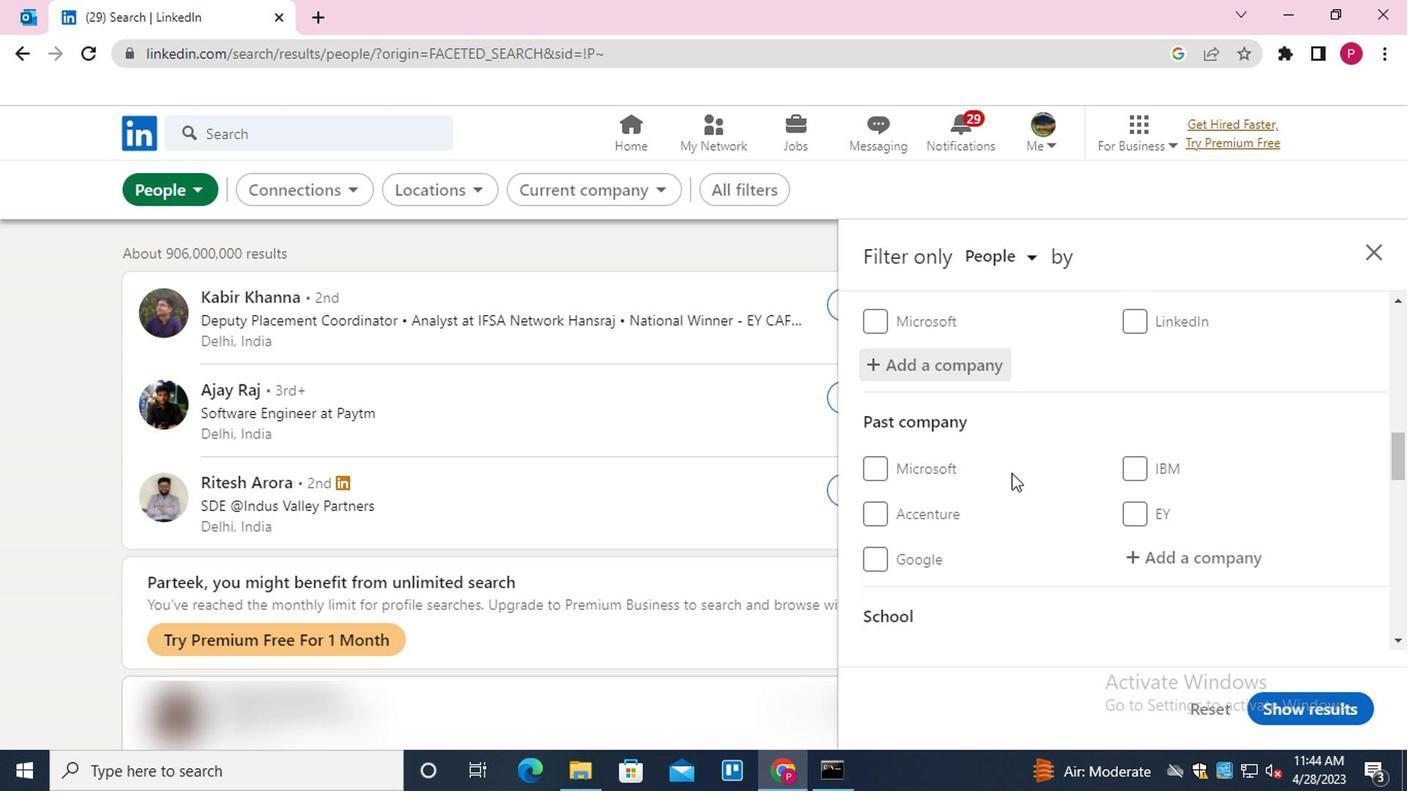 
Action: Mouse scrolled (980, 459) with delta (0, 0)
Screenshot: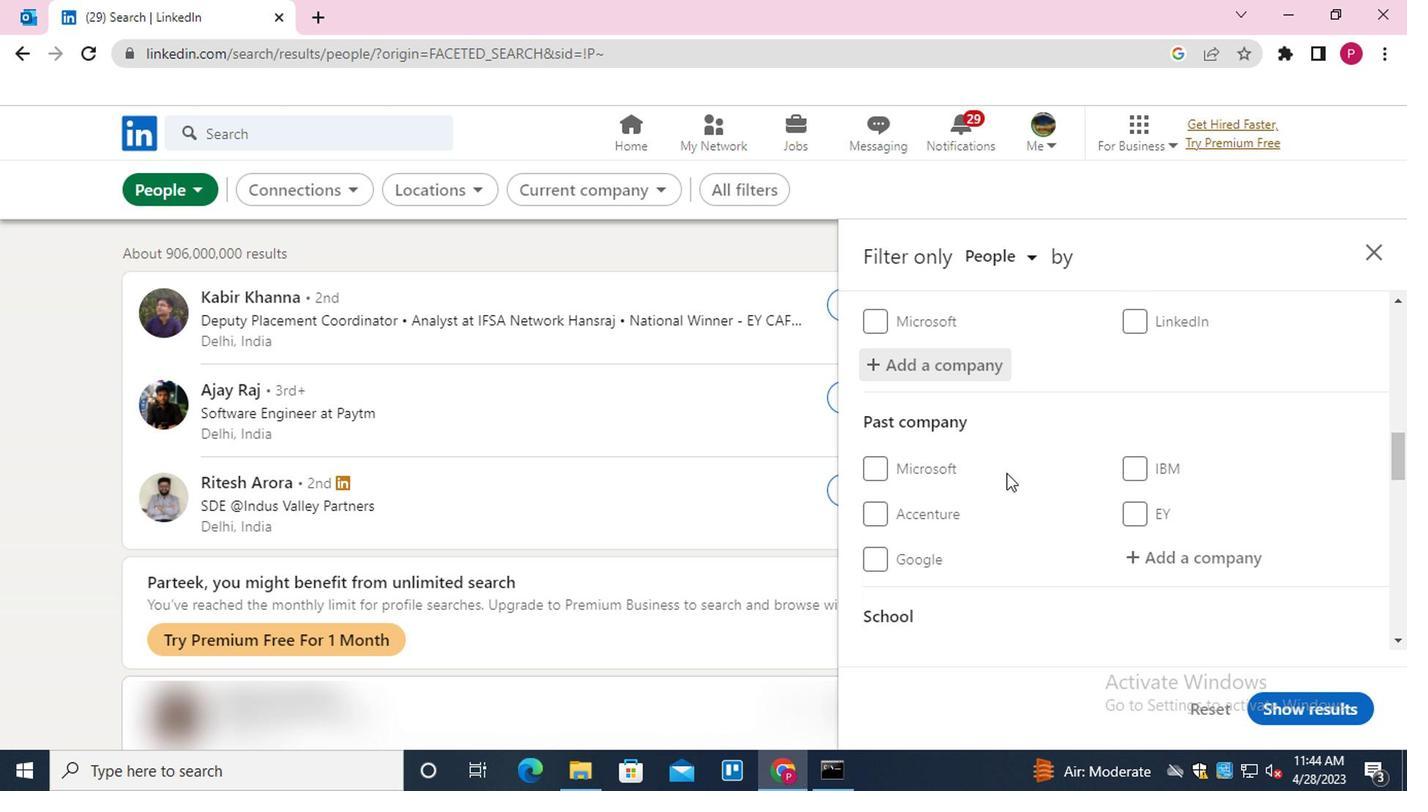 
Action: Mouse scrolled (980, 459) with delta (0, 0)
Screenshot: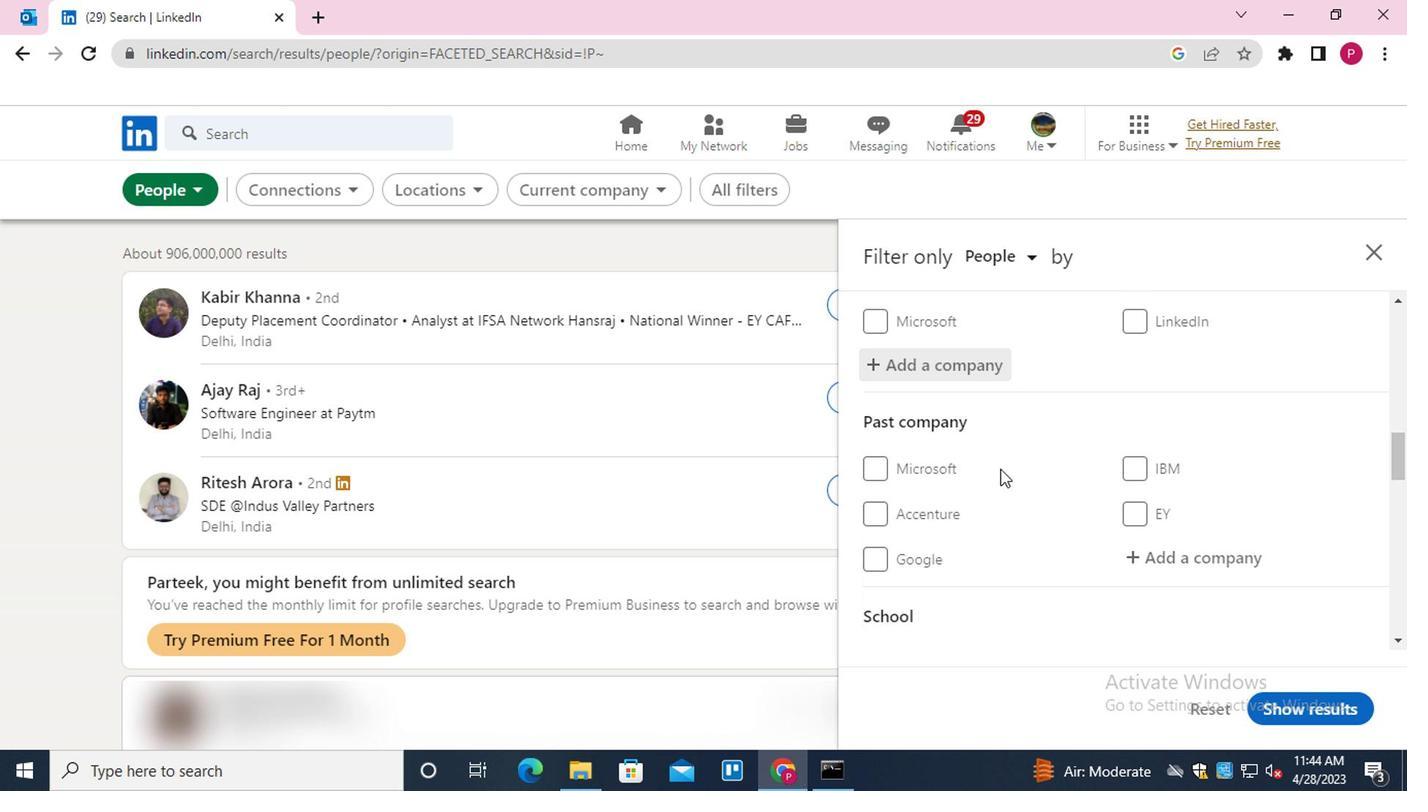 
Action: Mouse moved to (1154, 360)
Screenshot: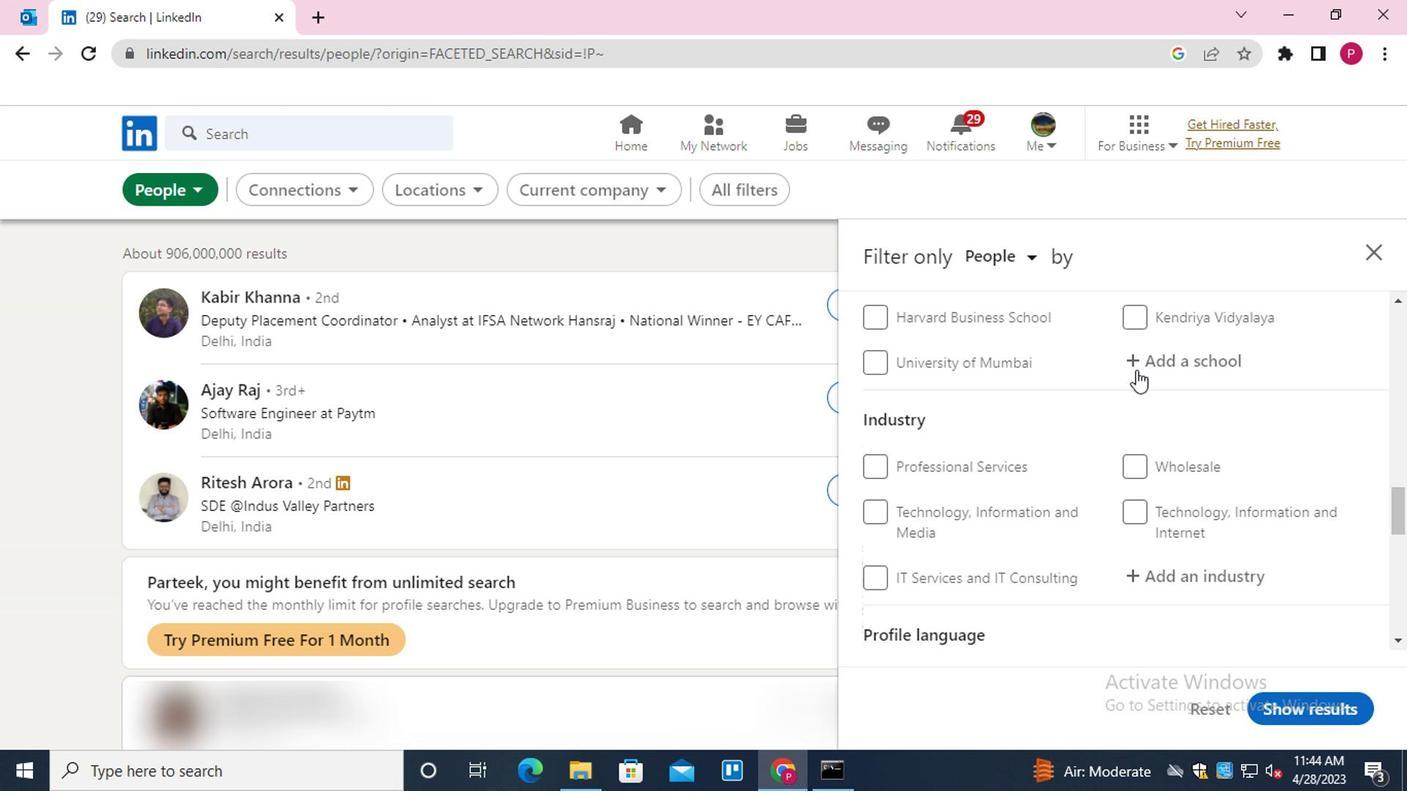 
Action: Mouse pressed left at (1154, 360)
Screenshot: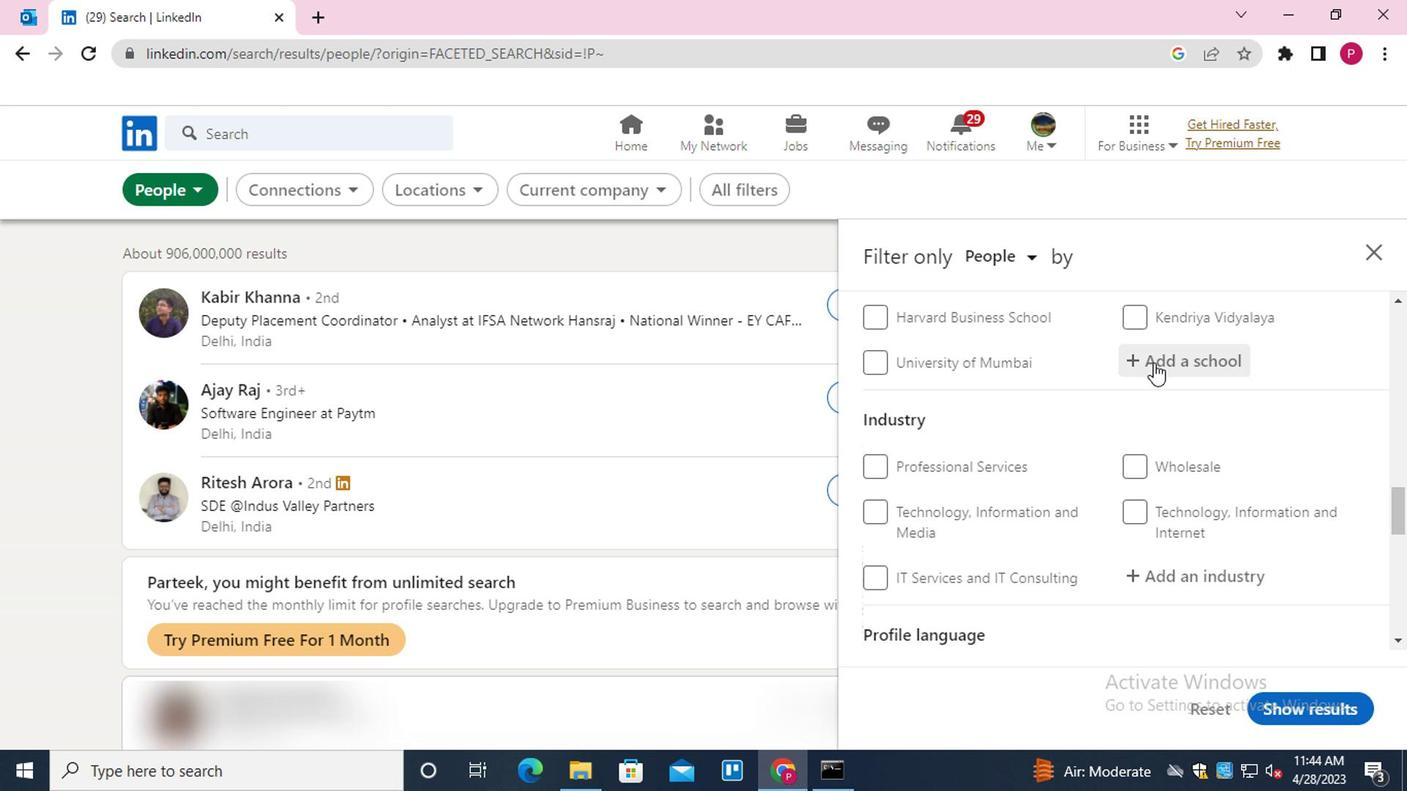
Action: Key pressed <Key.shift>SAVEETHA<Key.space><Key.shift>SCHOOL<Key.down><Key.enter>
Screenshot: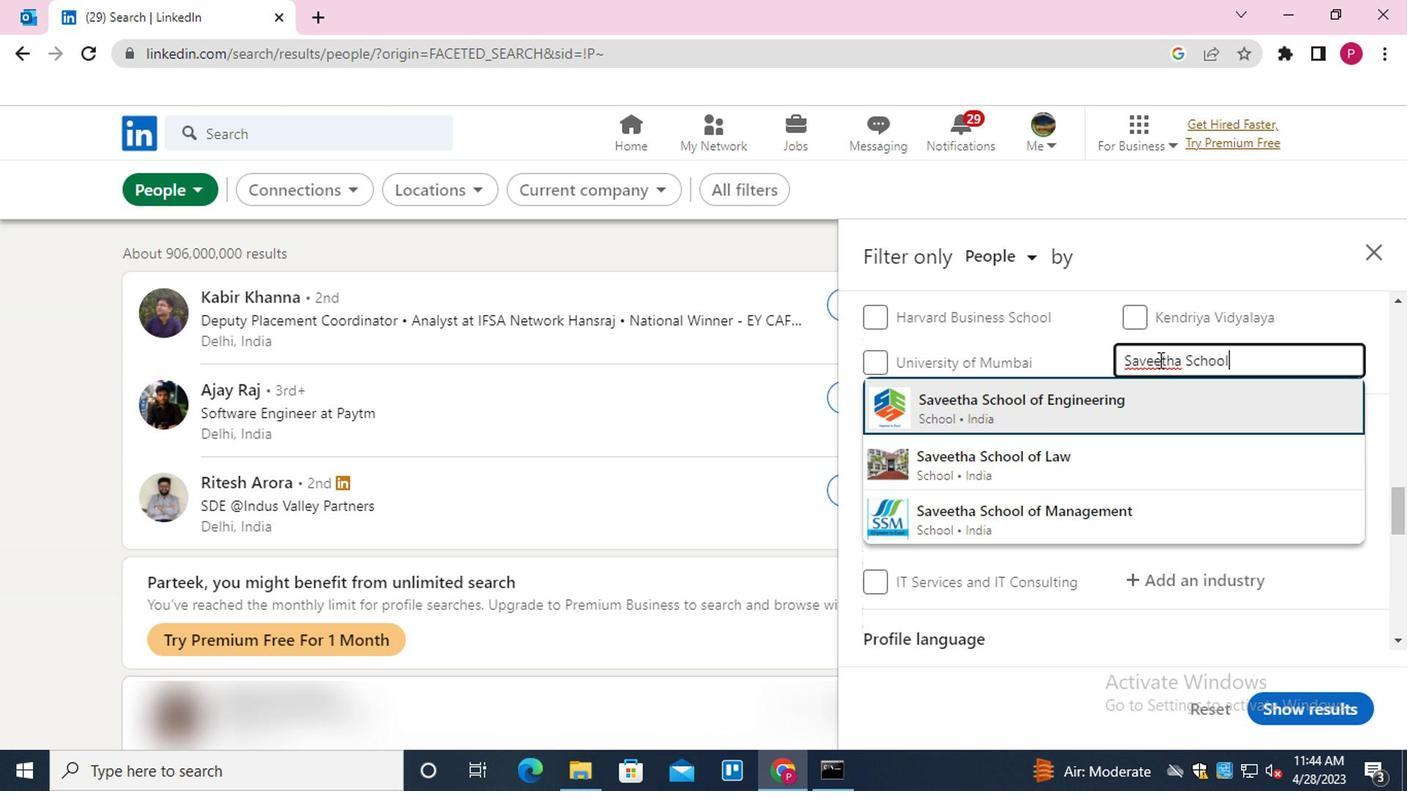 
Action: Mouse moved to (1146, 507)
Screenshot: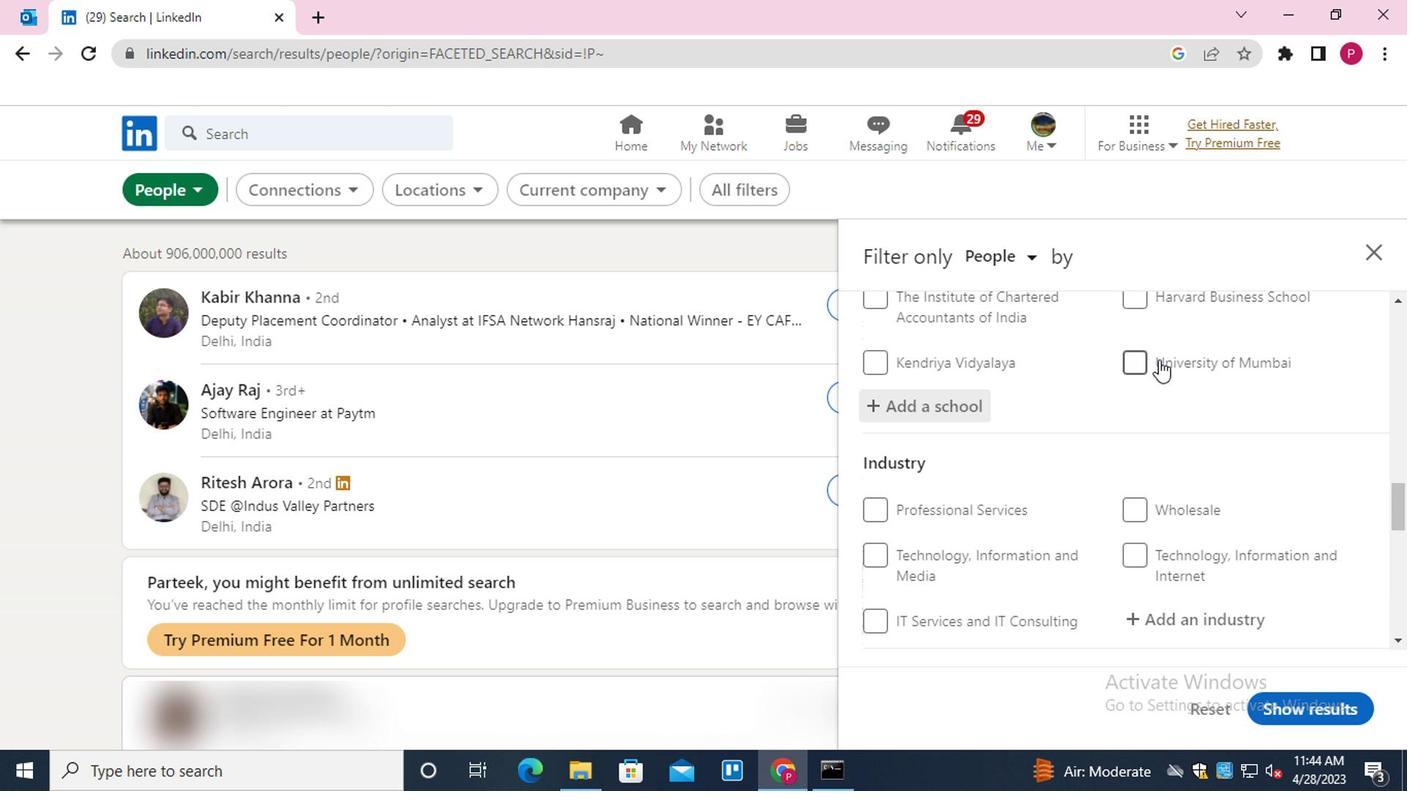 
Action: Mouse scrolled (1146, 506) with delta (0, 0)
Screenshot: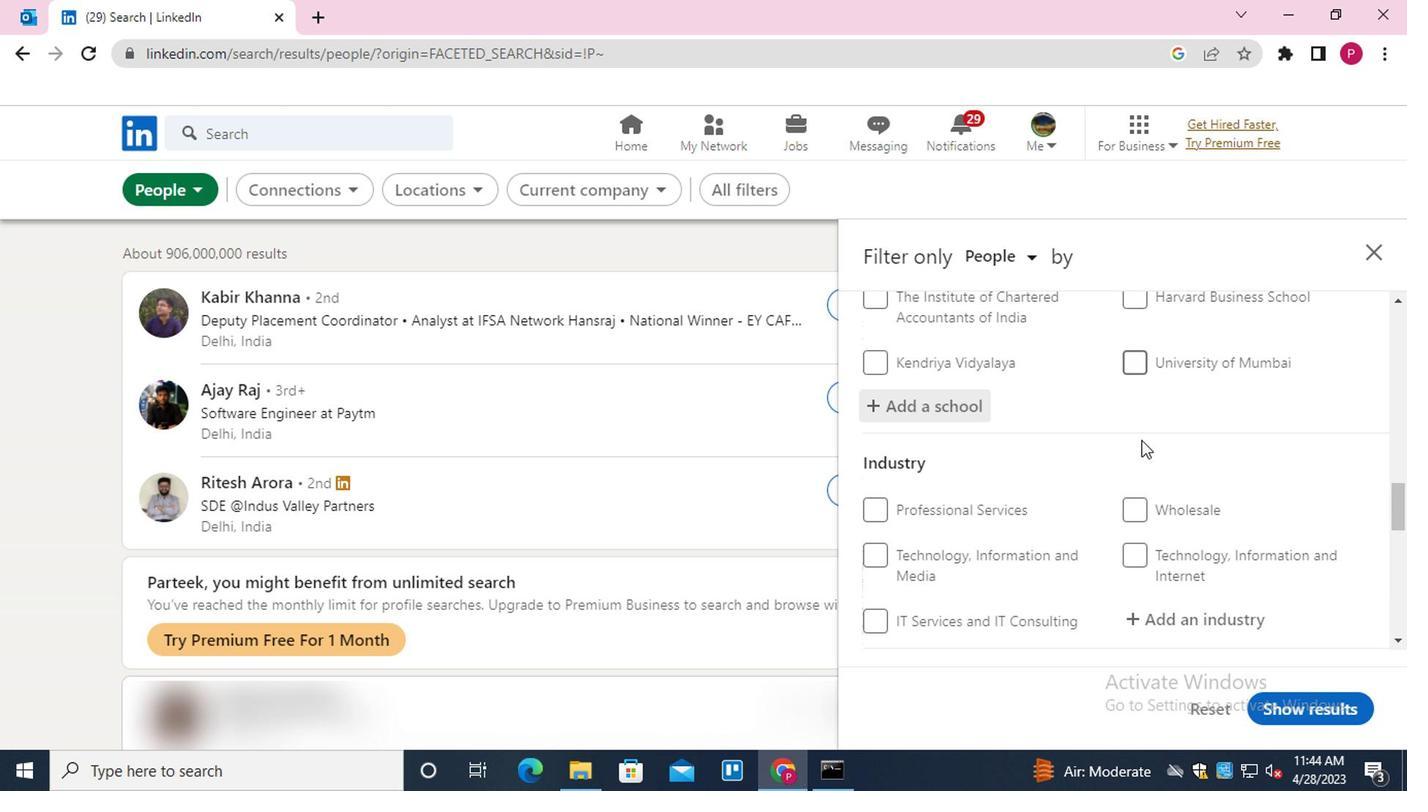
Action: Mouse scrolled (1146, 506) with delta (0, 0)
Screenshot: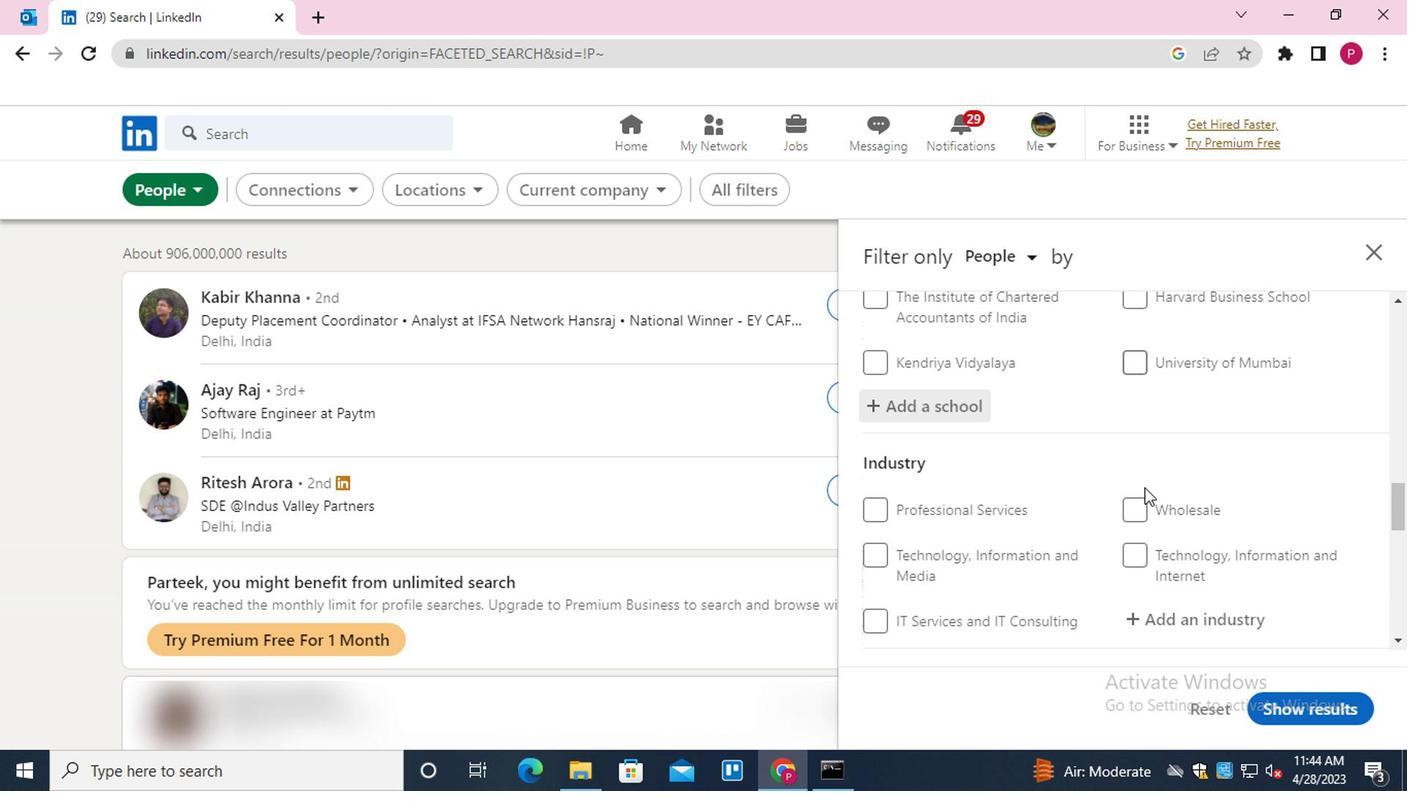 
Action: Mouse moved to (1179, 417)
Screenshot: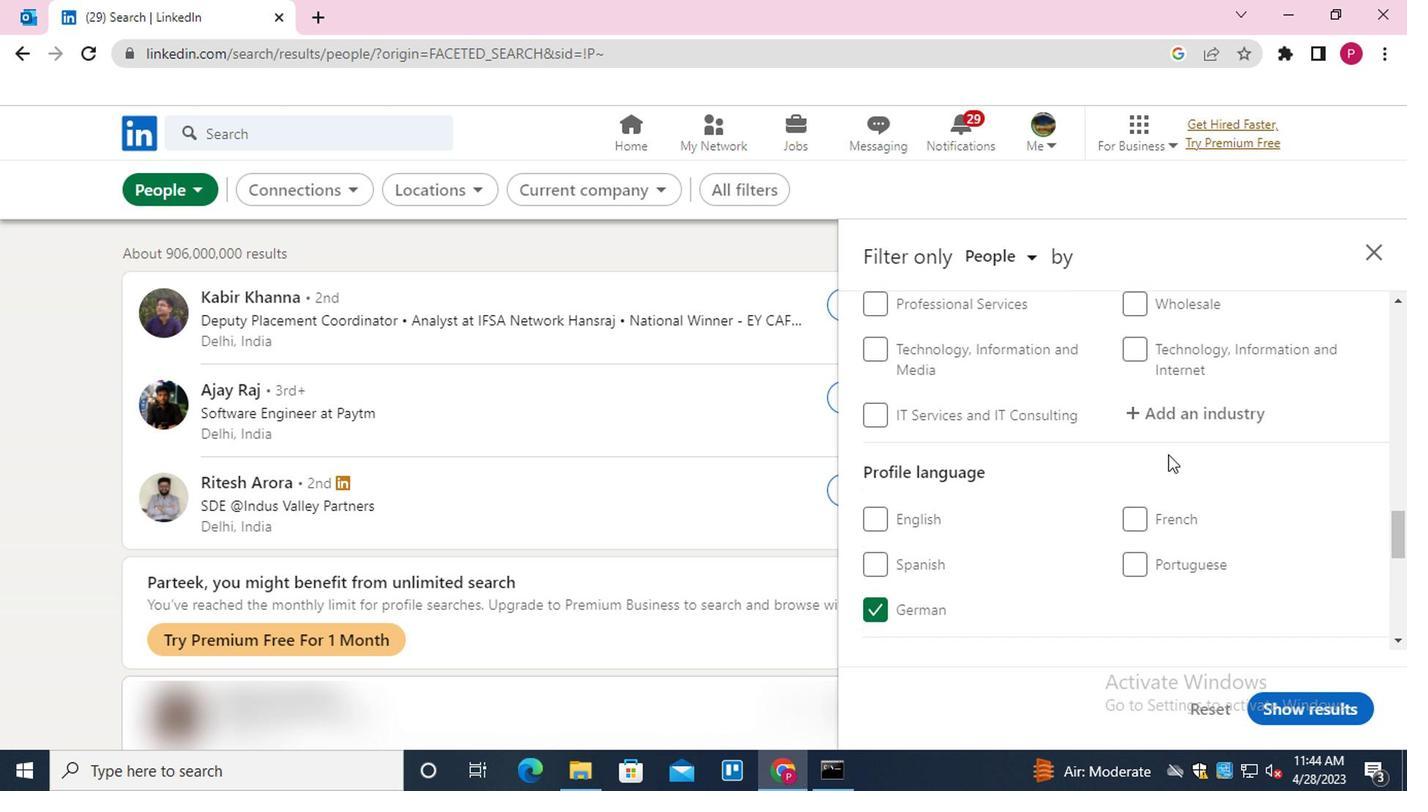 
Action: Mouse pressed left at (1179, 417)
Screenshot: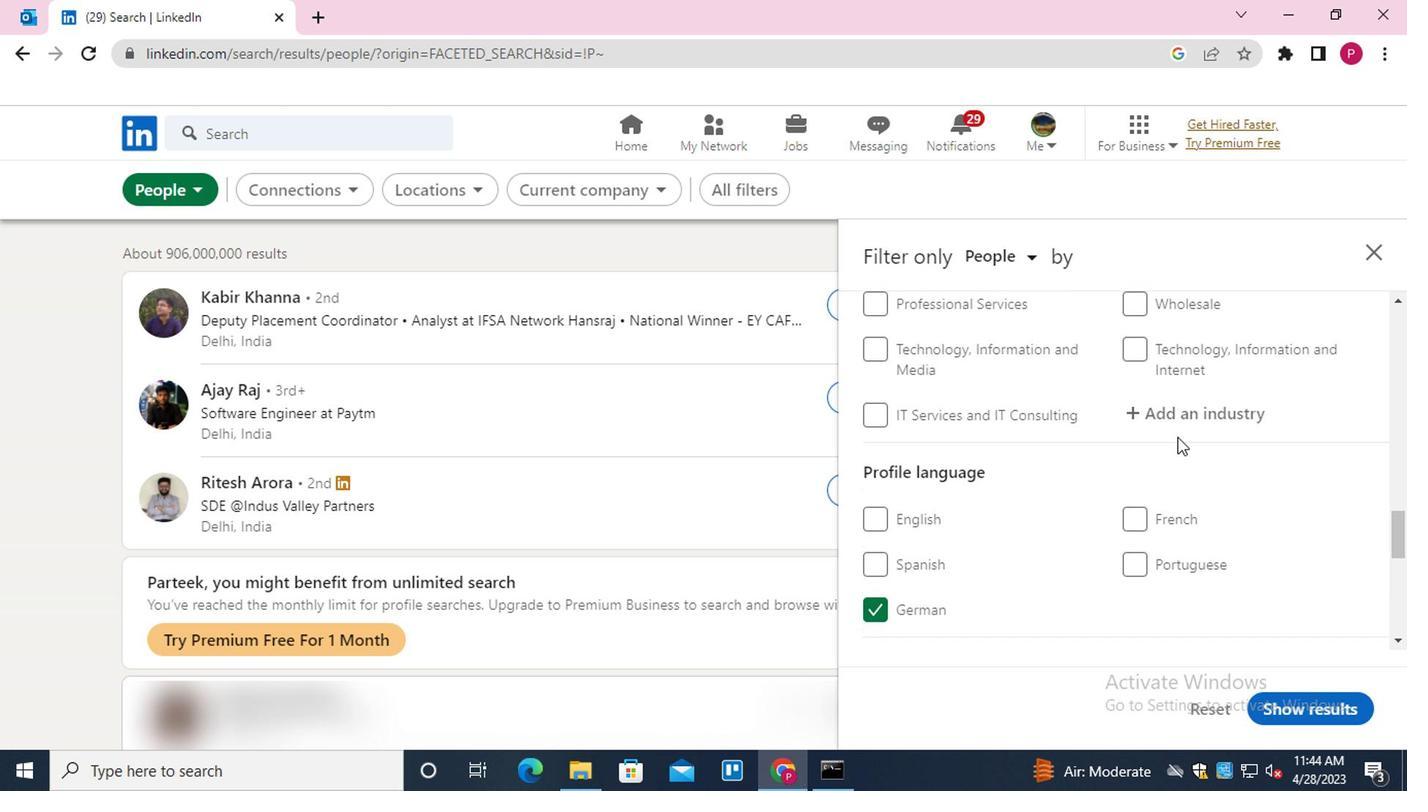 
Action: Key pressed <Key.shift><Key.shift><Key.shift><Key.shift><Key.shift><Key.shift><Key.shift><Key.shift>DATA<Key.space><Key.down><Key.down><Key.down><Key.down><Key.enter>
Screenshot: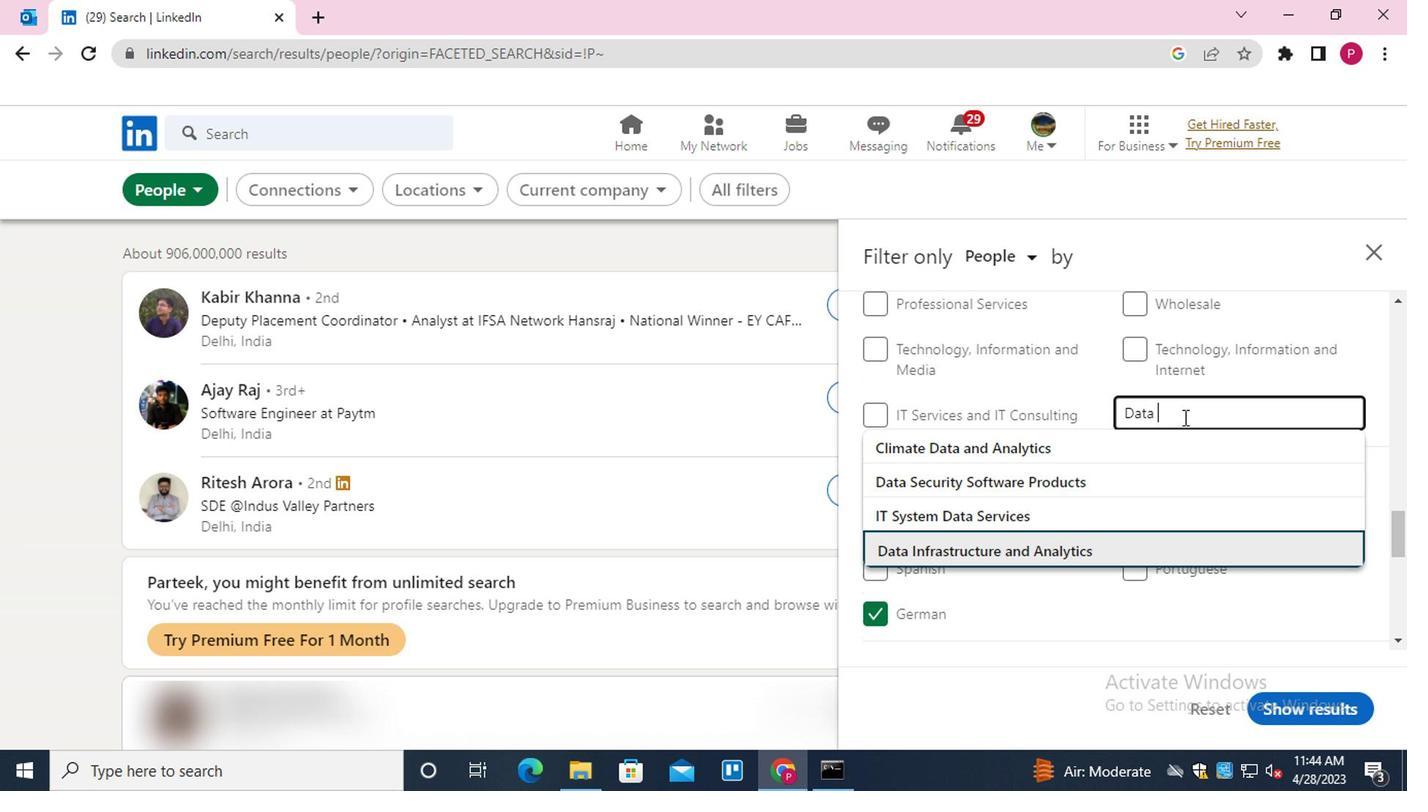 
Action: Mouse moved to (977, 533)
Screenshot: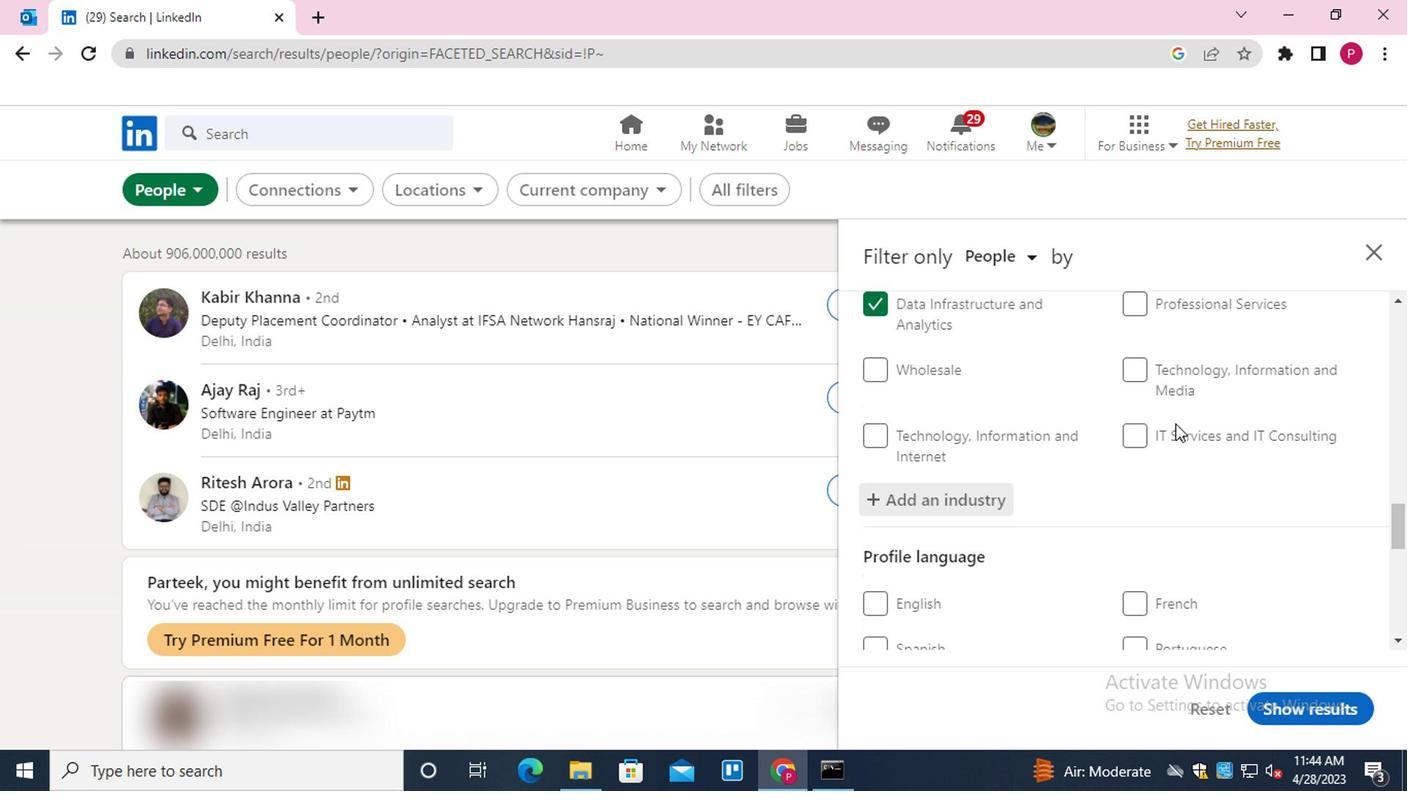
Action: Mouse scrolled (977, 532) with delta (0, 0)
Screenshot: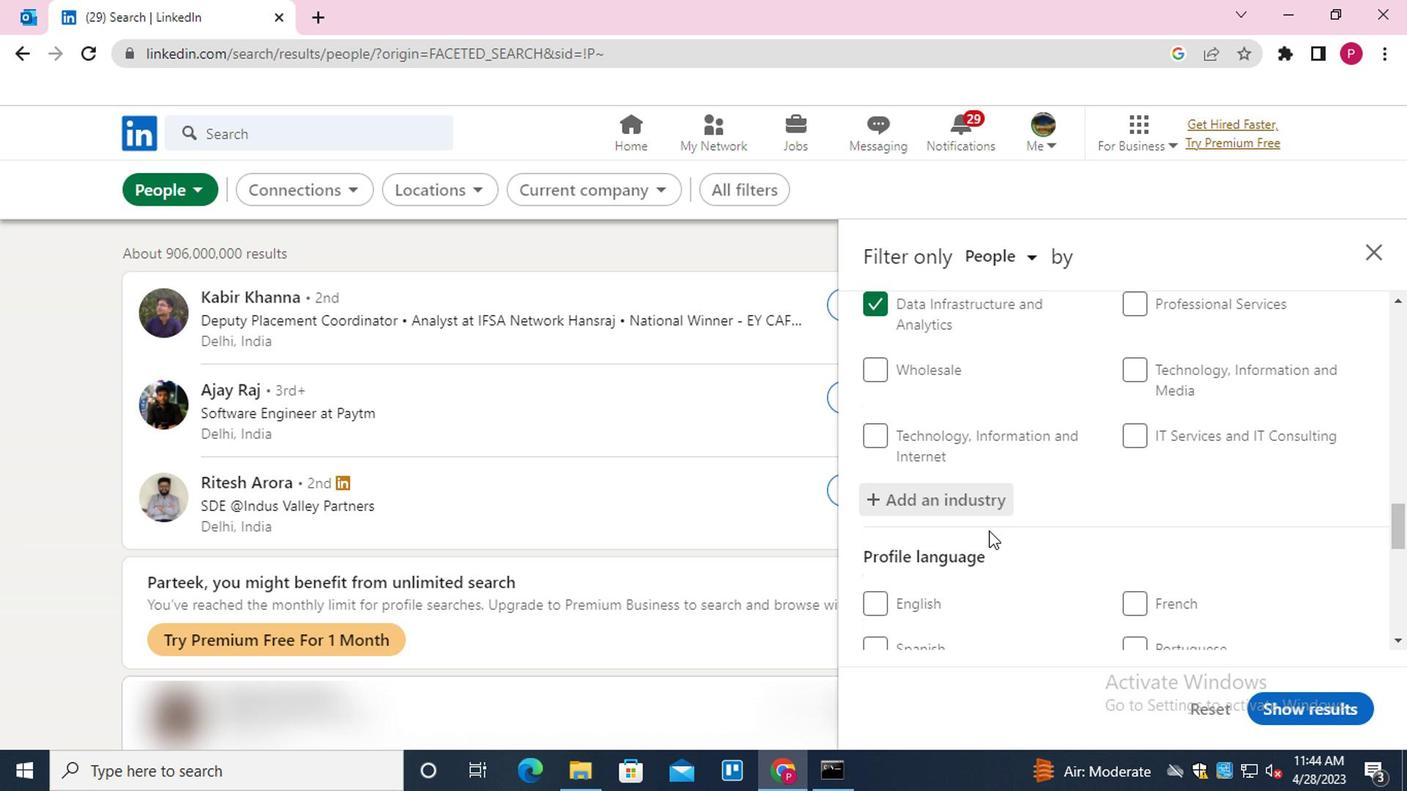 
Action: Mouse scrolled (977, 532) with delta (0, 0)
Screenshot: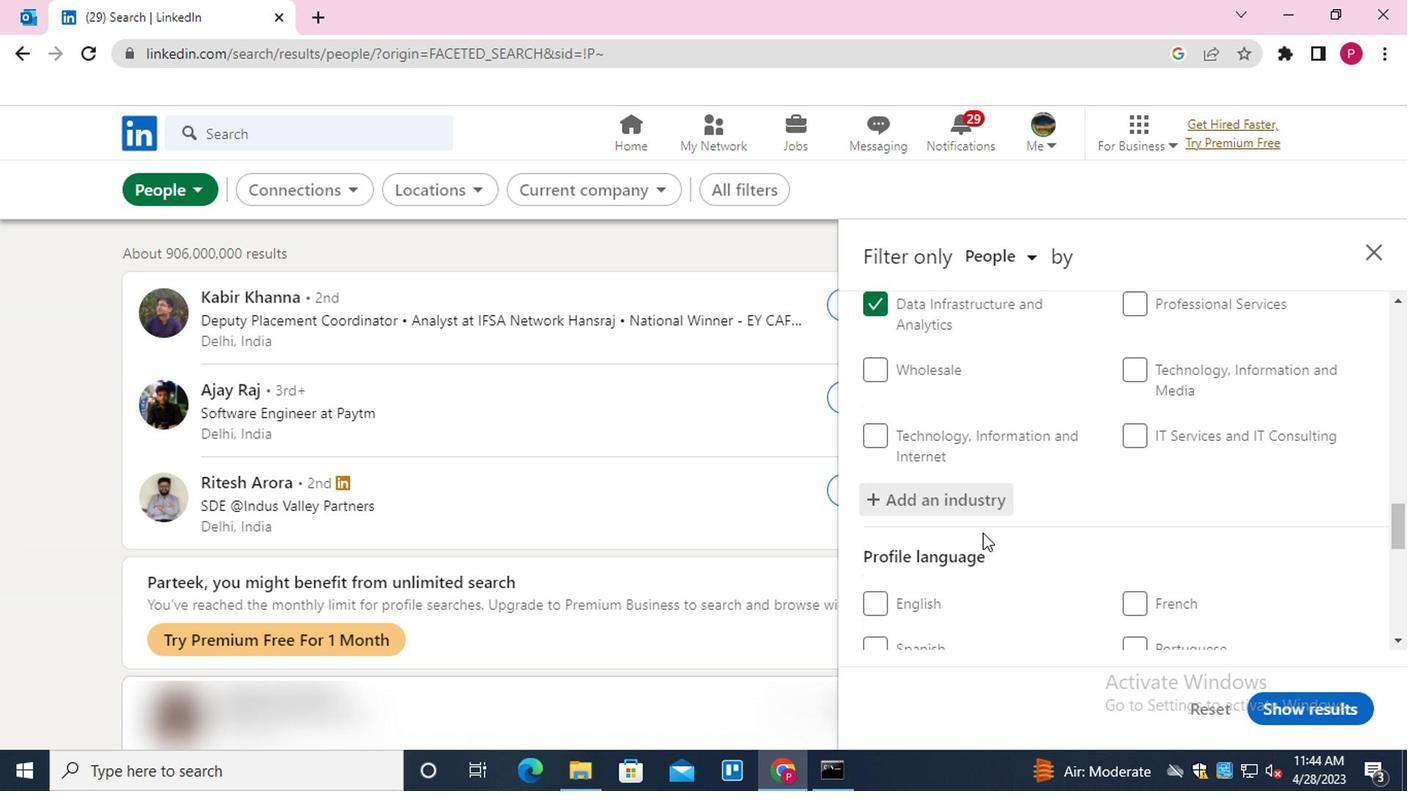 
Action: Mouse moved to (980, 510)
Screenshot: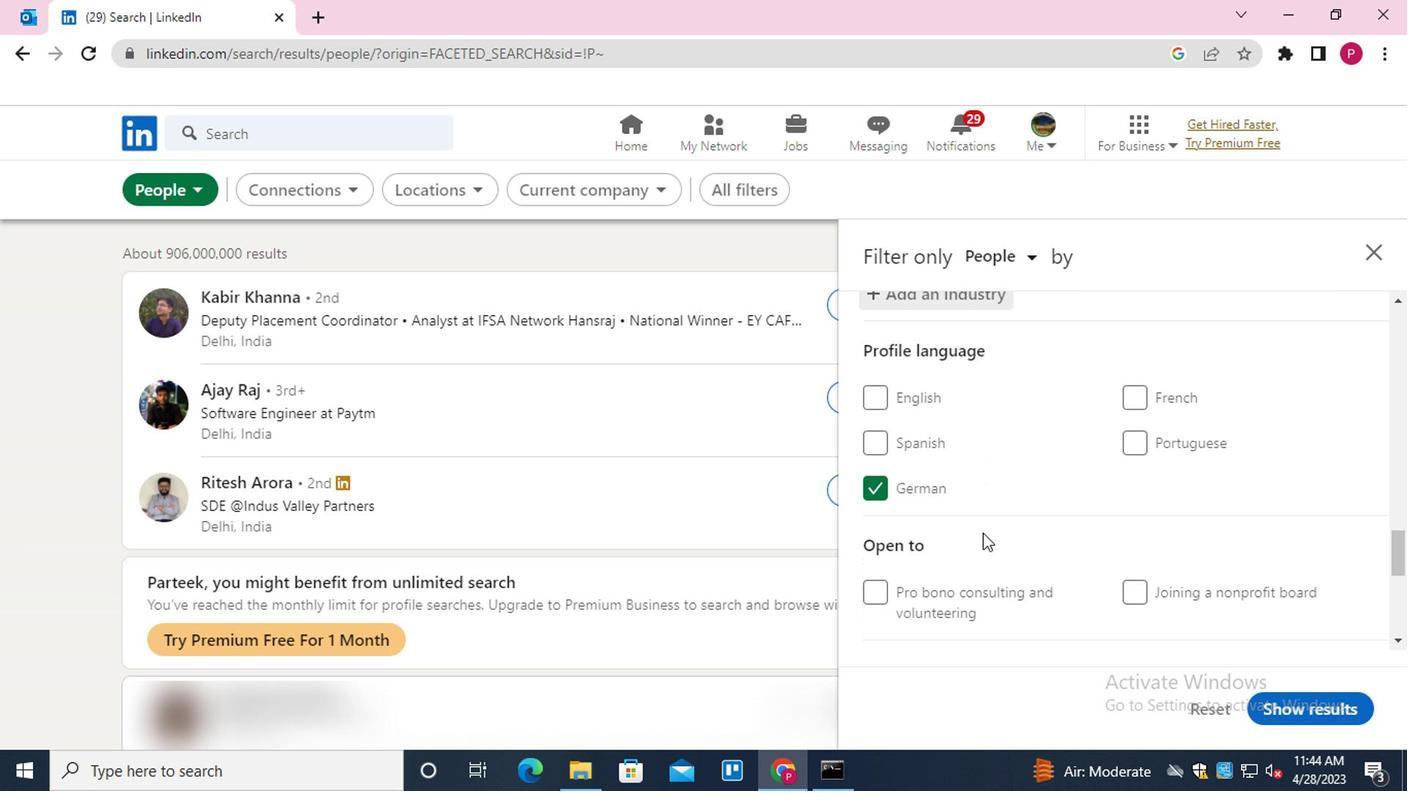 
Action: Mouse scrolled (980, 509) with delta (0, 0)
Screenshot: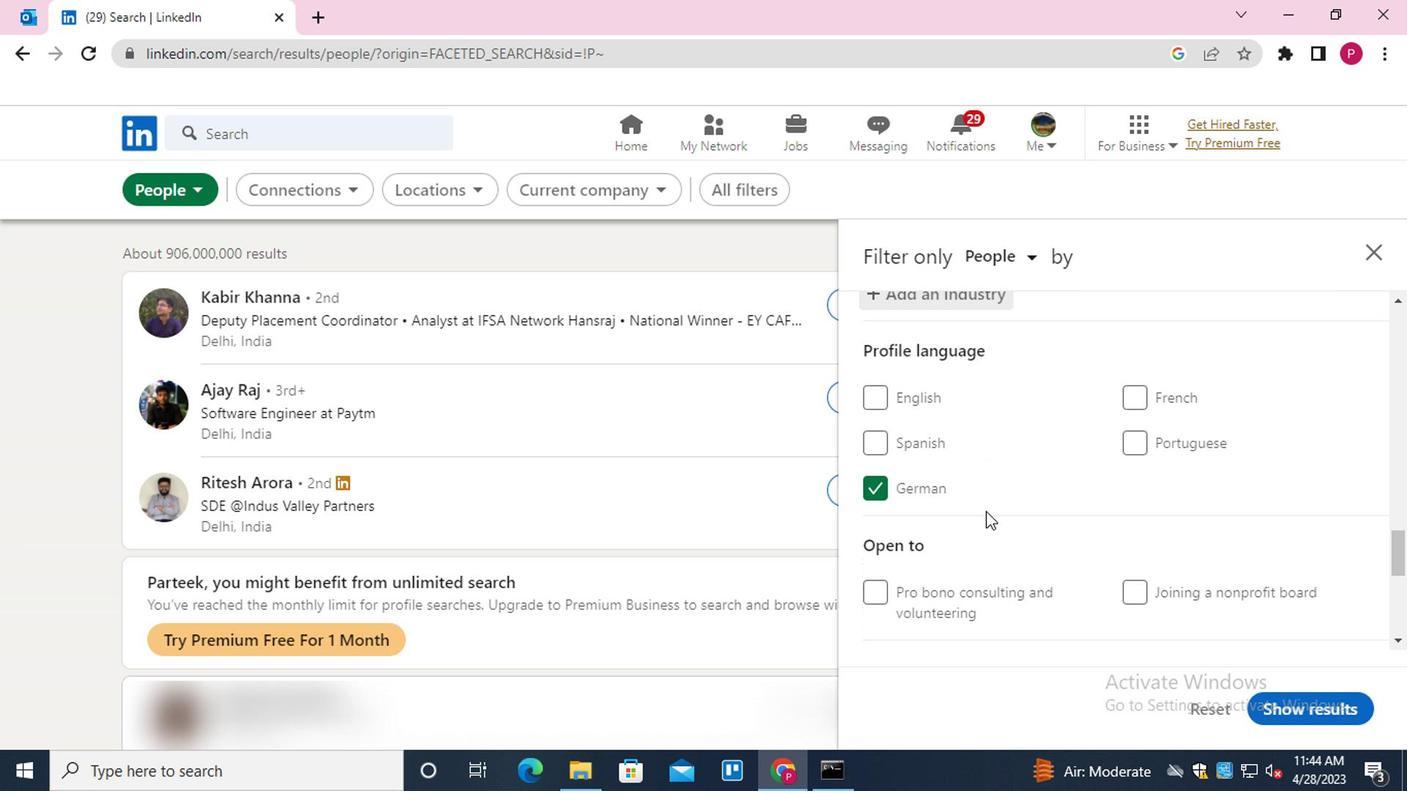 
Action: Mouse scrolled (980, 509) with delta (0, 0)
Screenshot: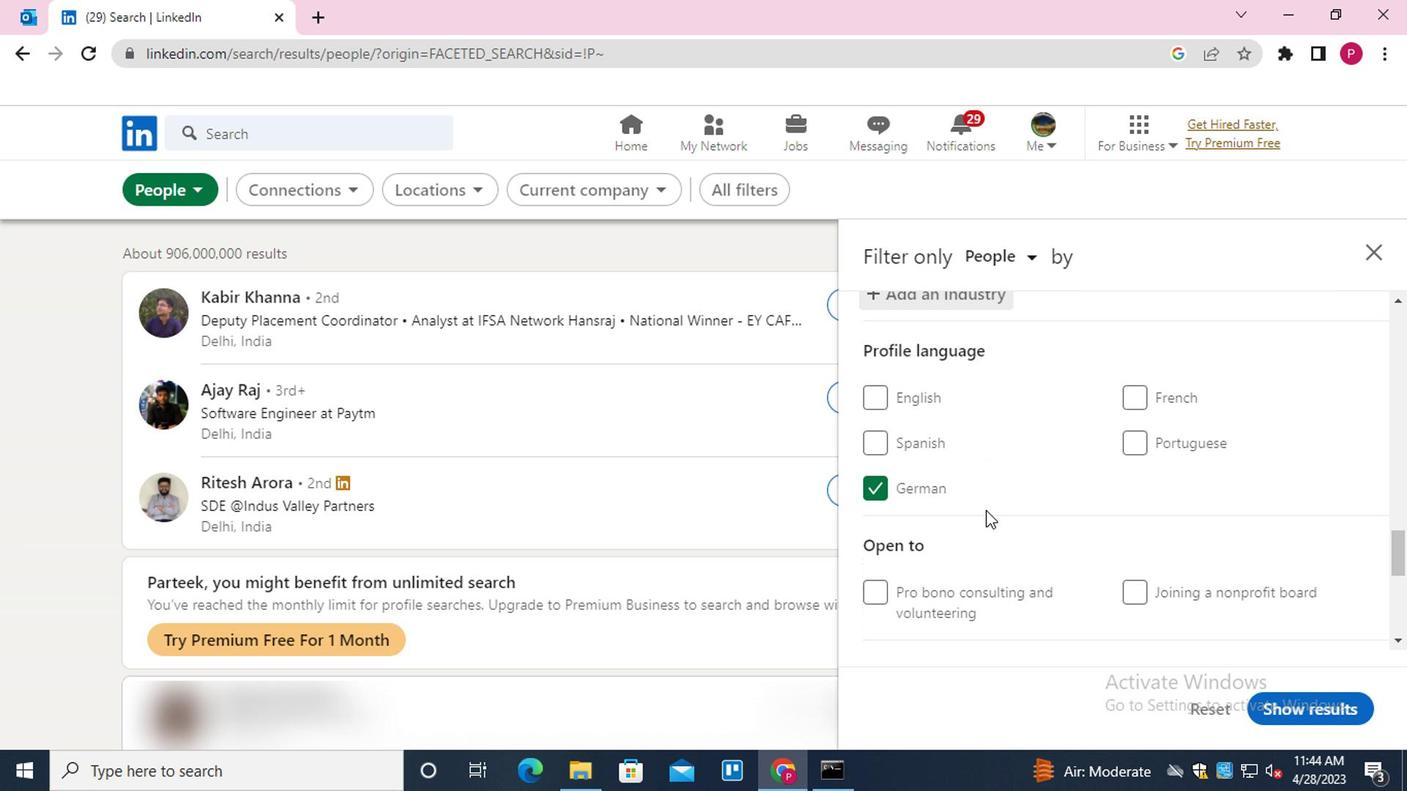 
Action: Mouse moved to (1206, 610)
Screenshot: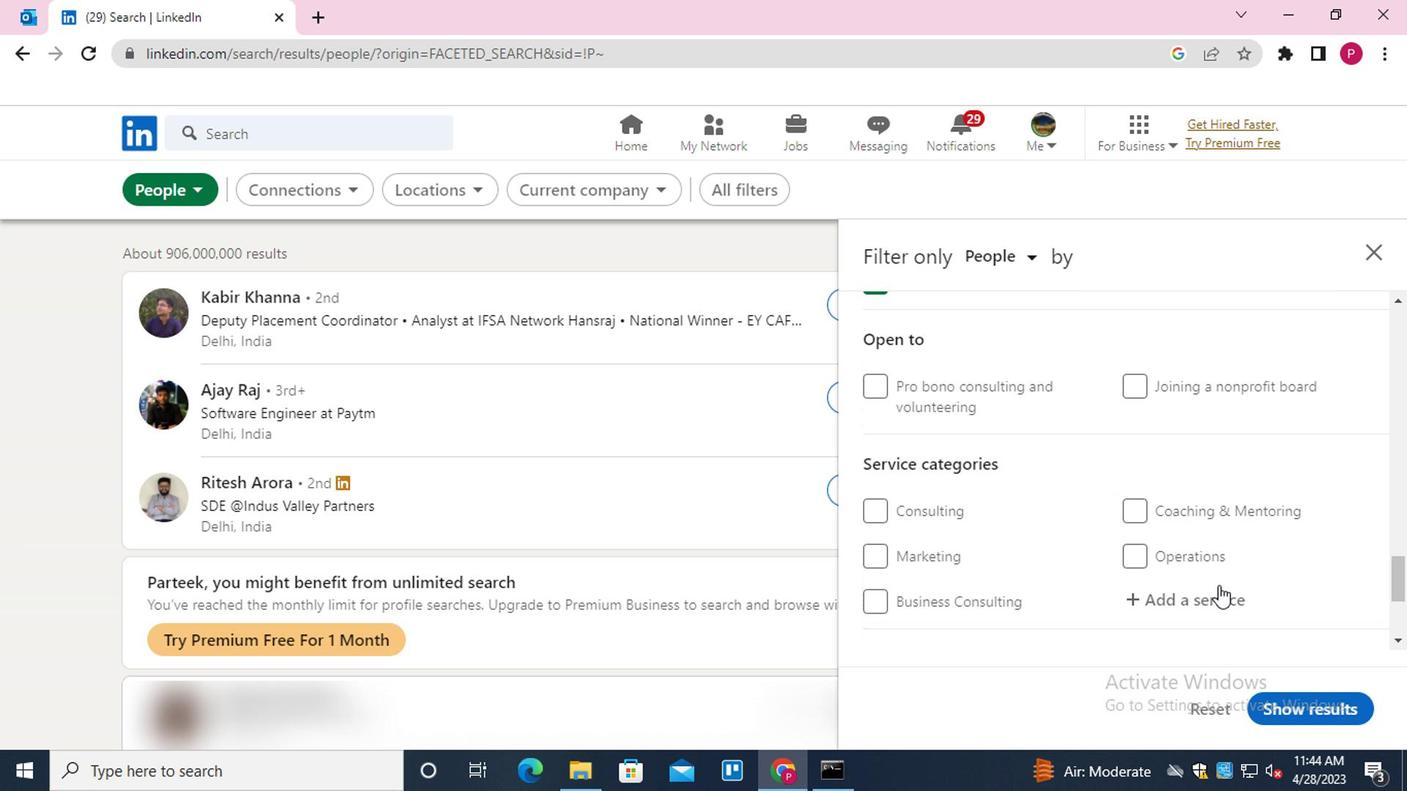 
Action: Mouse pressed left at (1206, 610)
Screenshot: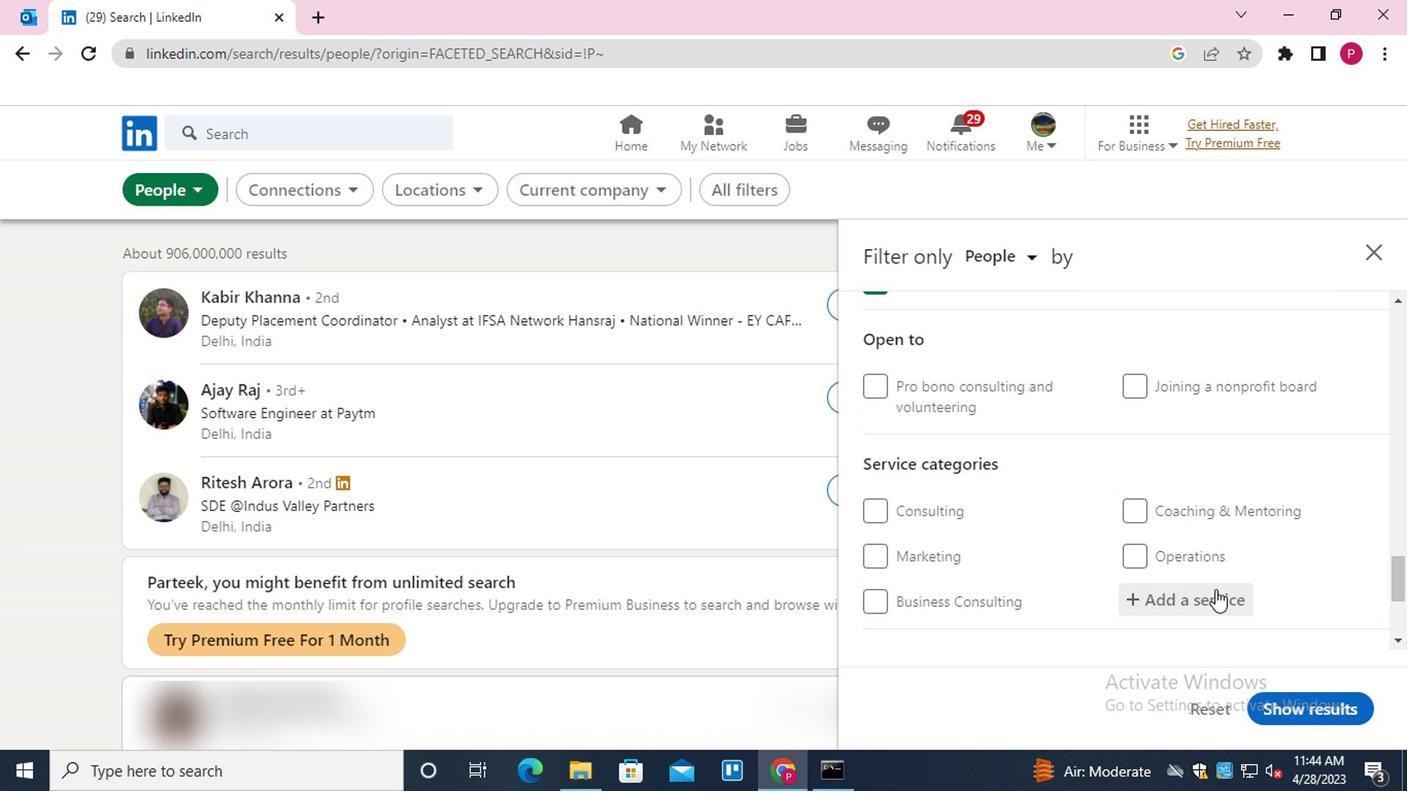 
Action: Key pressed <Key.shift>NATURE<Key.space><Key.down><Key.enter>
Screenshot: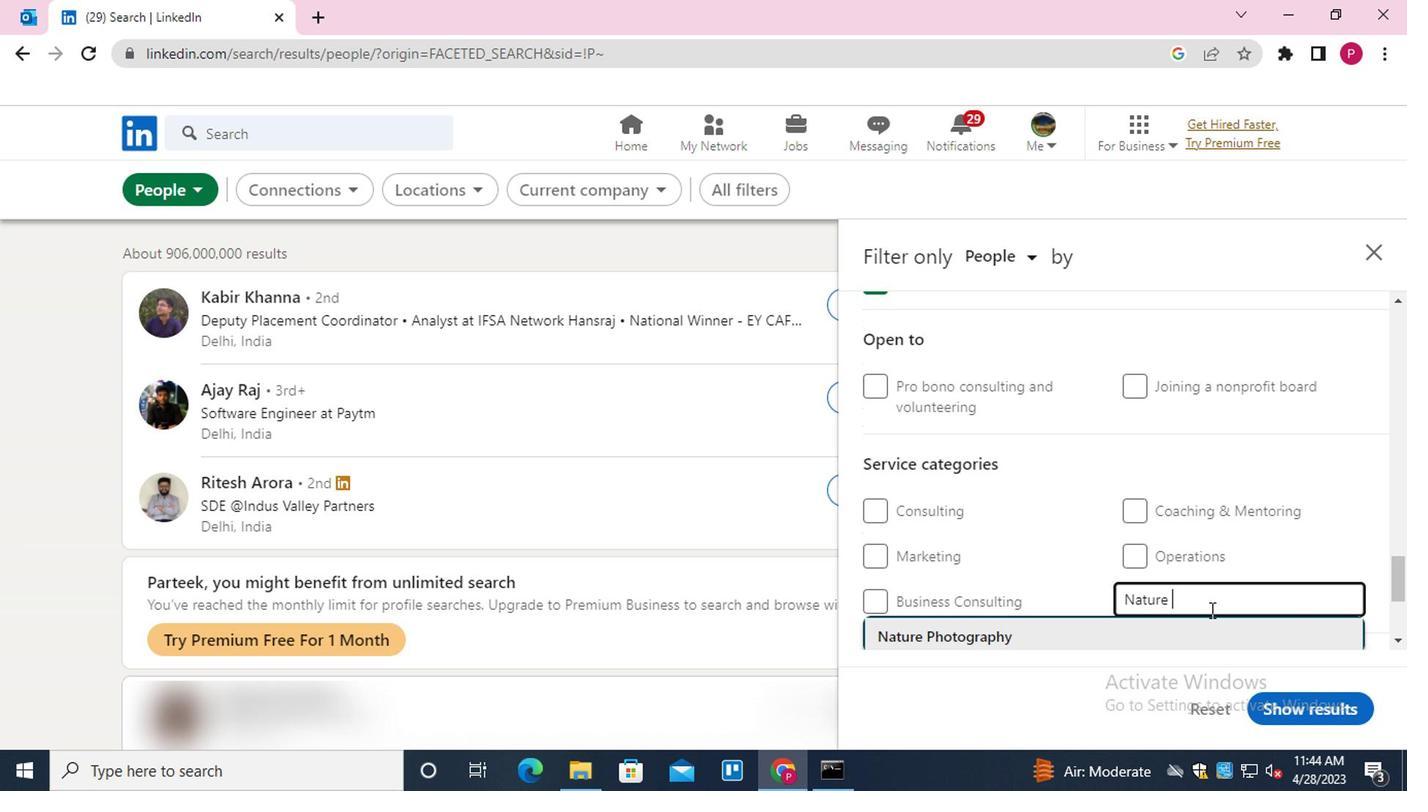
Action: Mouse moved to (1143, 504)
Screenshot: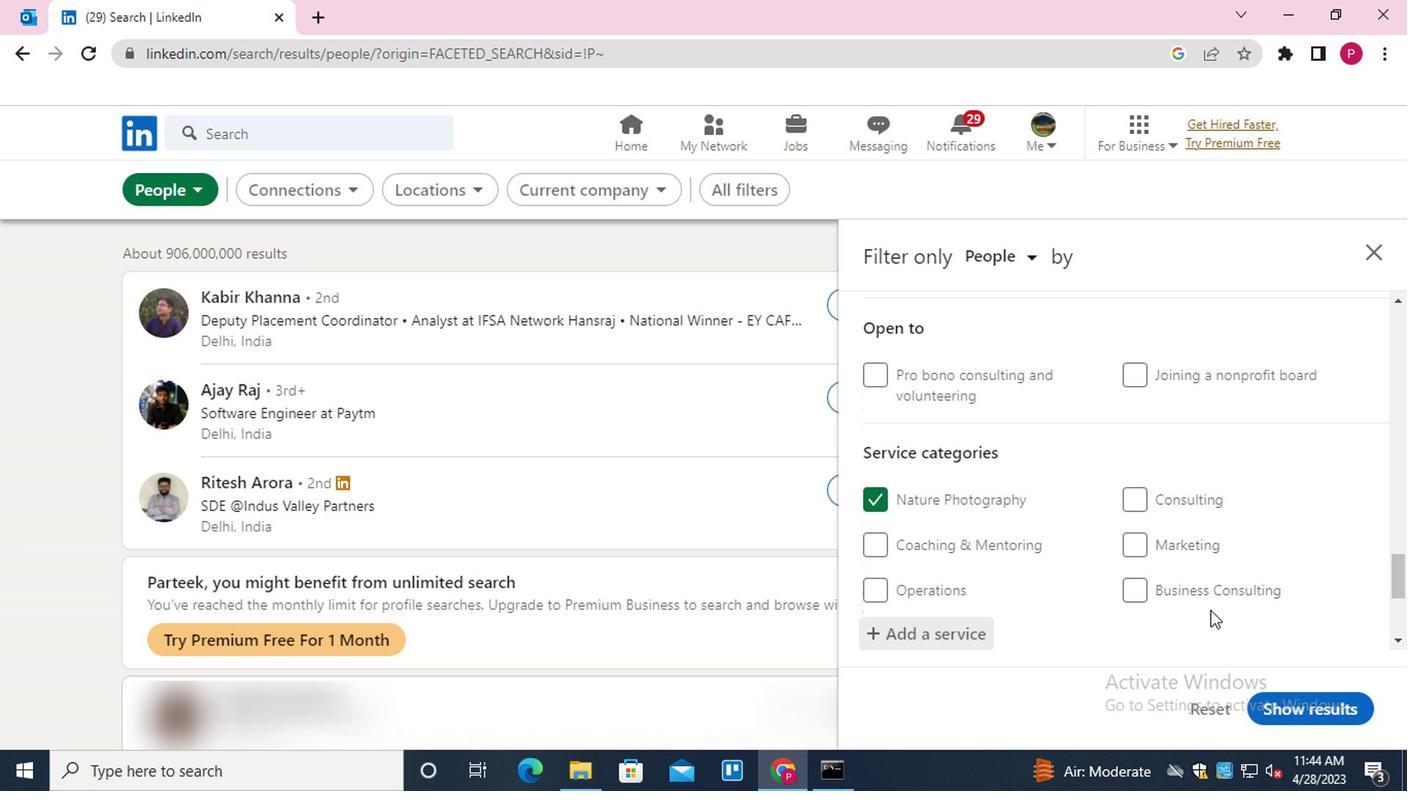 
Action: Mouse scrolled (1143, 503) with delta (0, 0)
Screenshot: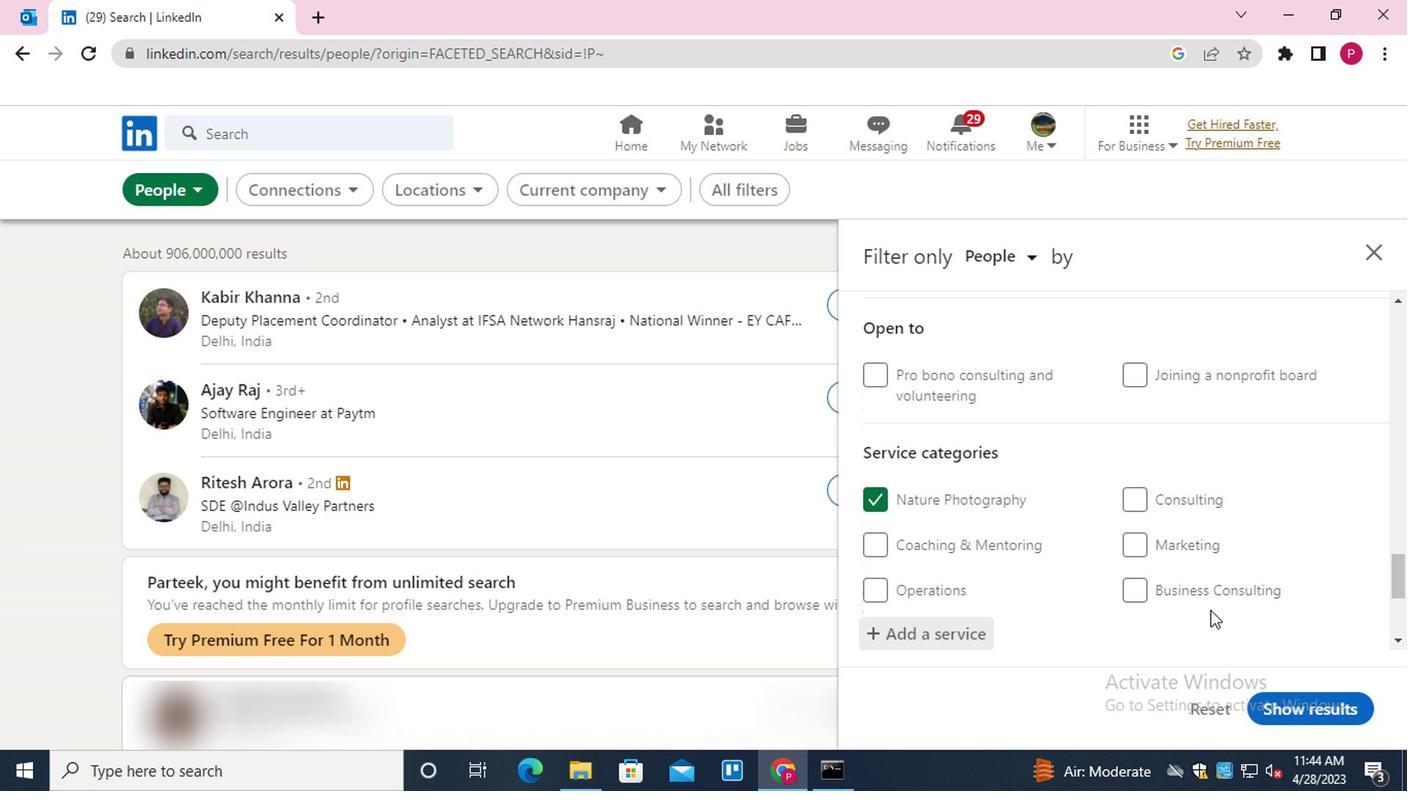 
Action: Mouse scrolled (1143, 503) with delta (0, 0)
Screenshot: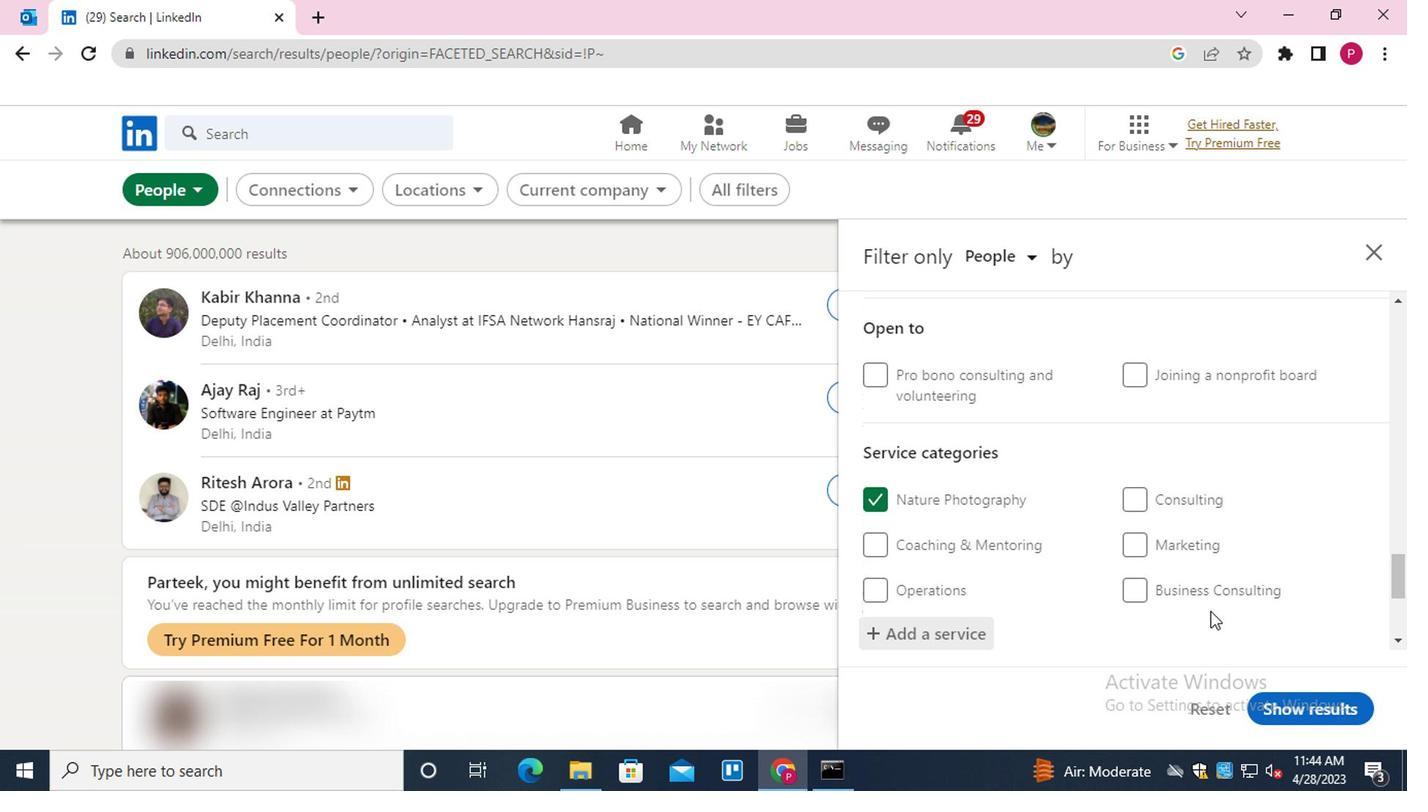 
Action: Mouse moved to (1088, 527)
Screenshot: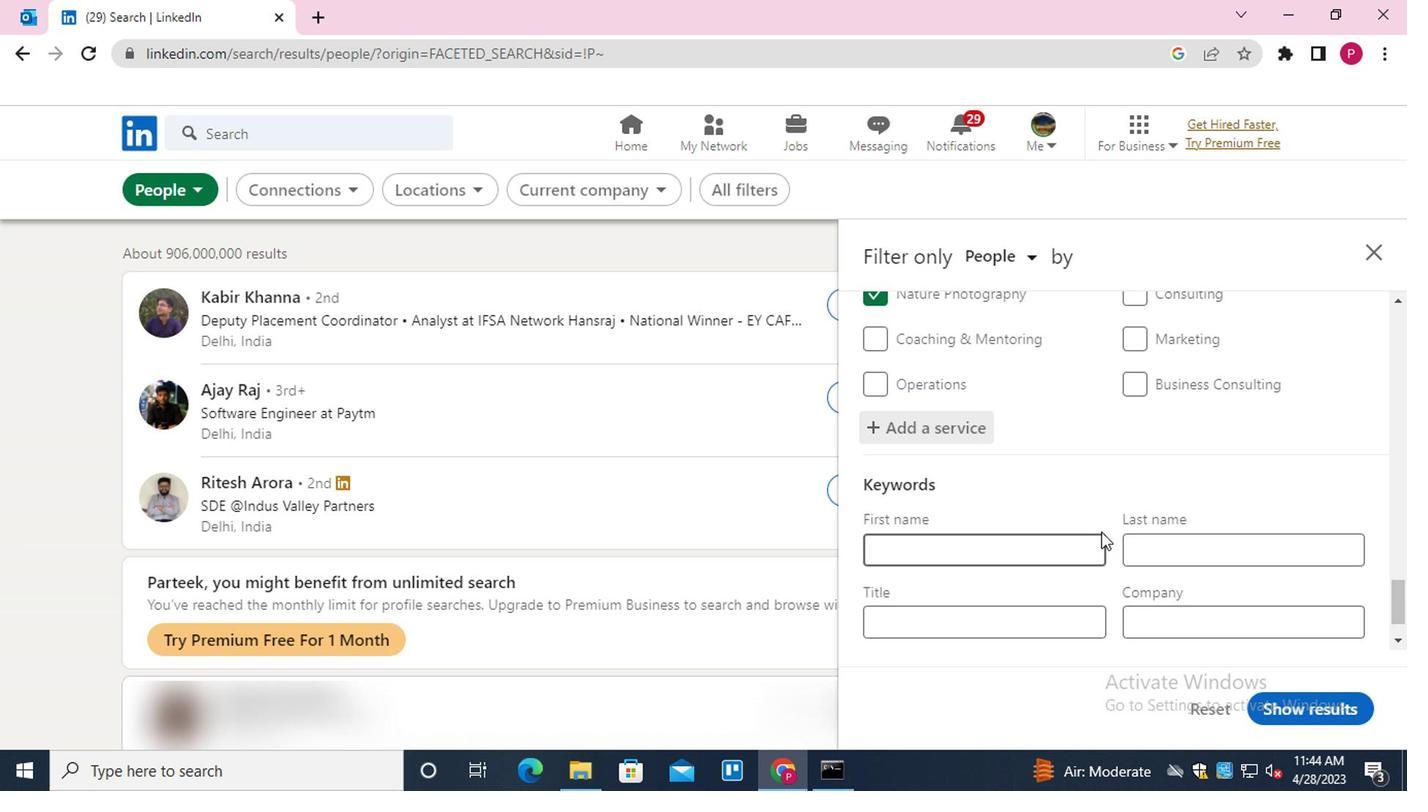 
Action: Mouse scrolled (1088, 527) with delta (0, 0)
Screenshot: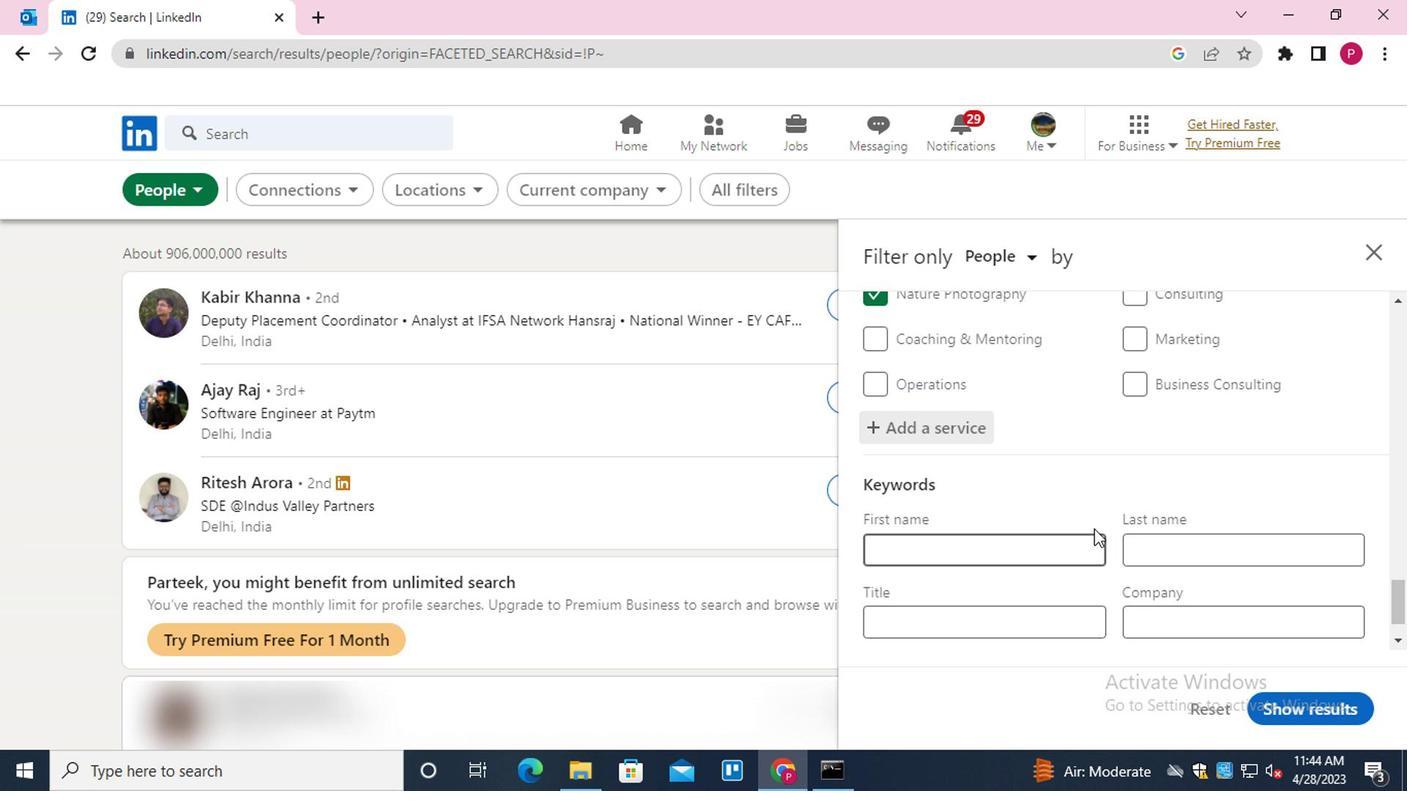 
Action: Mouse scrolled (1088, 527) with delta (0, 0)
Screenshot: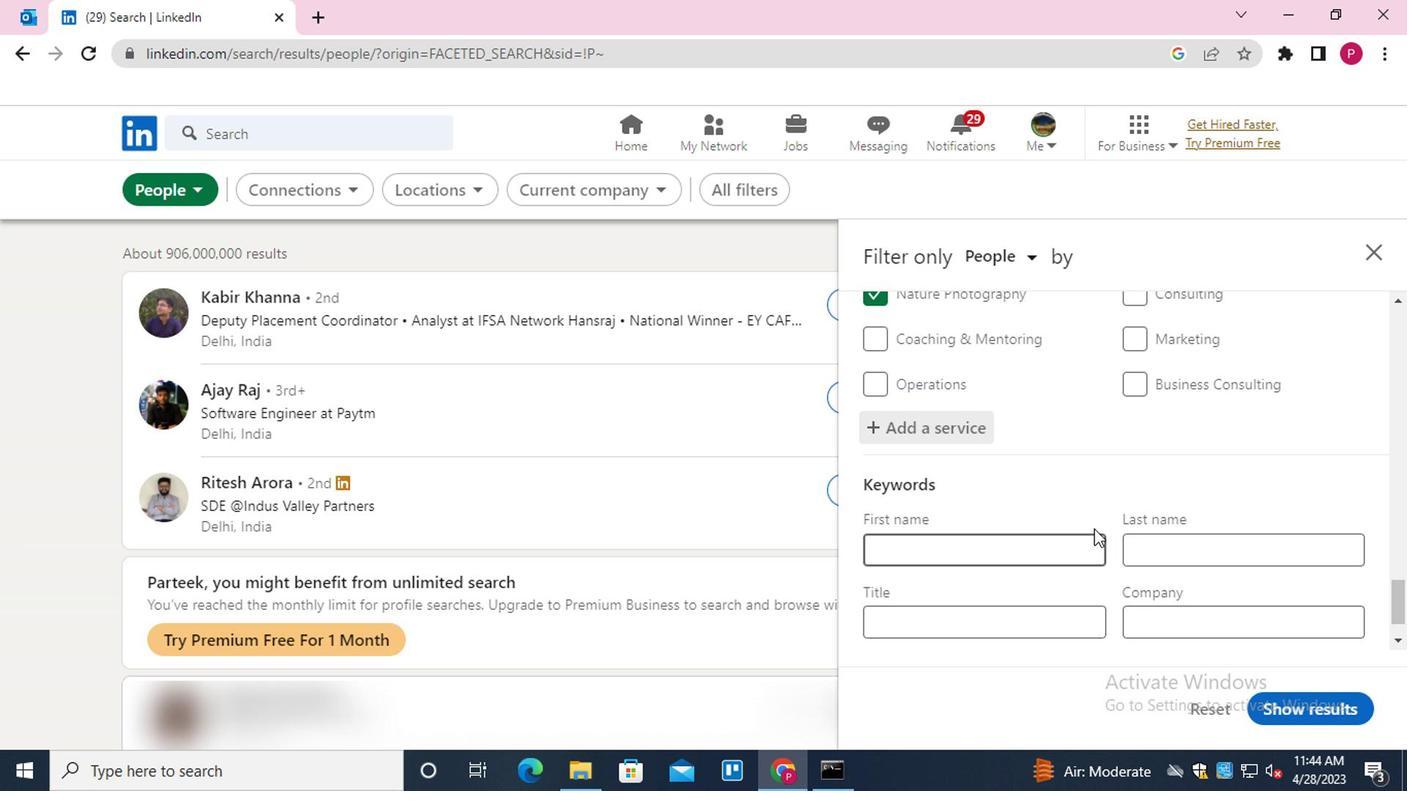 
Action: Mouse scrolled (1088, 527) with delta (0, 0)
Screenshot: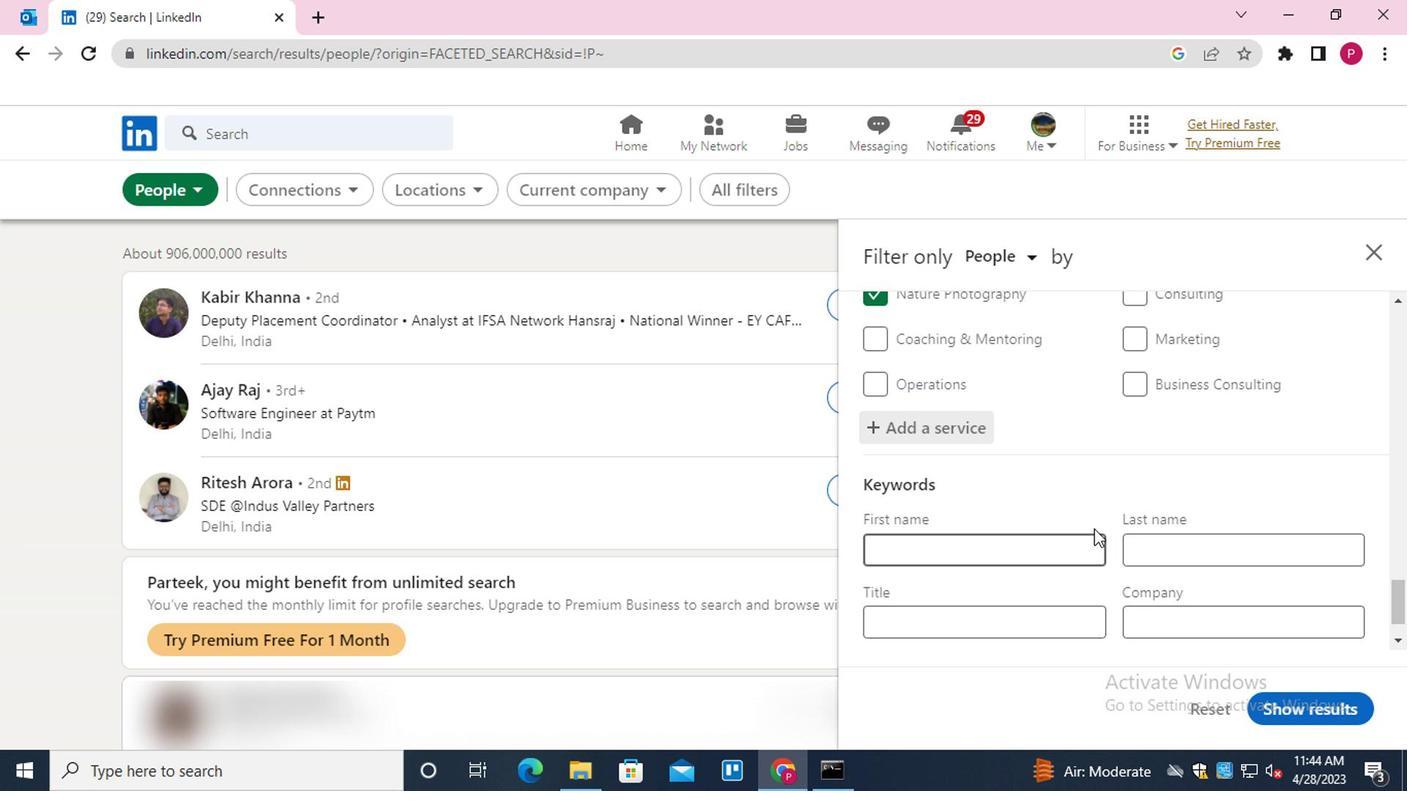 
Action: Mouse moved to (1040, 560)
Screenshot: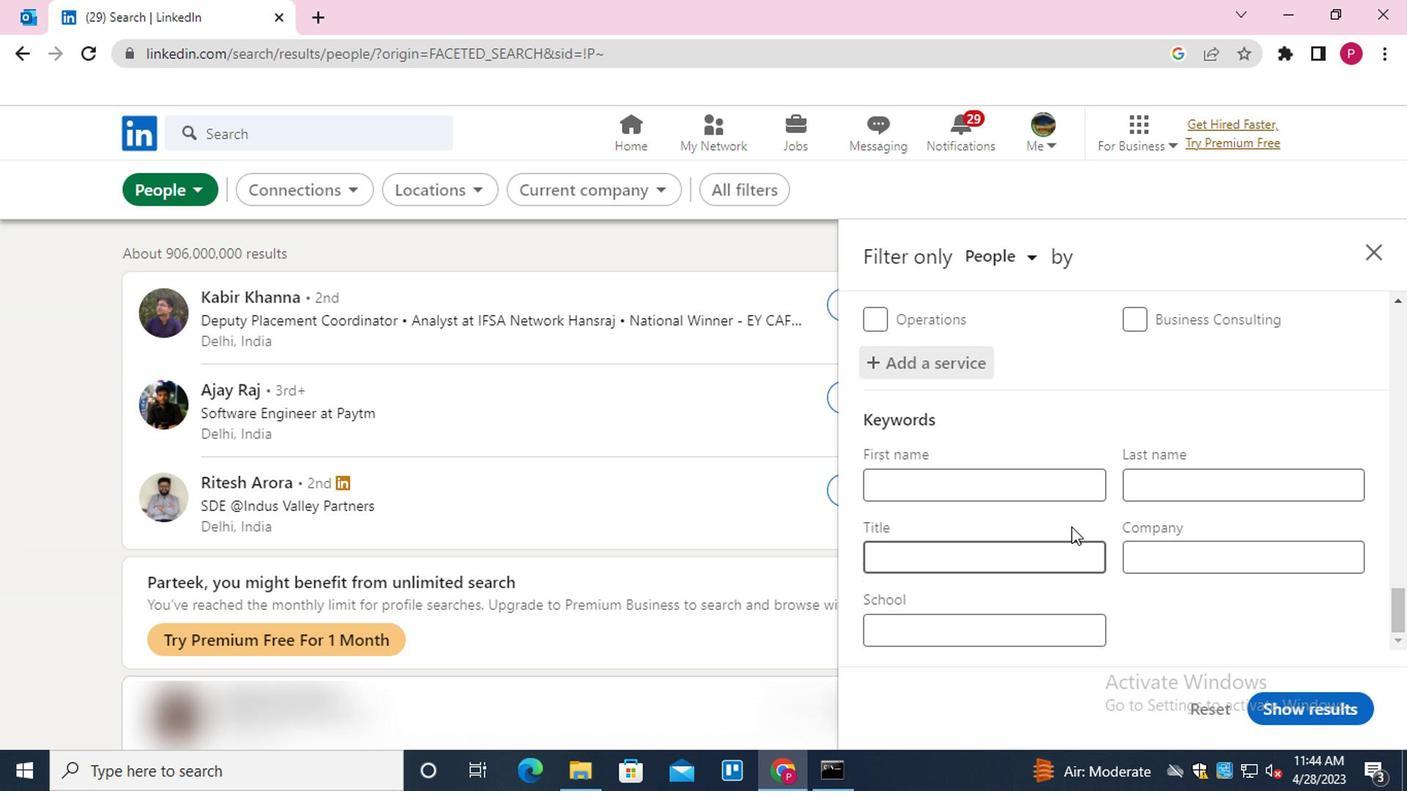 
Action: Mouse pressed left at (1040, 560)
Screenshot: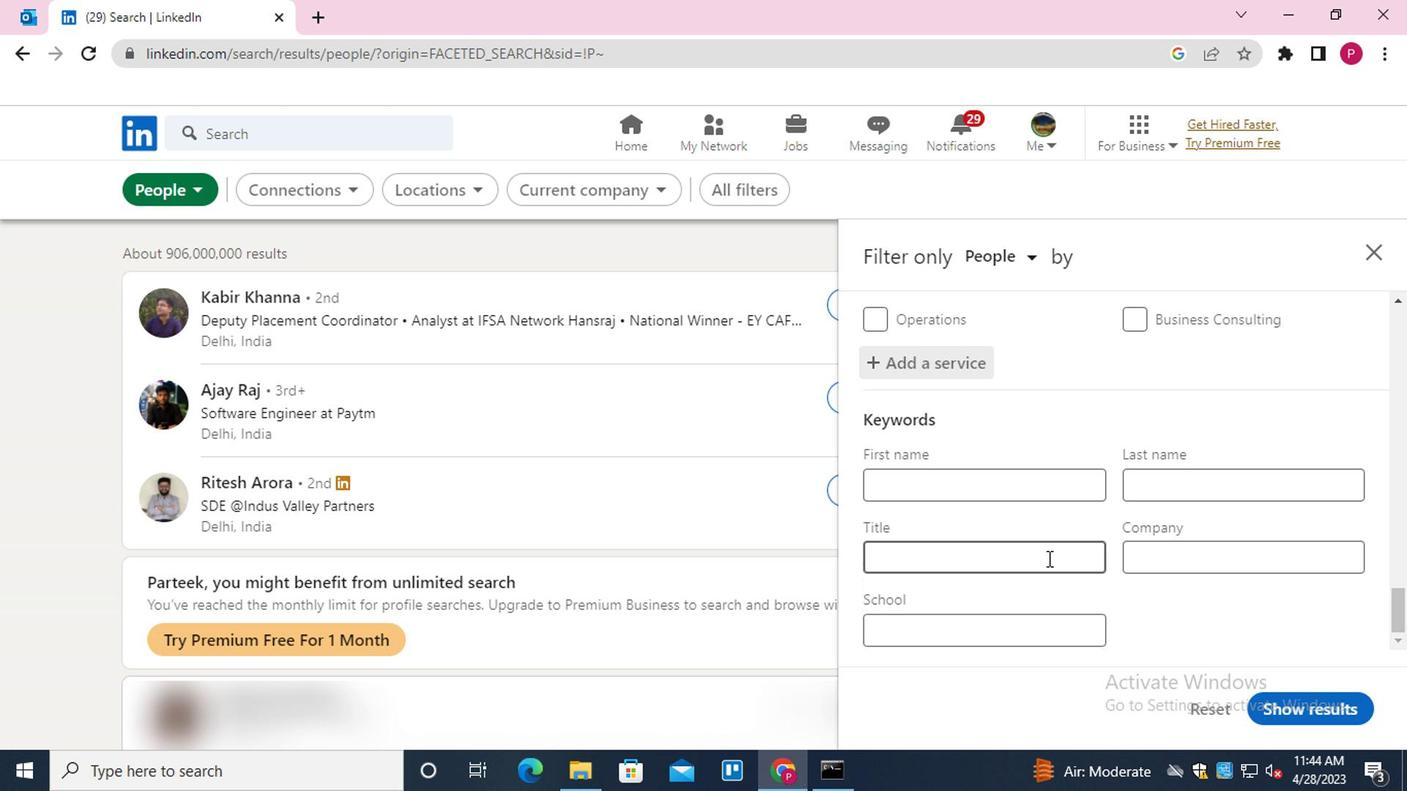 
Action: Key pressed <Key.shift>DENATAL<Key.space><Key.backspace><Key.backspace><Key.backspace><Key.backspace><Key.backspace>TAL<Key.space><Key.shift><Key.shift>HYGIENST
Screenshot: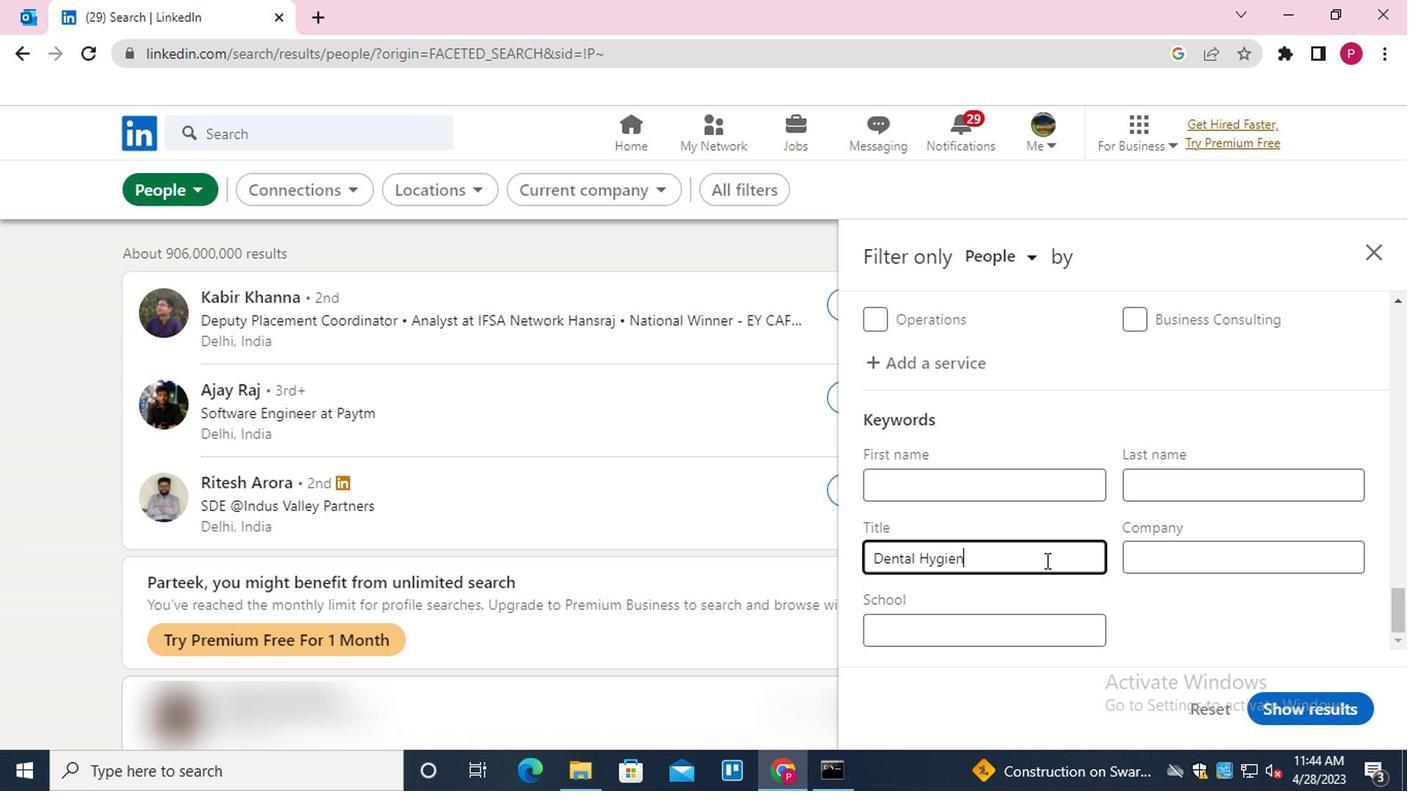 
Action: Mouse moved to (1274, 708)
Screenshot: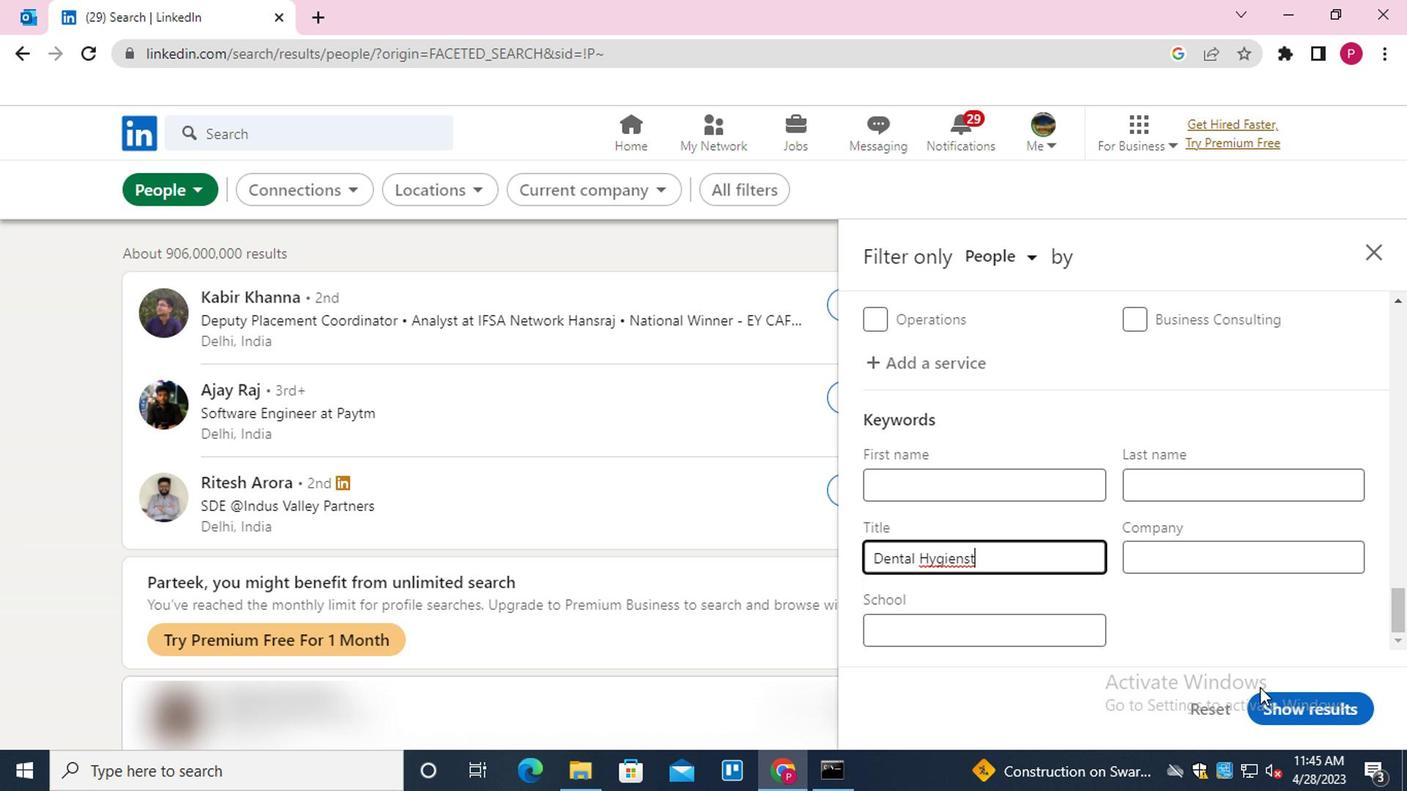 
Action: Mouse pressed left at (1274, 708)
Screenshot: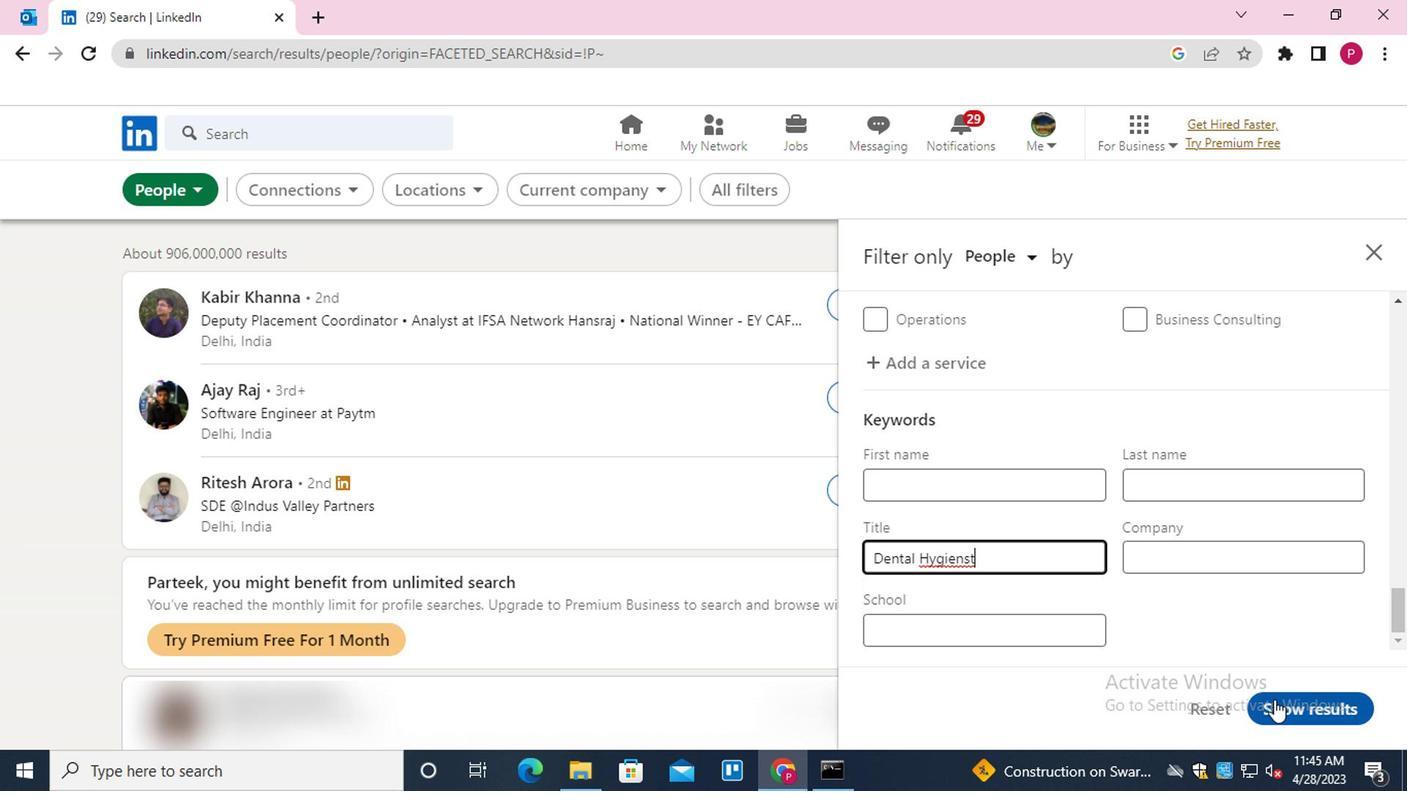 
Action: Mouse moved to (536, 254)
Screenshot: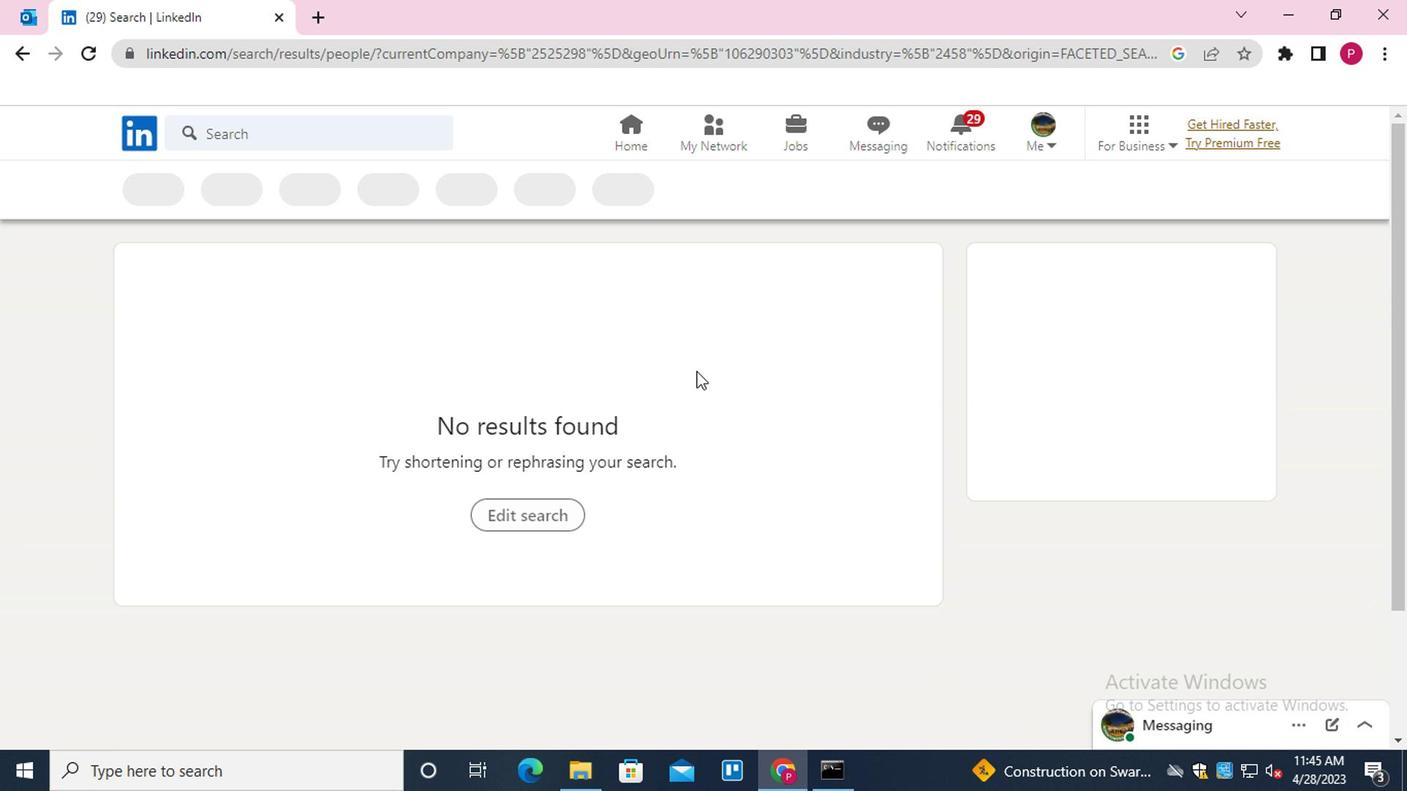 
